 Task: Add an event with the title Marketing Campaign Strategy Meeting, date '2023/11/11', time 7:50 AM to 9:50 AMand add a description: As each participant delivers their presentation, fellow participants and a designated facilitator will provide constructive feedback, highlighting strengths and offering suggestions for improvement. The feedback will focus on areas such as clarity of message, organization of content, vocal delivery, non-verbal communication, and overall presentation effectiveness.Select event color  Tomato . Add location for the event as: Burj Al Arab Jumeirah, Dubai, United Arab Emirates, logged in from the account softage.3@softage.netand send the event invitation to softage.4@softage.net and softage.5@softage.net. Set a reminder for the event Weekly on Sunday
Action: Mouse moved to (86, 107)
Screenshot: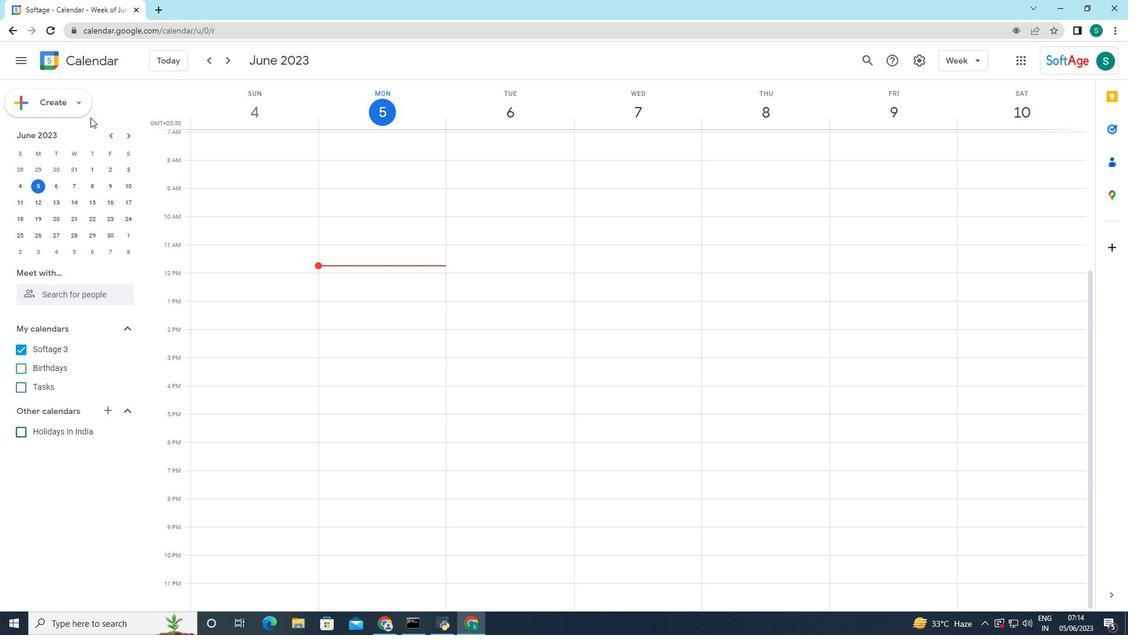 
Action: Mouse pressed left at (86, 107)
Screenshot: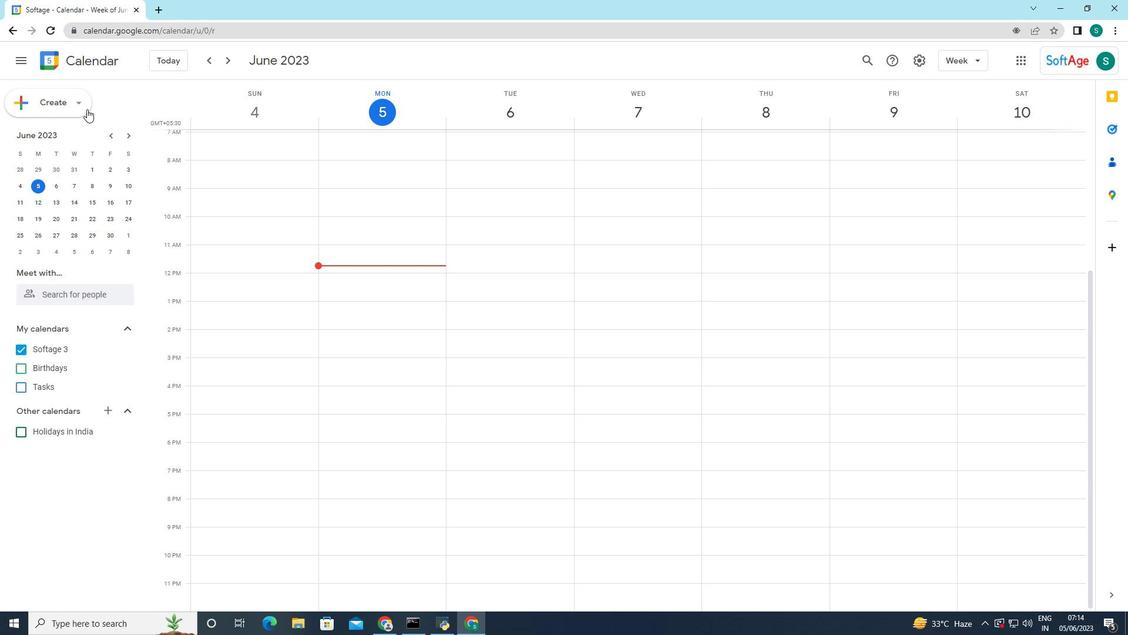 
Action: Mouse moved to (70, 137)
Screenshot: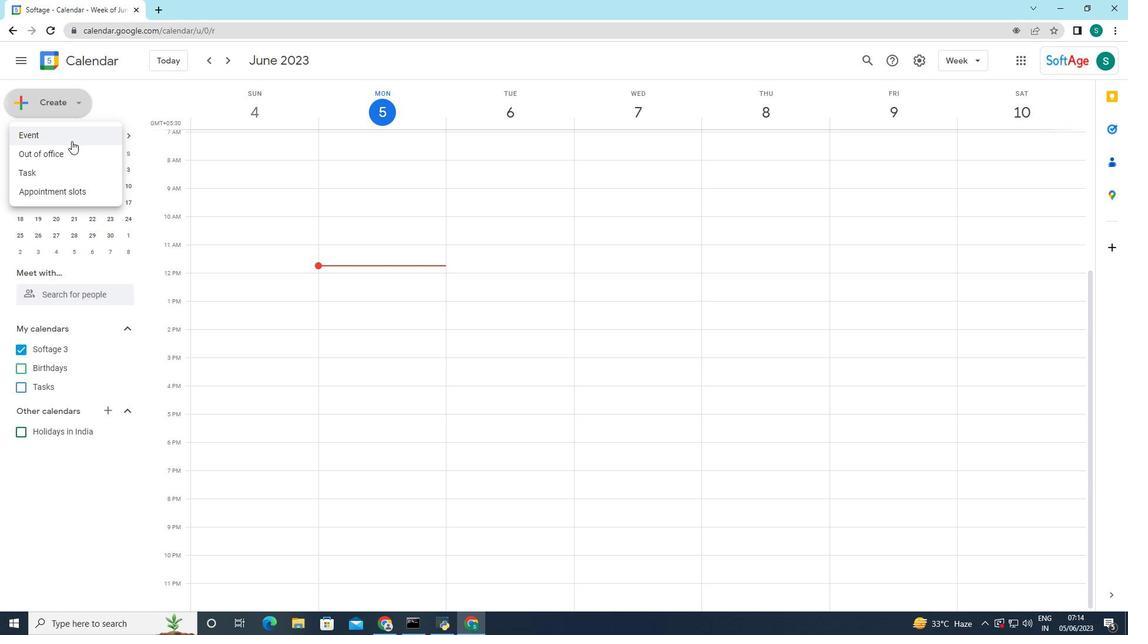 
Action: Mouse pressed left at (70, 137)
Screenshot: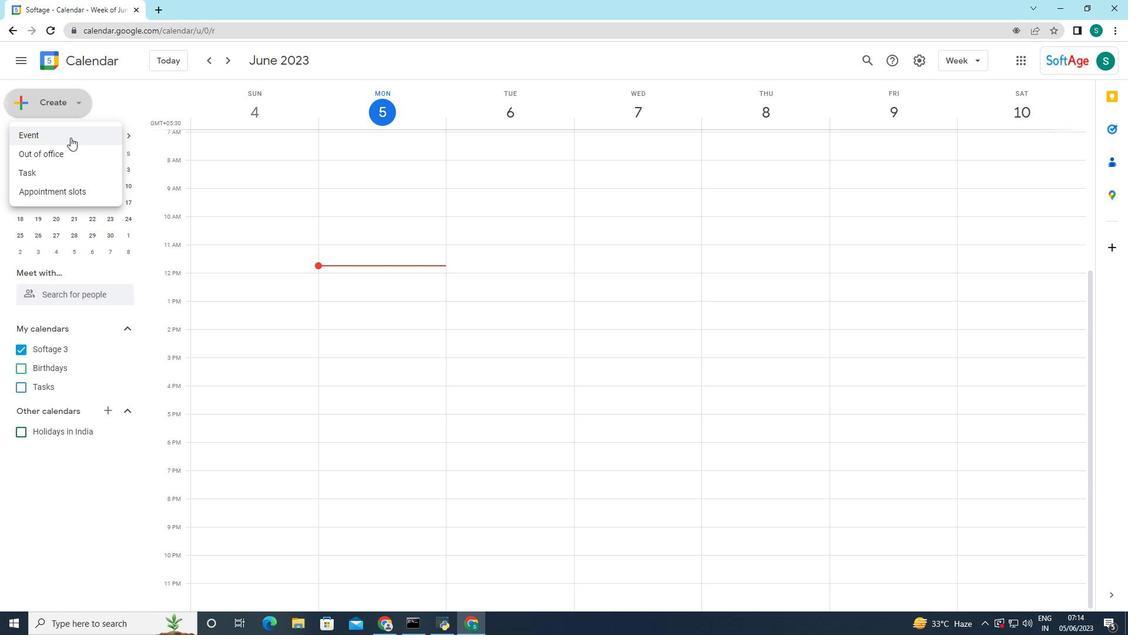 
Action: Mouse moved to (208, 467)
Screenshot: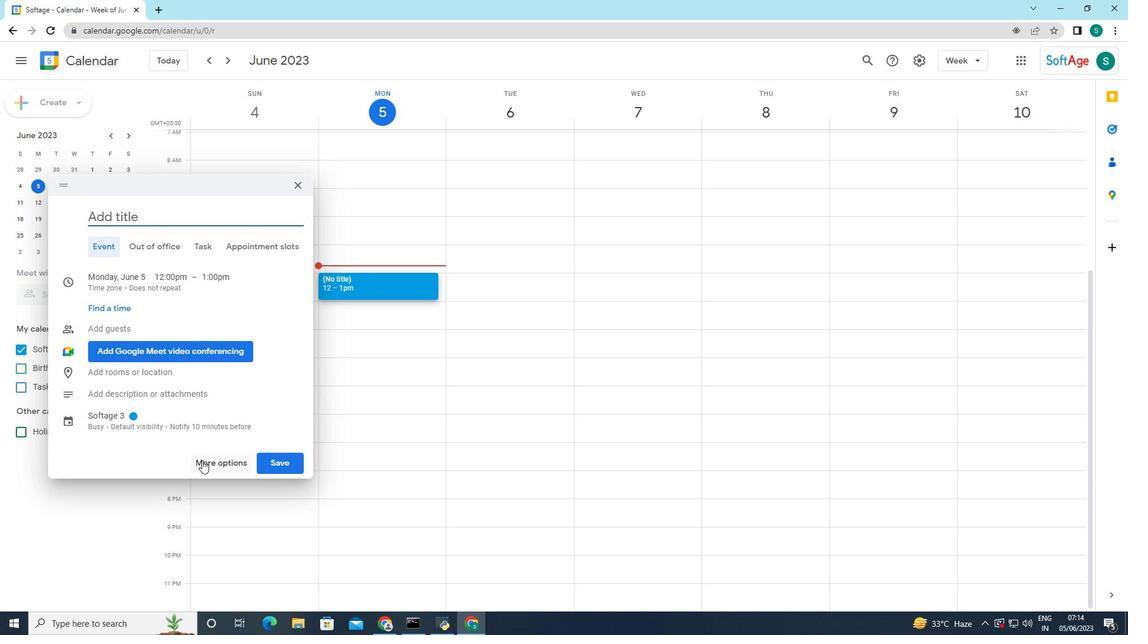 
Action: Mouse pressed left at (208, 467)
Screenshot: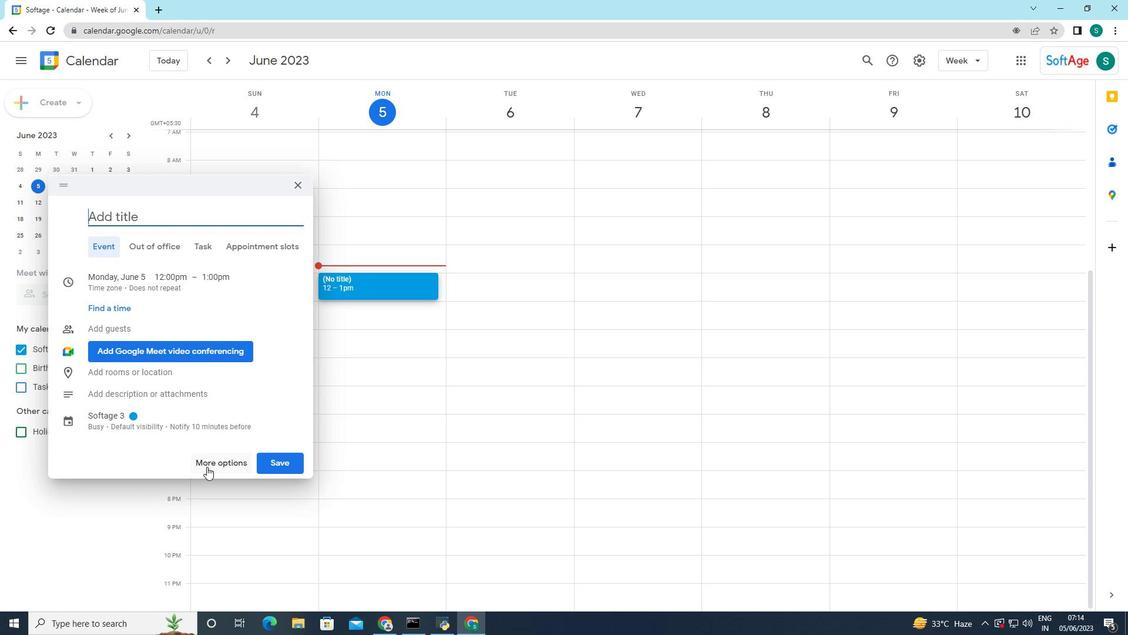 
Action: Mouse moved to (138, 64)
Screenshot: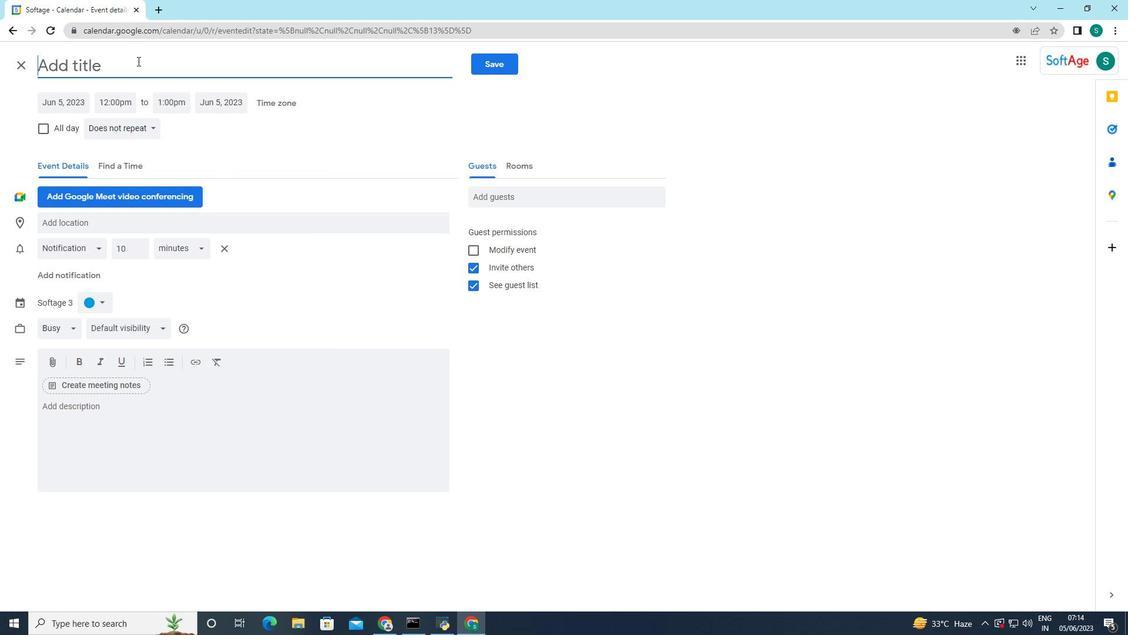 
Action: Mouse pressed left at (138, 64)
Screenshot: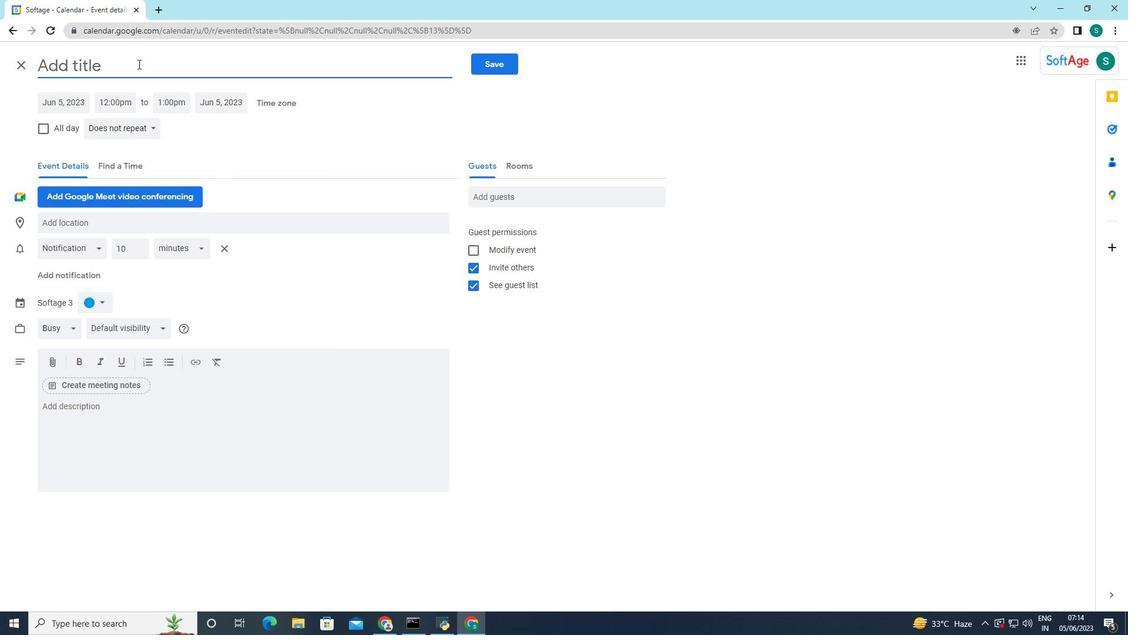 
Action: Key pressed <Key.caps_lock>M<Key.caps_lock><Key.backspace>m<Key.caps_lock>ARKETING<Key.space><Key.caps_lock>ca<Key.caps_lock><Key.backspace><Key.caps_lock>a<Key.backspace><Key.caps_lock>AMPAIGN<Key.space><Key.caps_lock>s<Key.caps_lock>T<Key.caps_lock>rate<Key.backspace><Key.backspace><Key.backspace><Key.backspace><Key.backspace><Key.caps_lock>TRATEGY<Key.space><Key.caps_lock>m<Key.caps_lock>EETING
Screenshot: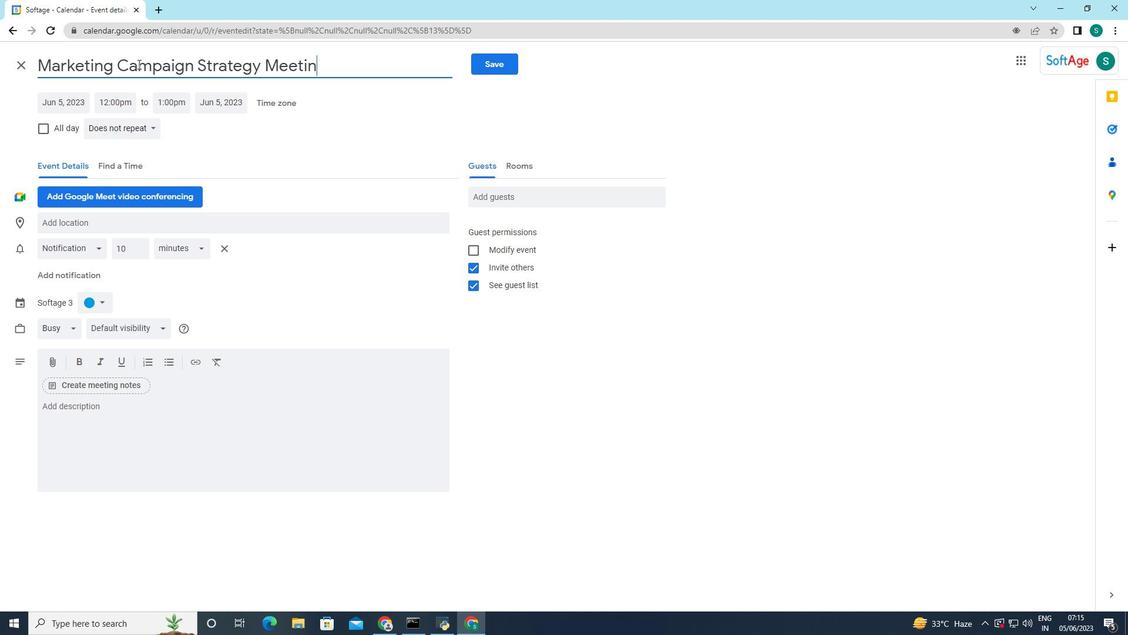 
Action: Mouse moved to (73, 104)
Screenshot: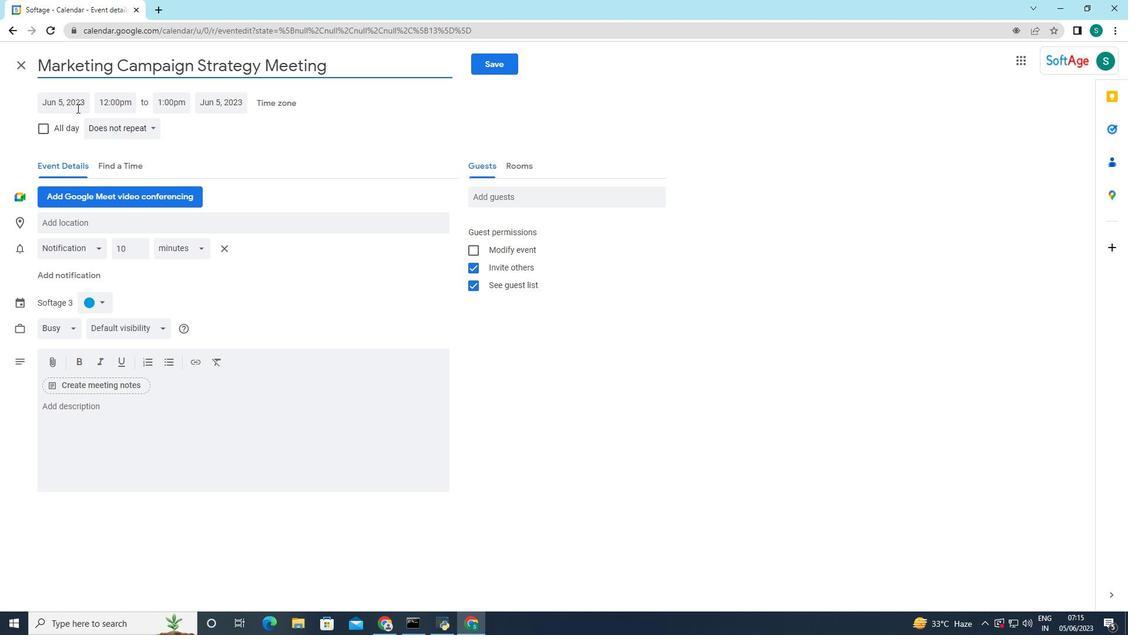 
Action: Mouse pressed left at (73, 104)
Screenshot: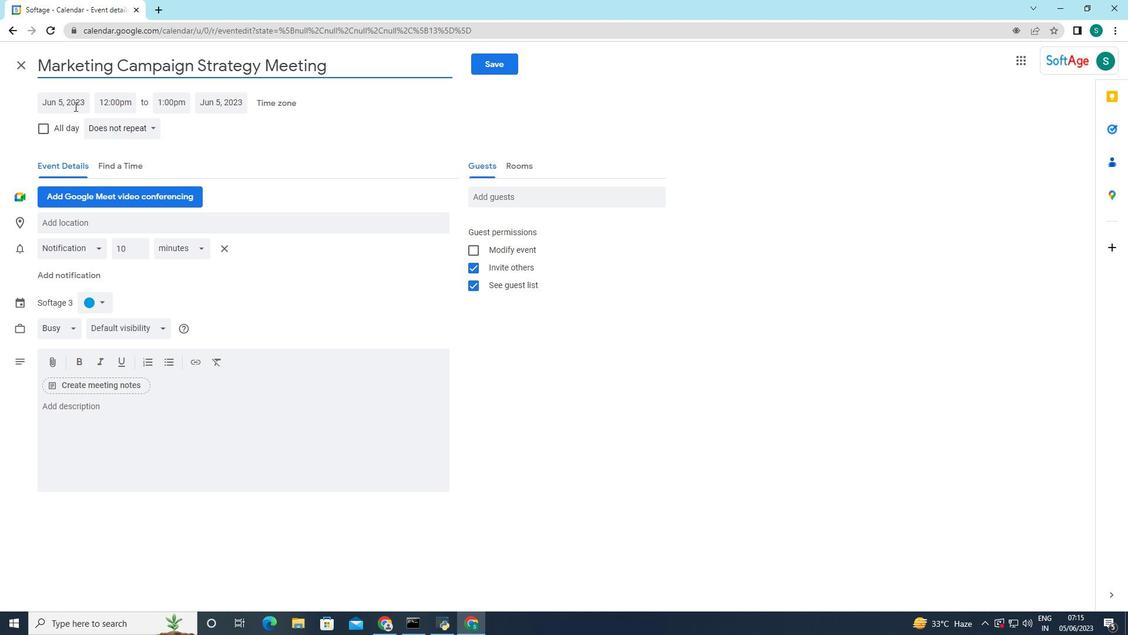 
Action: Mouse moved to (194, 129)
Screenshot: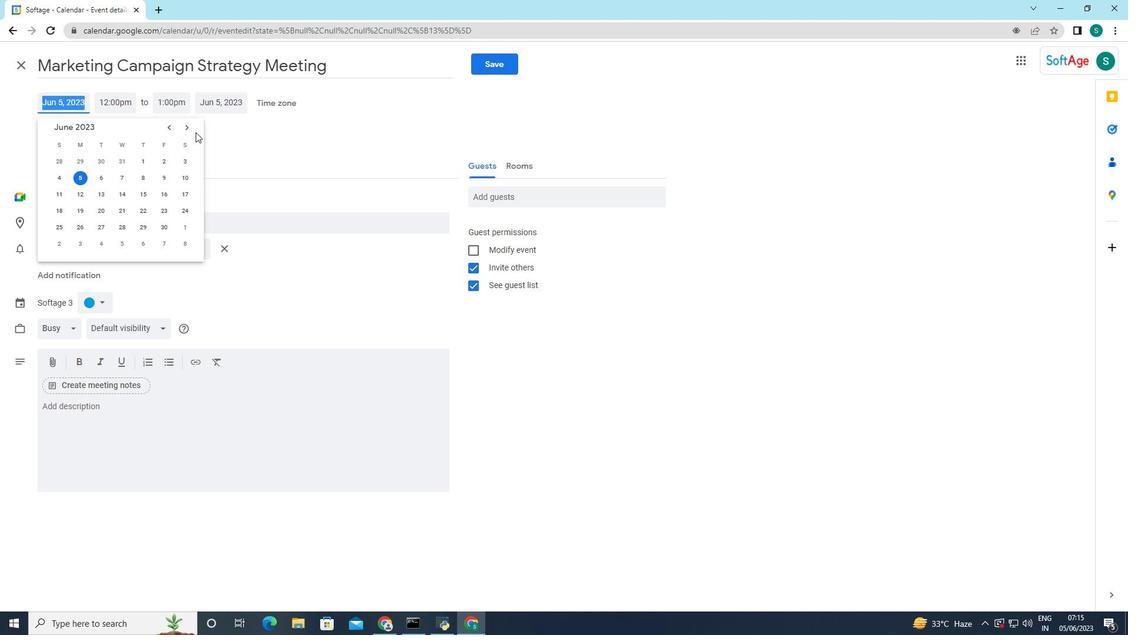 
Action: Mouse pressed left at (194, 129)
Screenshot: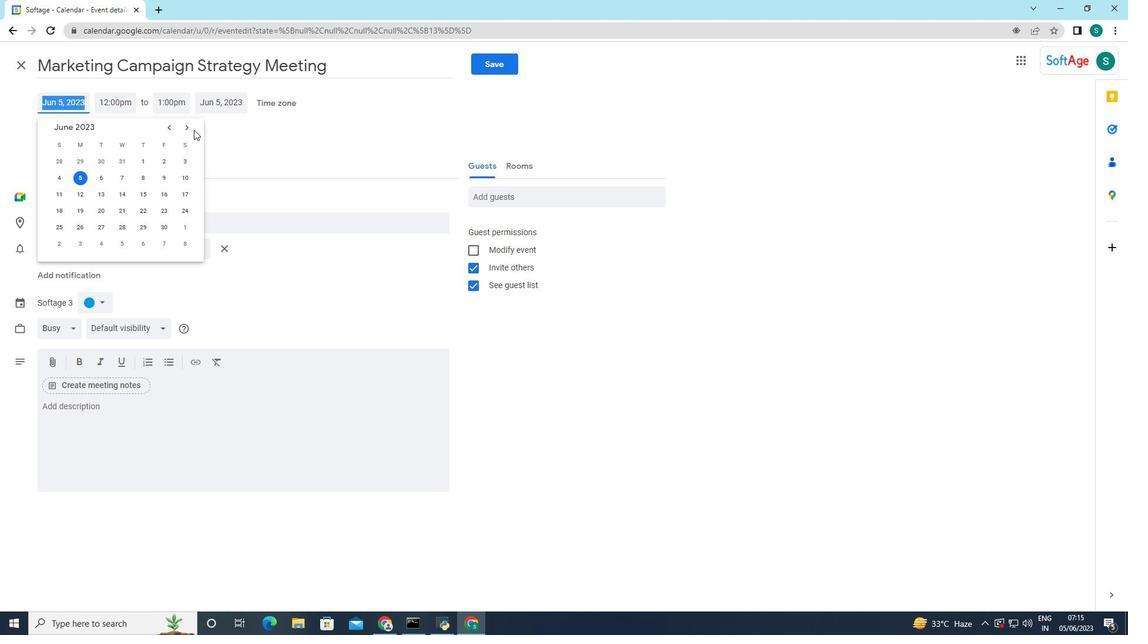 
Action: Mouse pressed left at (194, 129)
Screenshot: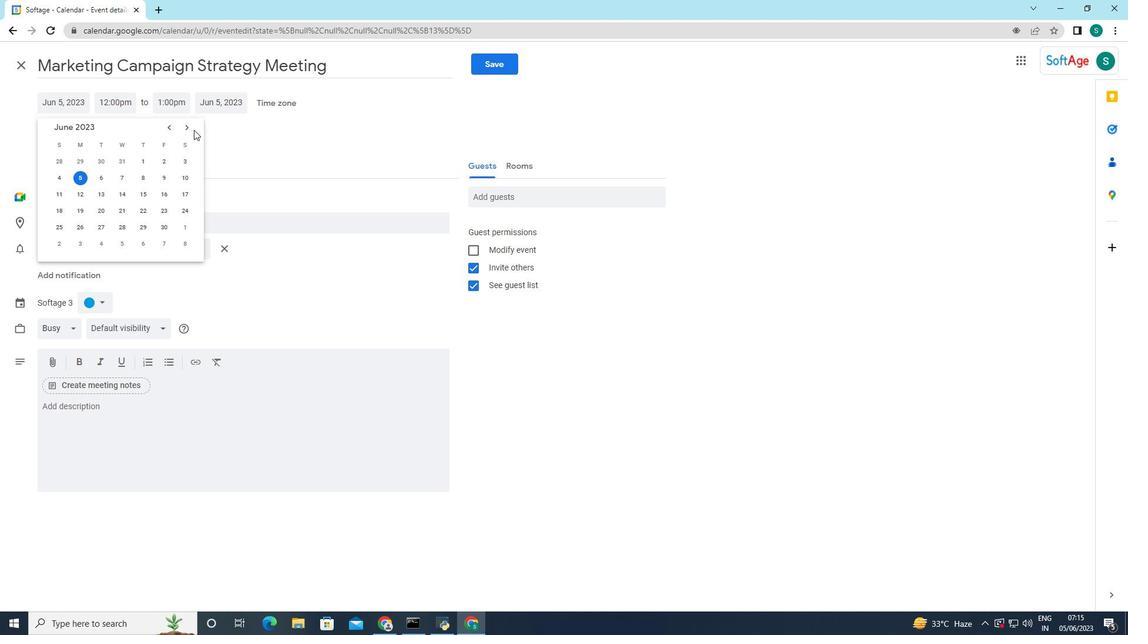 
Action: Mouse moved to (189, 127)
Screenshot: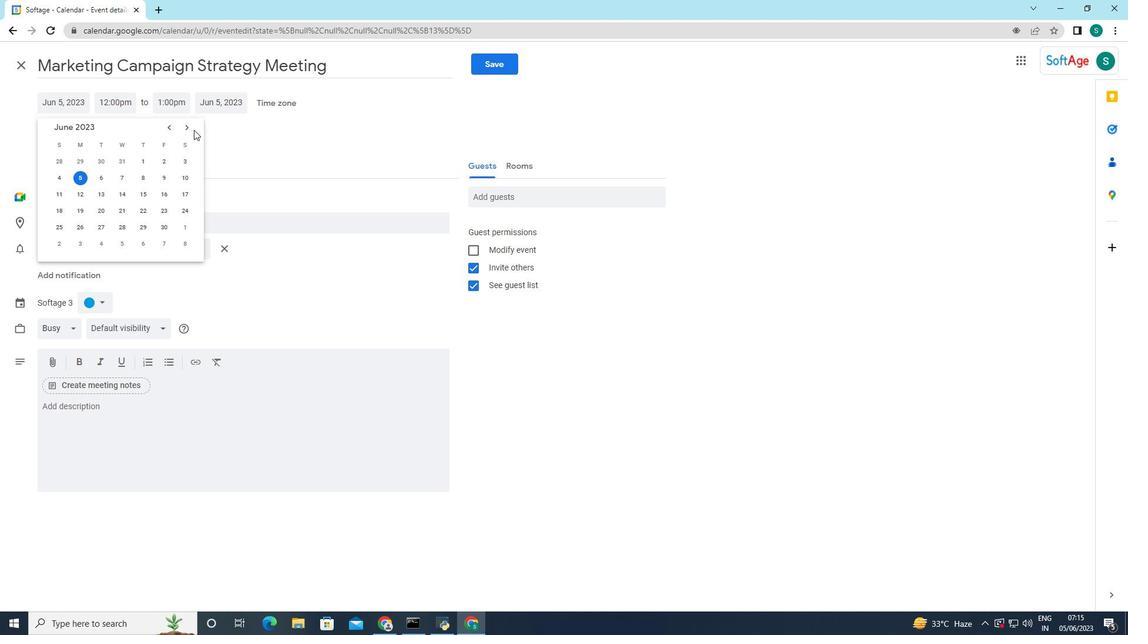 
Action: Mouse pressed left at (189, 127)
Screenshot: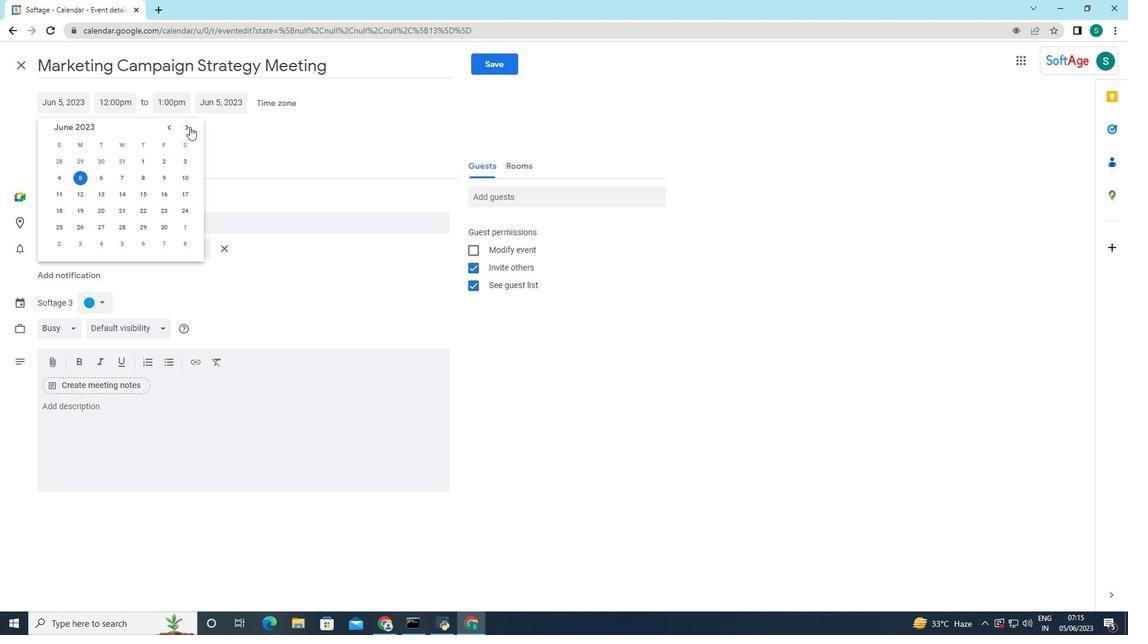 
Action: Mouse pressed left at (189, 127)
Screenshot: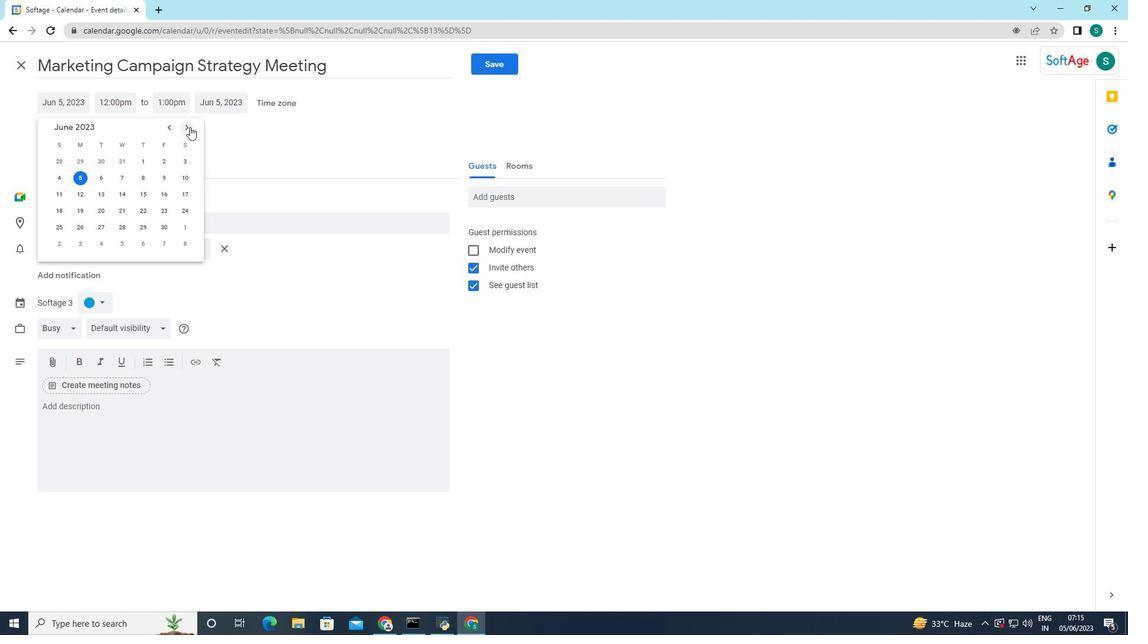 
Action: Mouse pressed left at (189, 127)
Screenshot: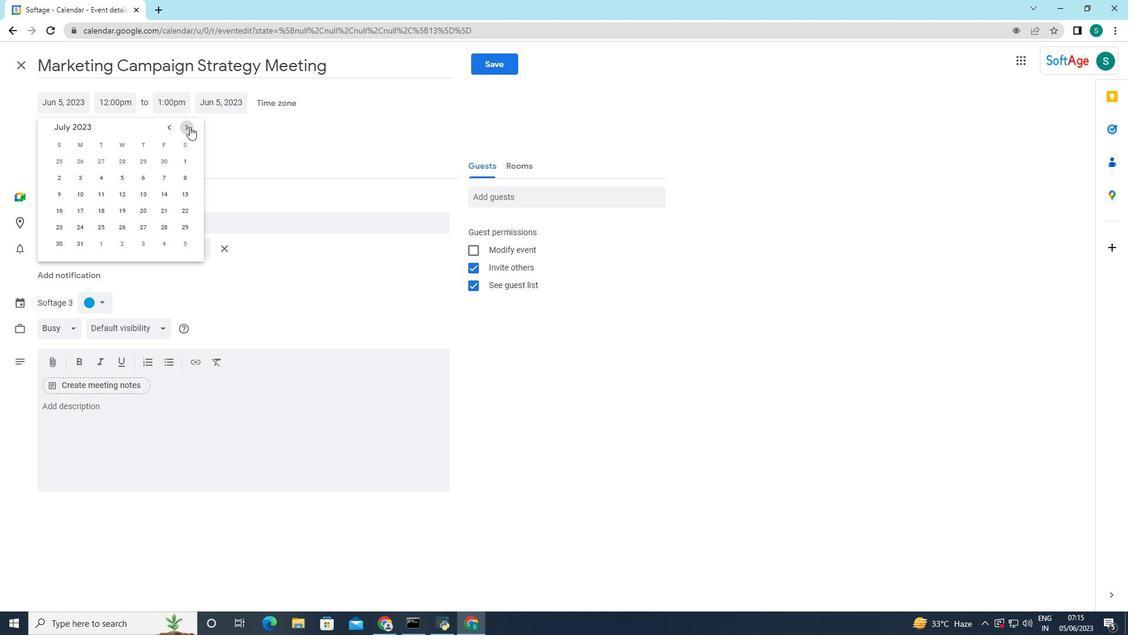 
Action: Mouse pressed left at (189, 127)
Screenshot: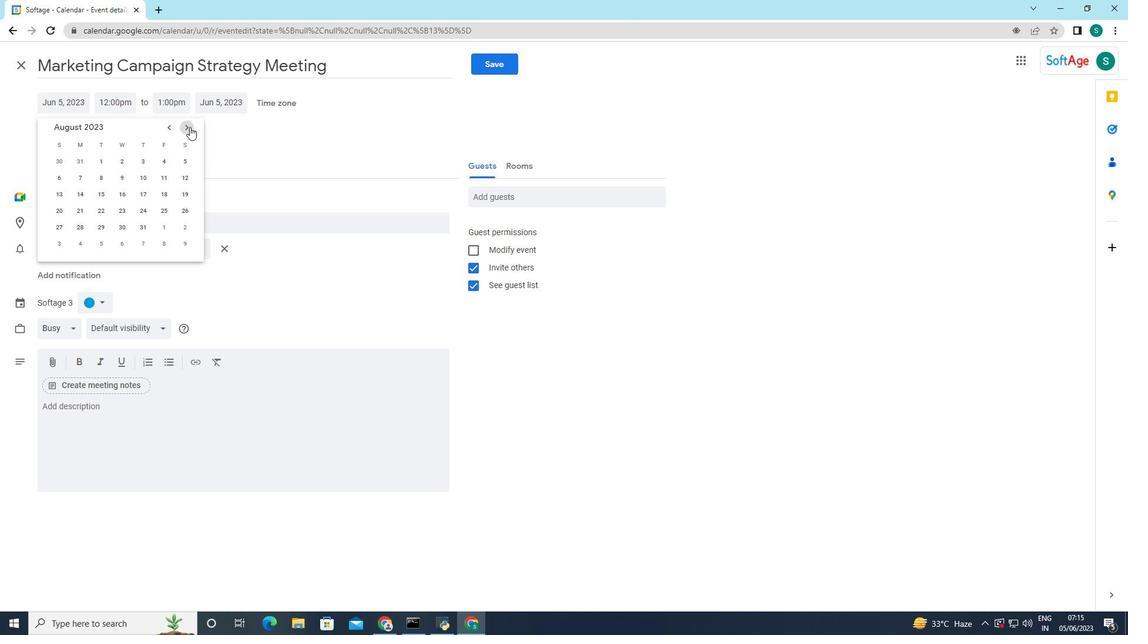 
Action: Mouse pressed left at (189, 127)
Screenshot: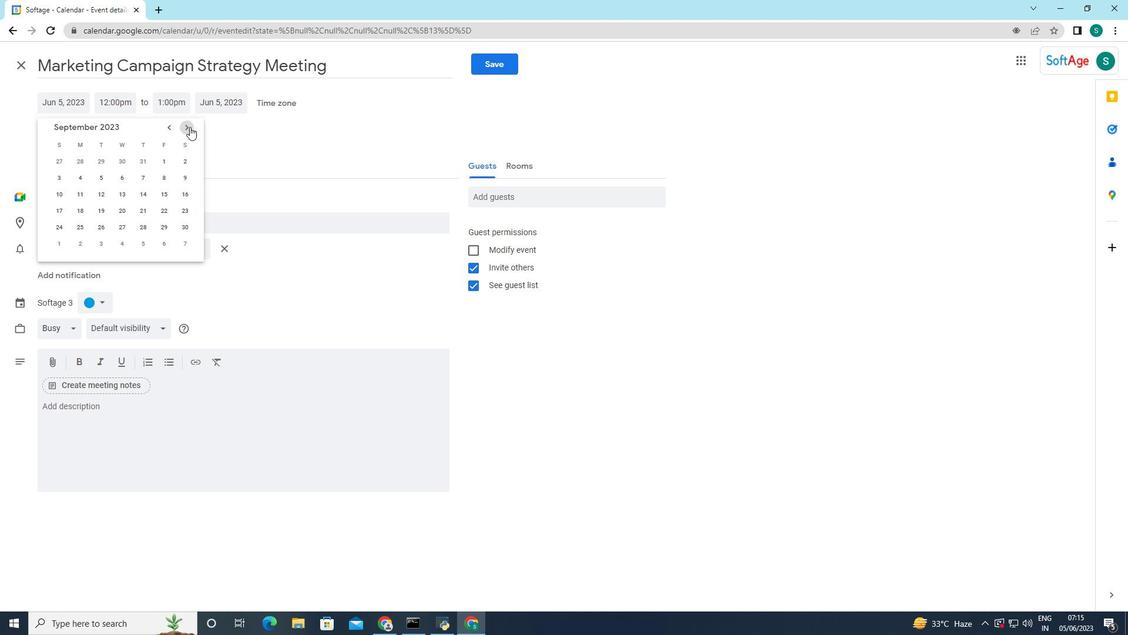 
Action: Mouse pressed left at (189, 127)
Screenshot: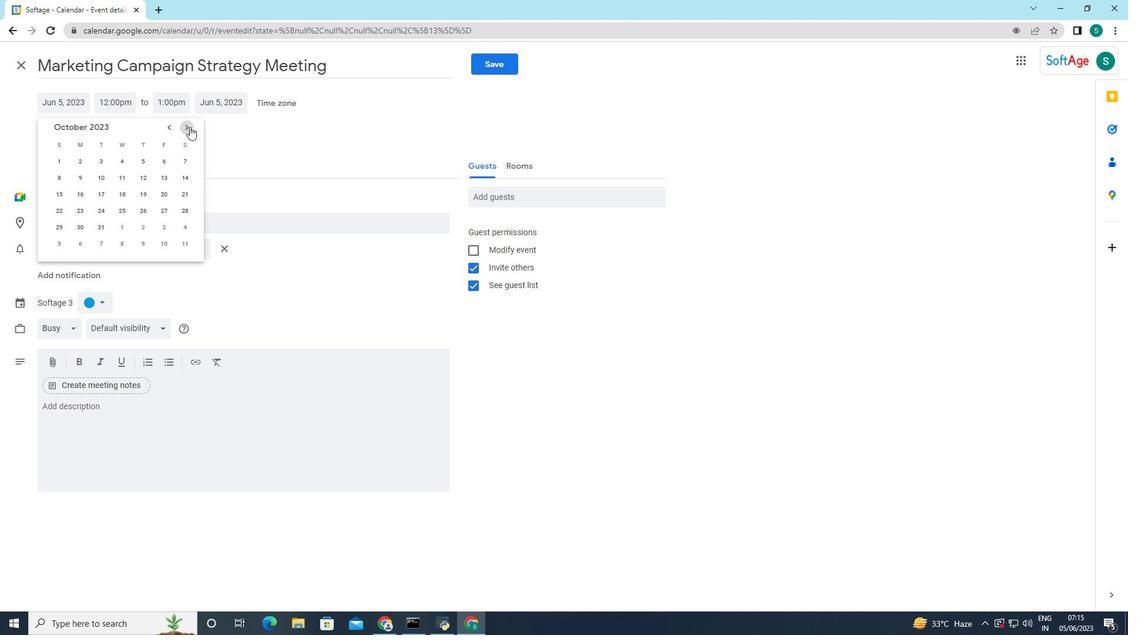 
Action: Mouse moved to (168, 124)
Screenshot: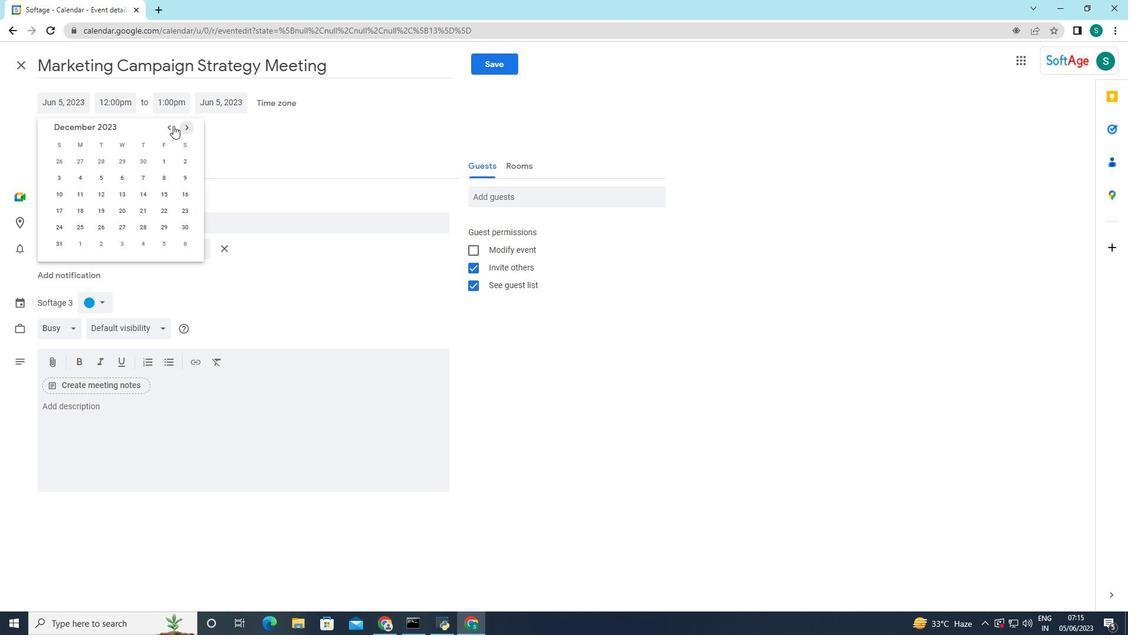 
Action: Mouse pressed left at (168, 124)
Screenshot: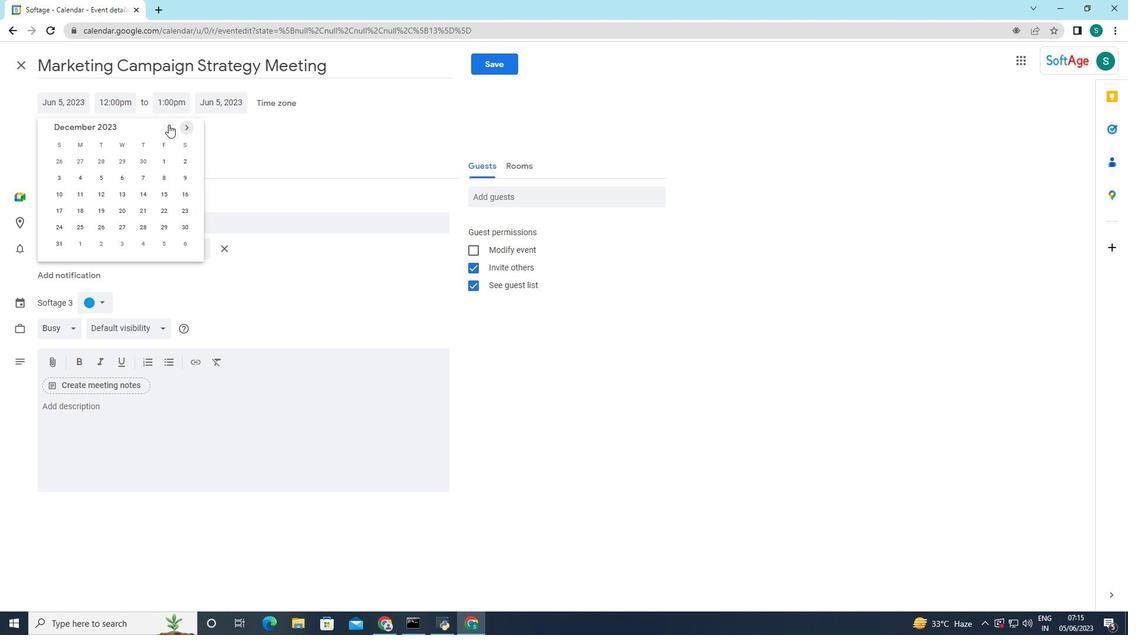 
Action: Mouse moved to (182, 178)
Screenshot: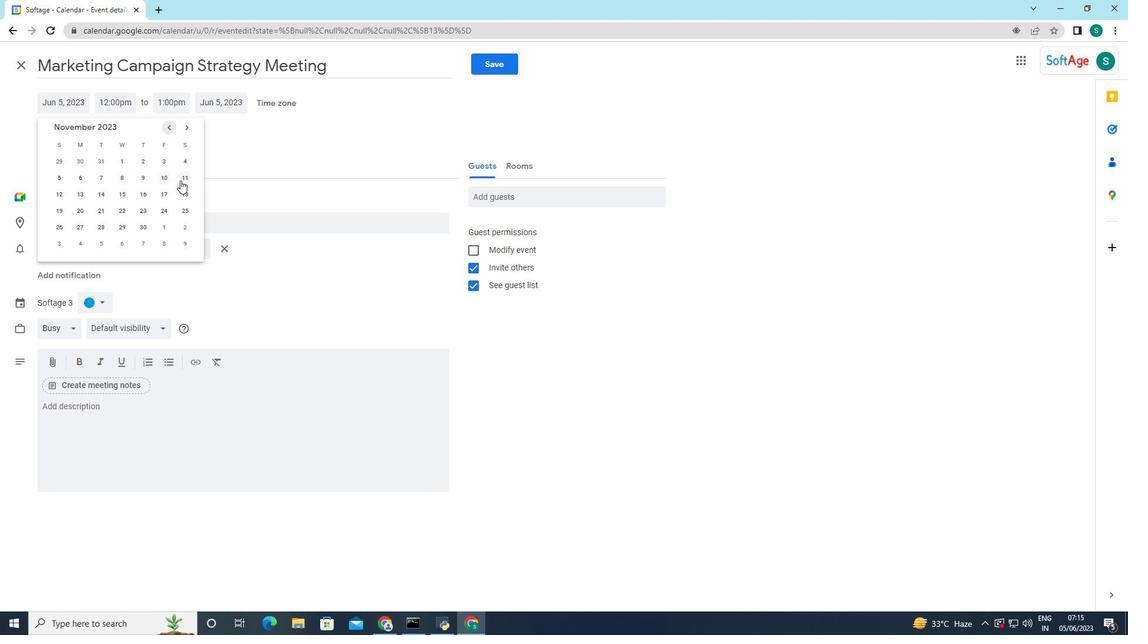 
Action: Mouse pressed left at (182, 178)
Screenshot: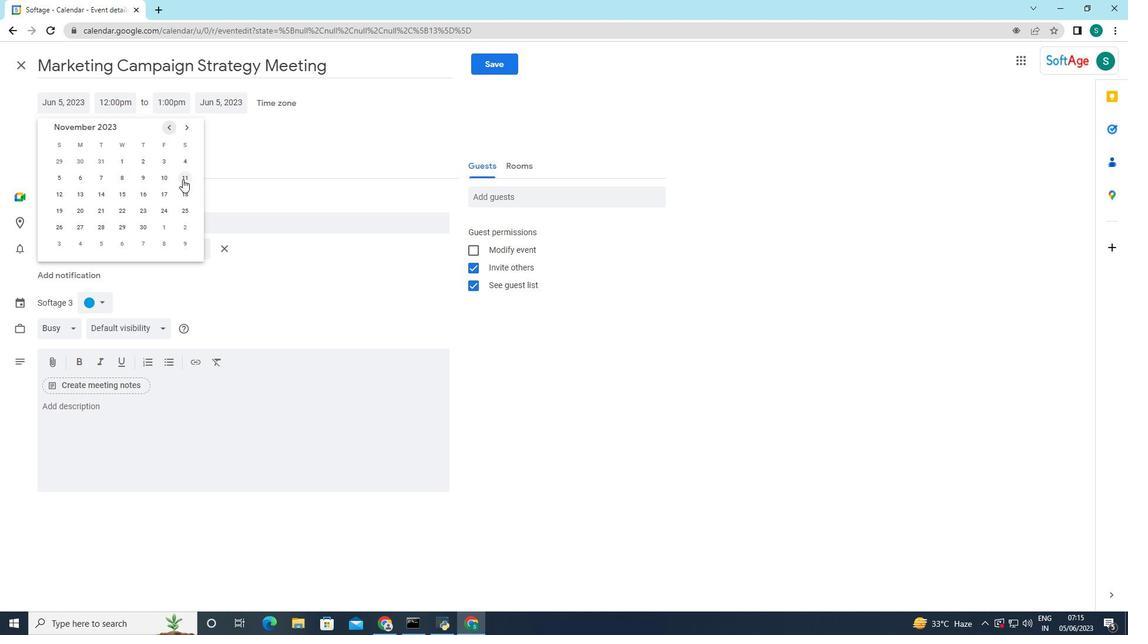 
Action: Mouse moved to (124, 98)
Screenshot: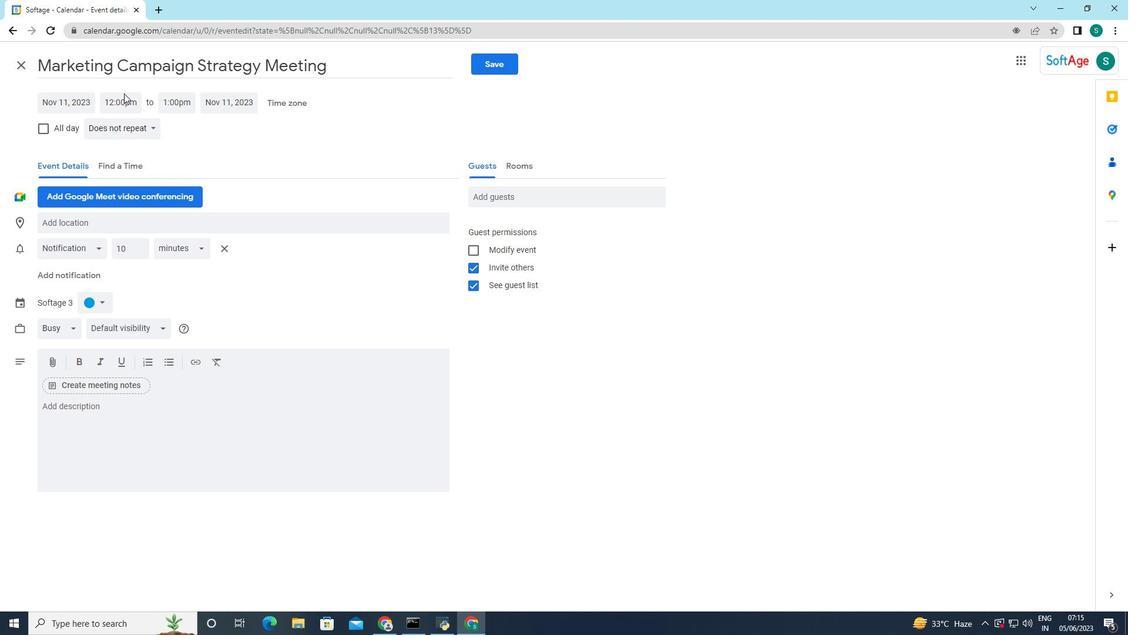 
Action: Mouse pressed left at (124, 98)
Screenshot: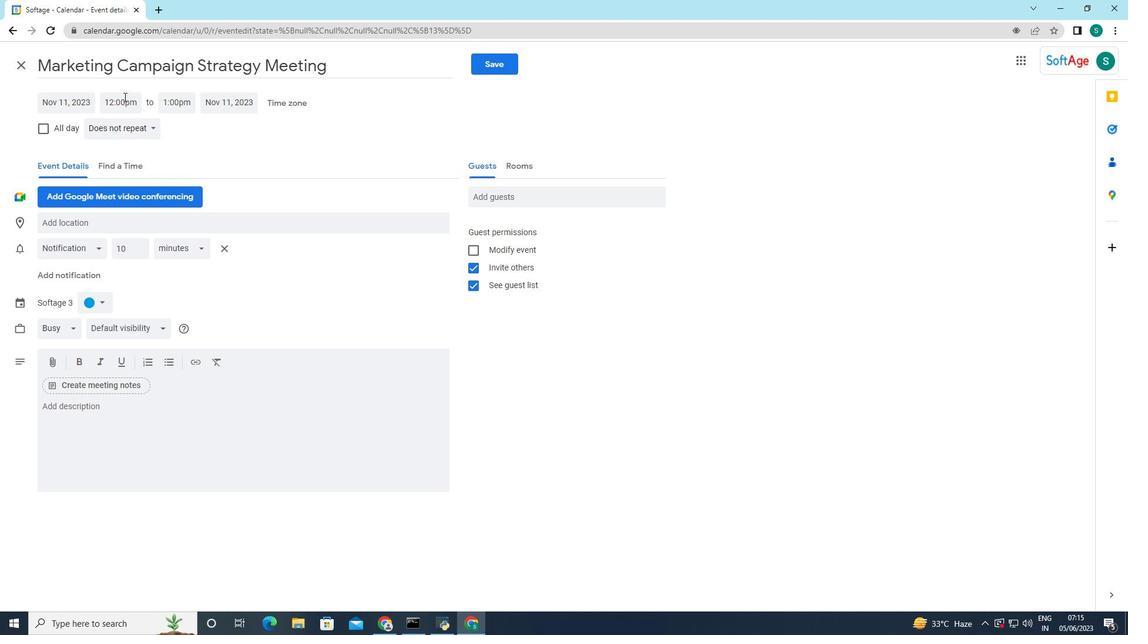 
Action: Mouse moved to (128, 174)
Screenshot: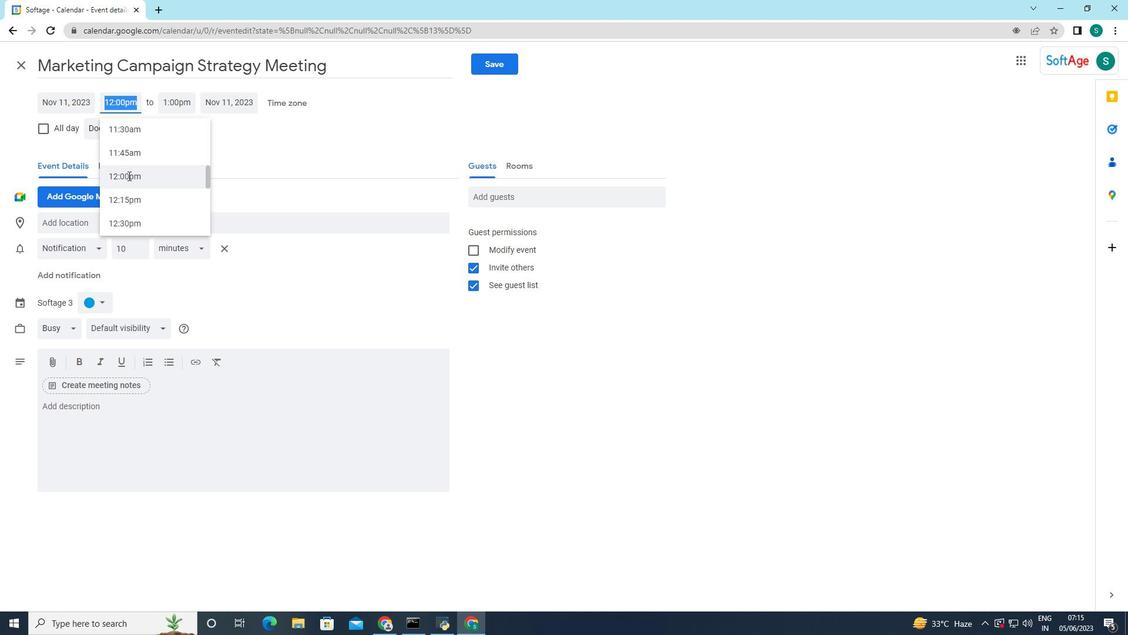 
Action: Mouse scrolled (128, 175) with delta (0, 0)
Screenshot: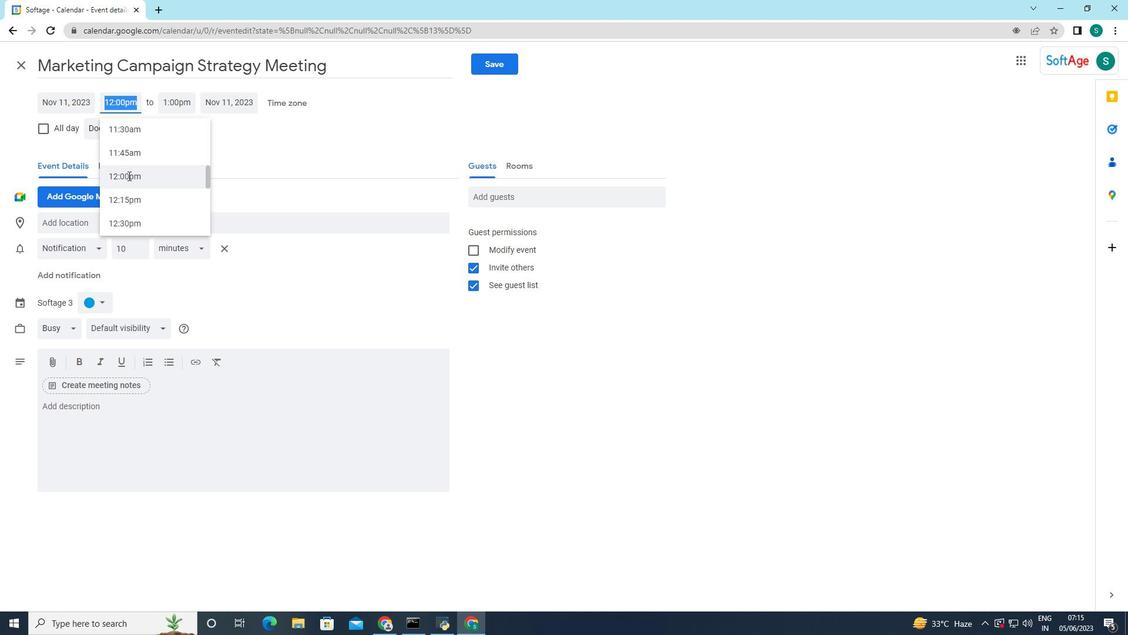 
Action: Mouse scrolled (128, 175) with delta (0, 0)
Screenshot: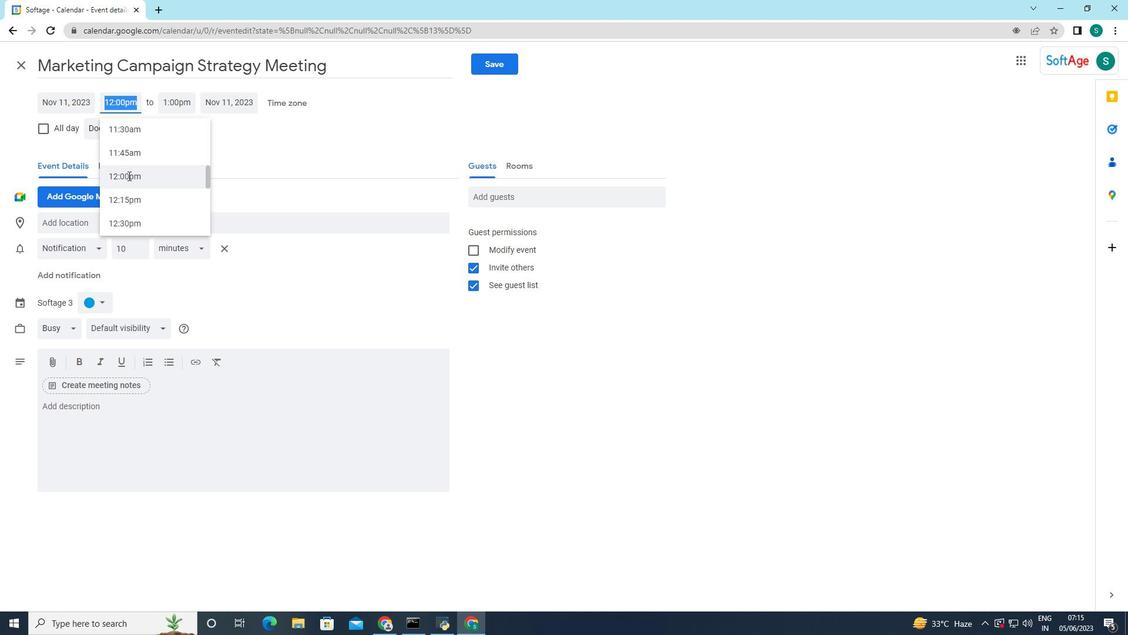 
Action: Mouse scrolled (128, 175) with delta (0, 0)
Screenshot: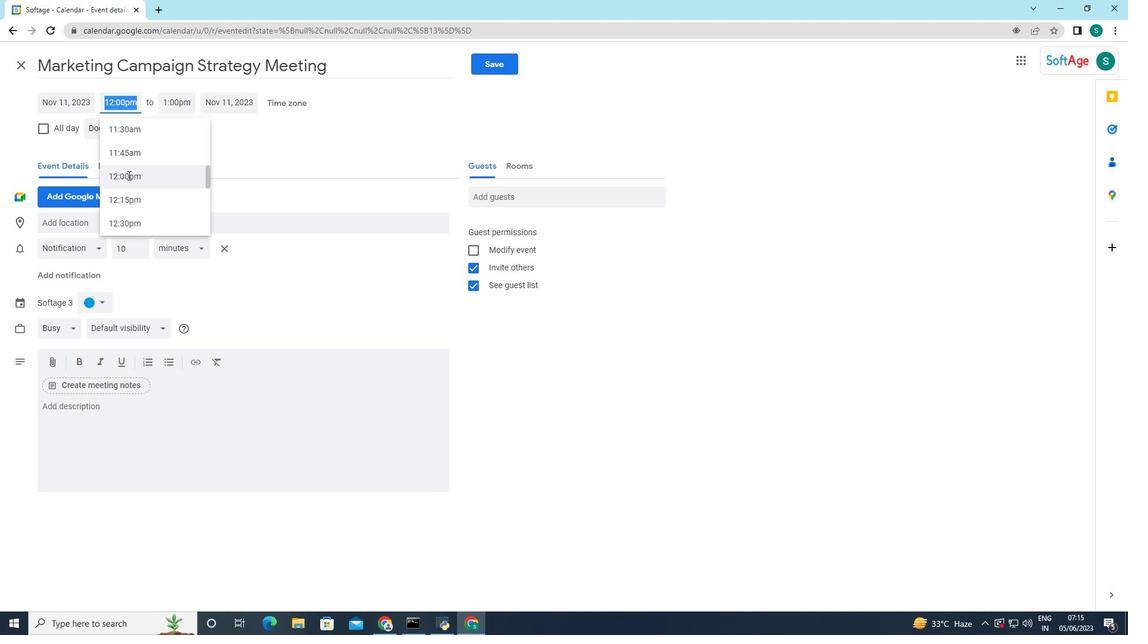 
Action: Mouse moved to (126, 168)
Screenshot: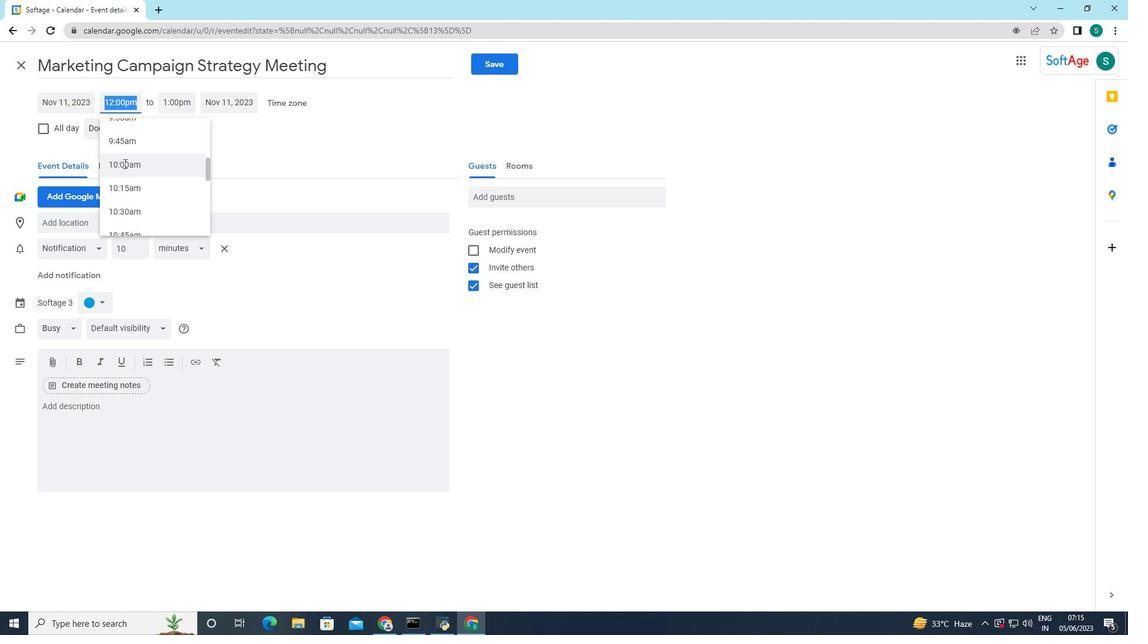 
Action: Mouse scrolled (126, 169) with delta (0, 0)
Screenshot: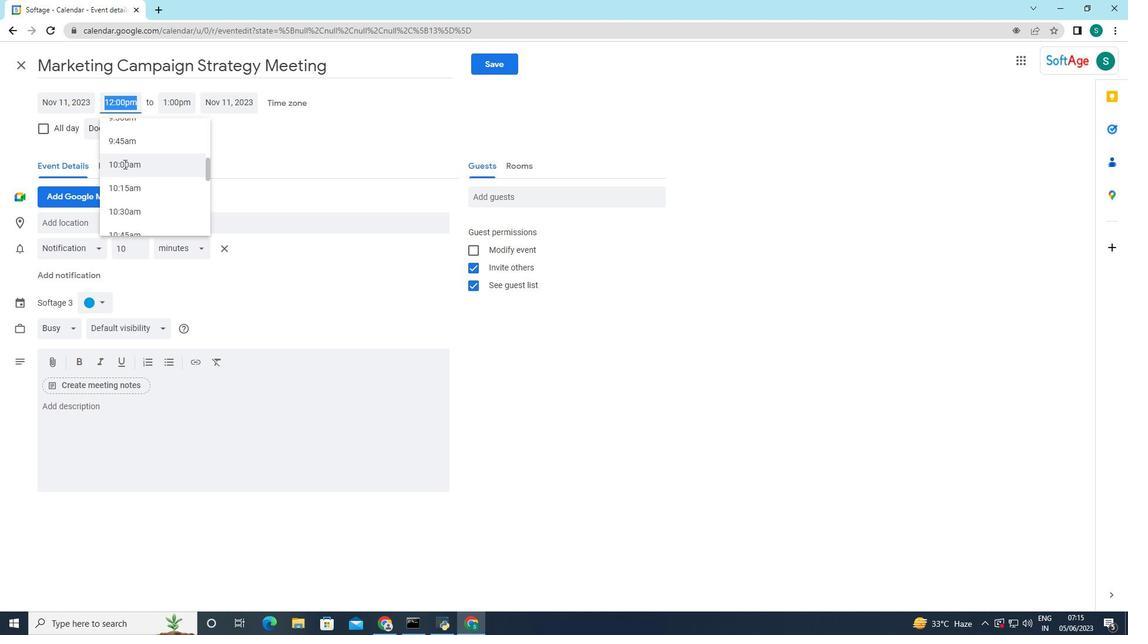 
Action: Mouse scrolled (126, 169) with delta (0, 0)
Screenshot: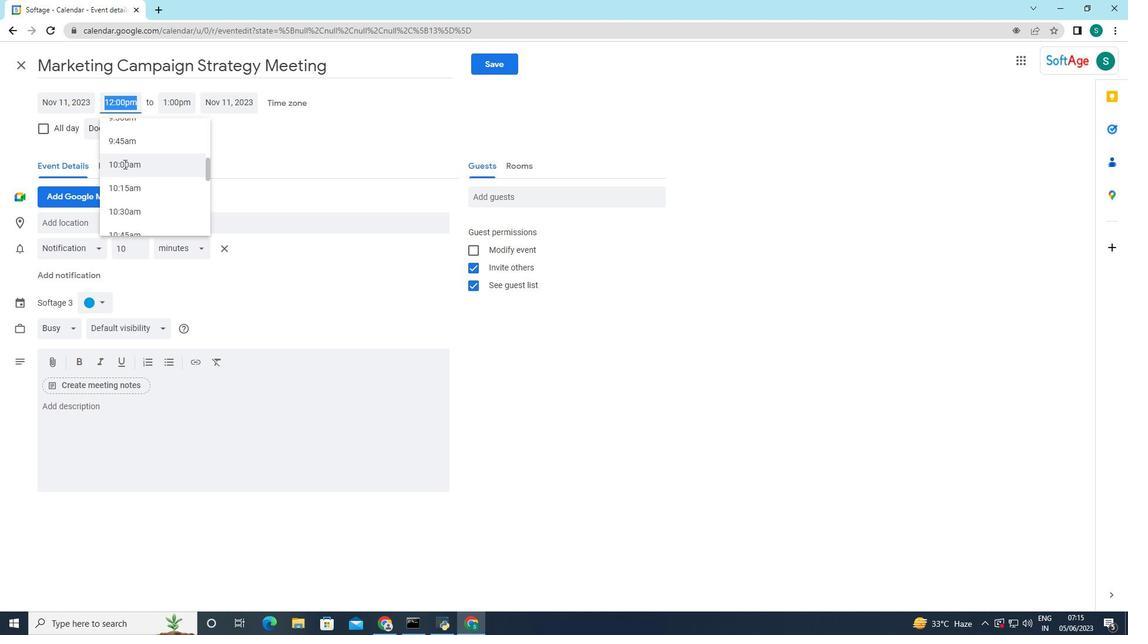 
Action: Mouse moved to (122, 177)
Screenshot: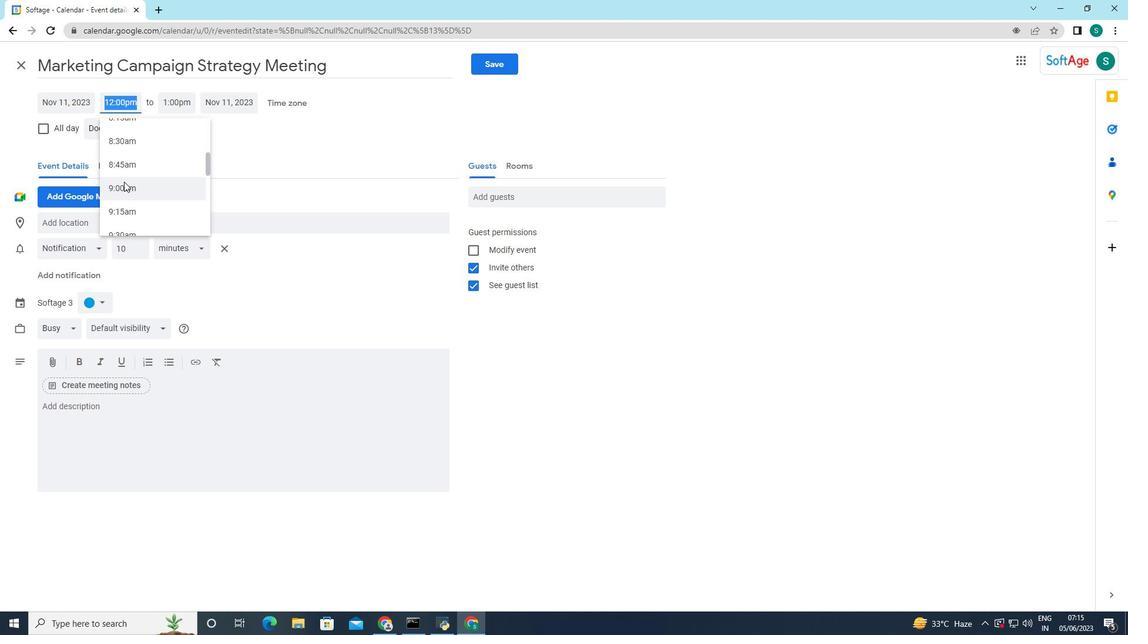 
Action: Mouse scrolled (122, 178) with delta (0, 0)
Screenshot: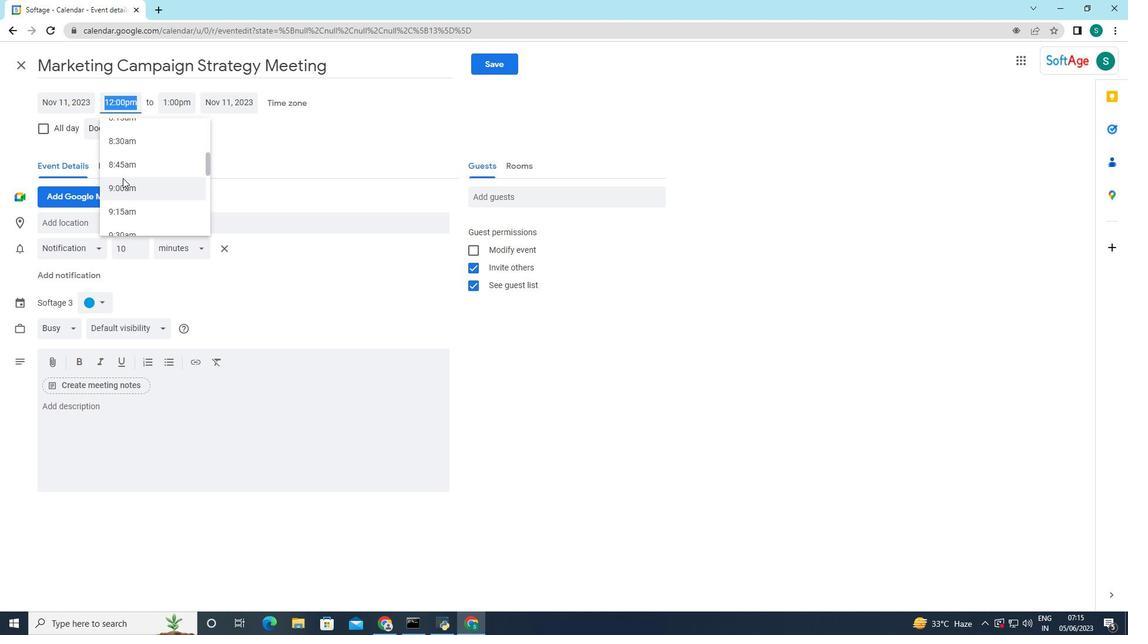 
Action: Mouse moved to (124, 138)
Screenshot: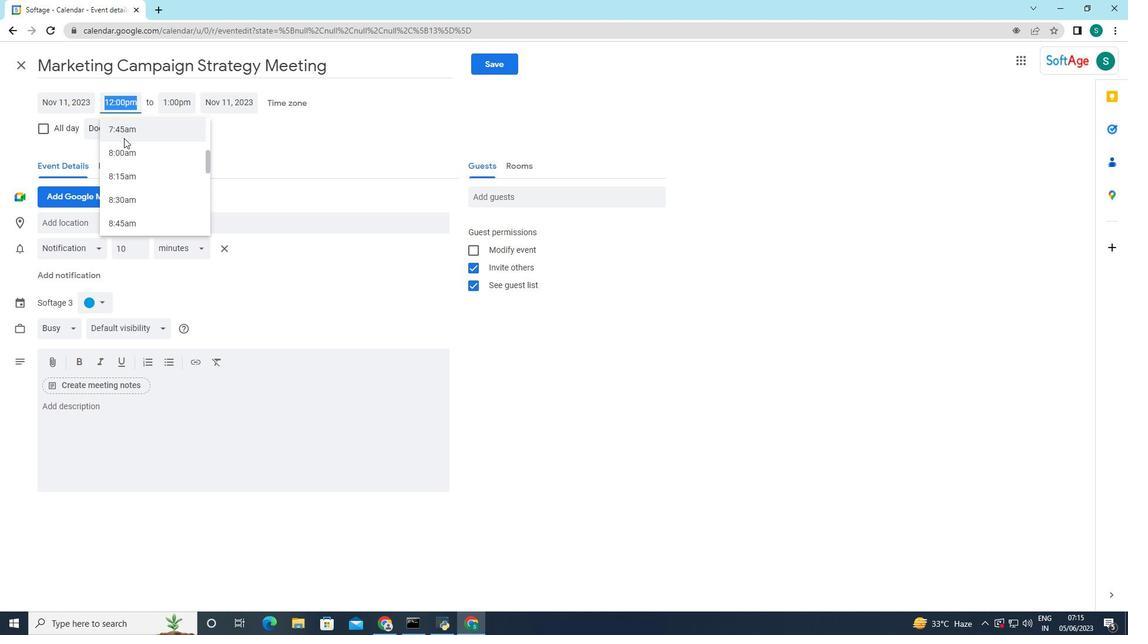 
Action: Mouse scrolled (124, 138) with delta (0, 0)
Screenshot: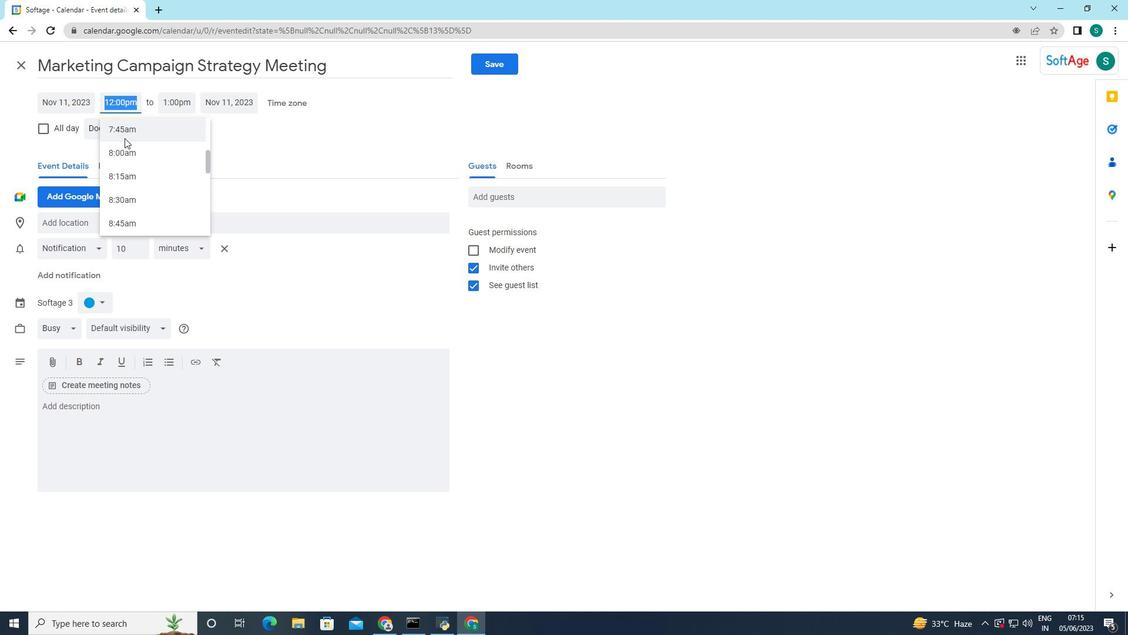 
Action: Mouse moved to (122, 166)
Screenshot: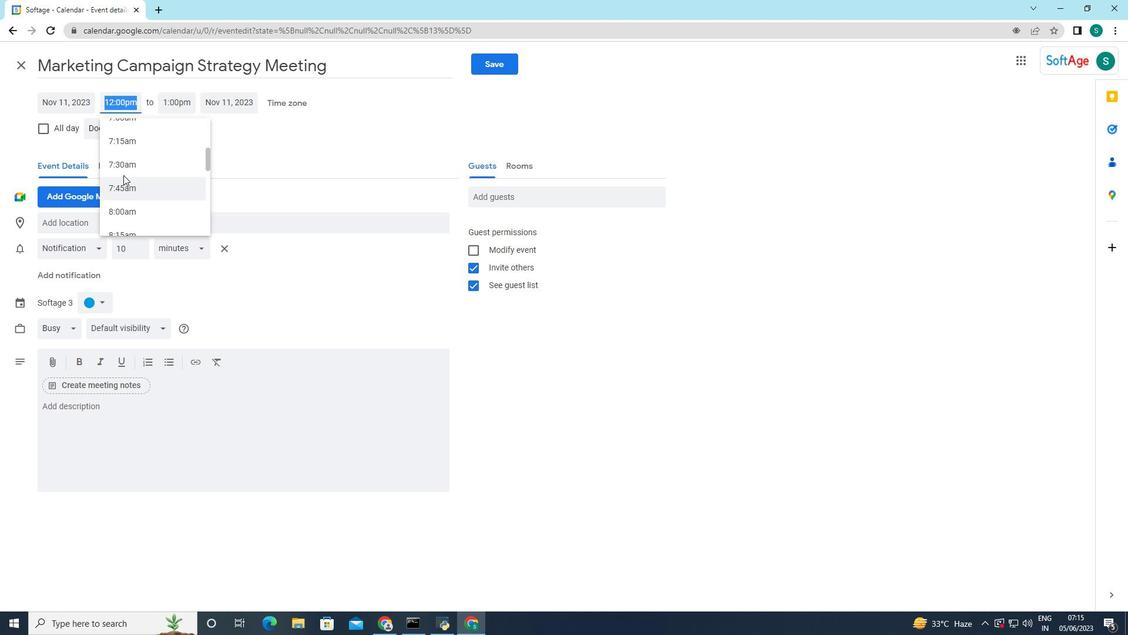 
Action: Mouse pressed left at (122, 166)
Screenshot: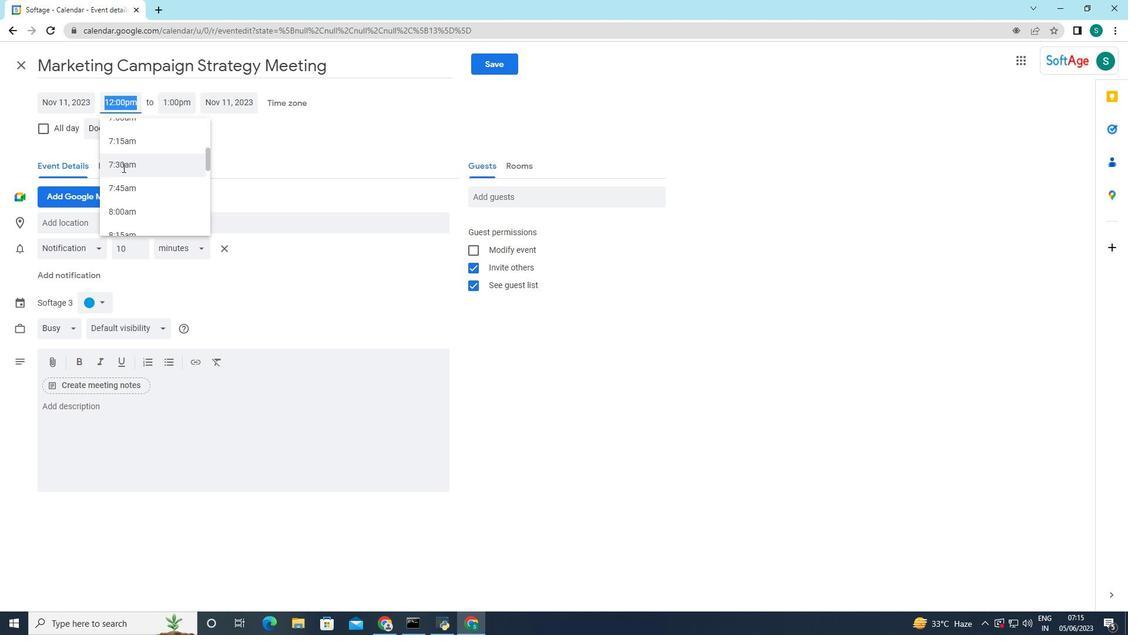 
Action: Mouse moved to (115, 96)
Screenshot: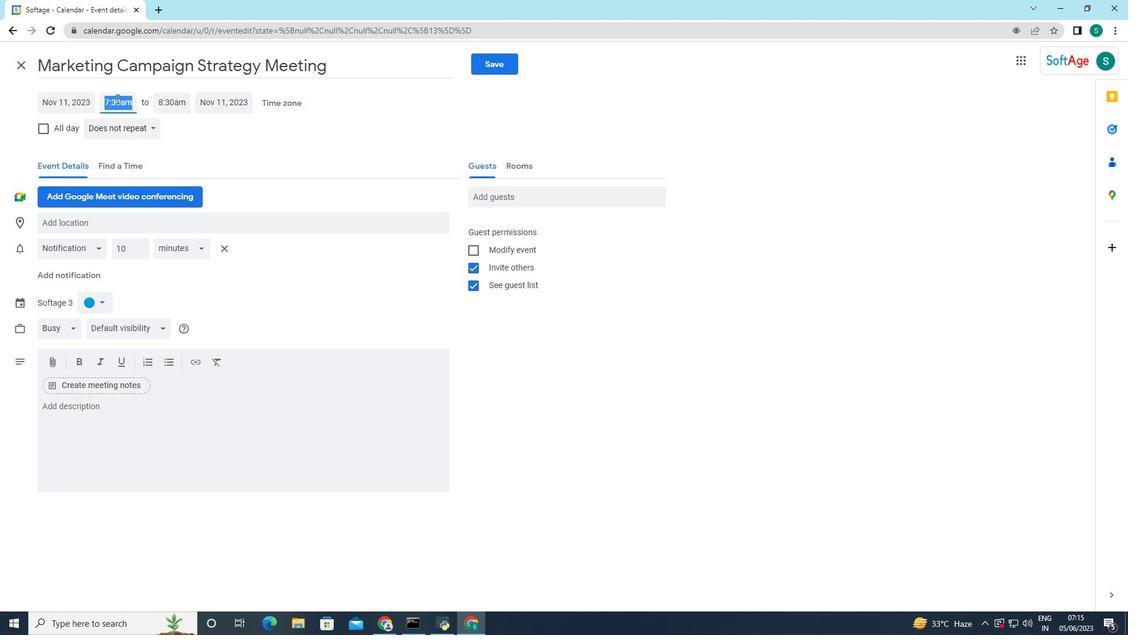 
Action: Mouse pressed left at (115, 96)
Screenshot: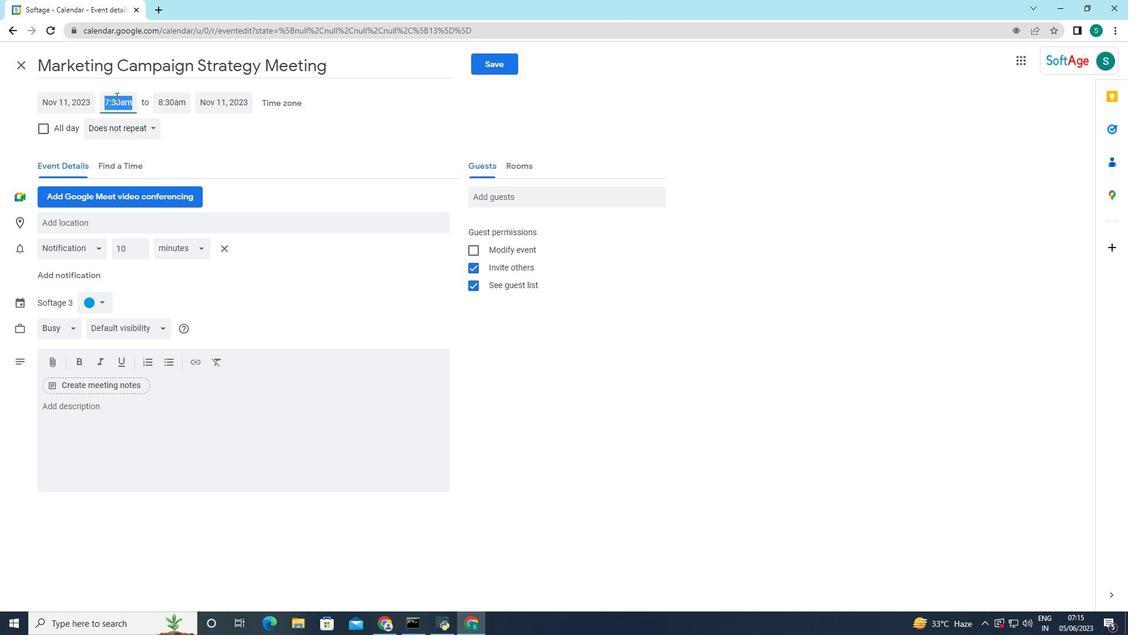 
Action: Mouse moved to (126, 134)
Screenshot: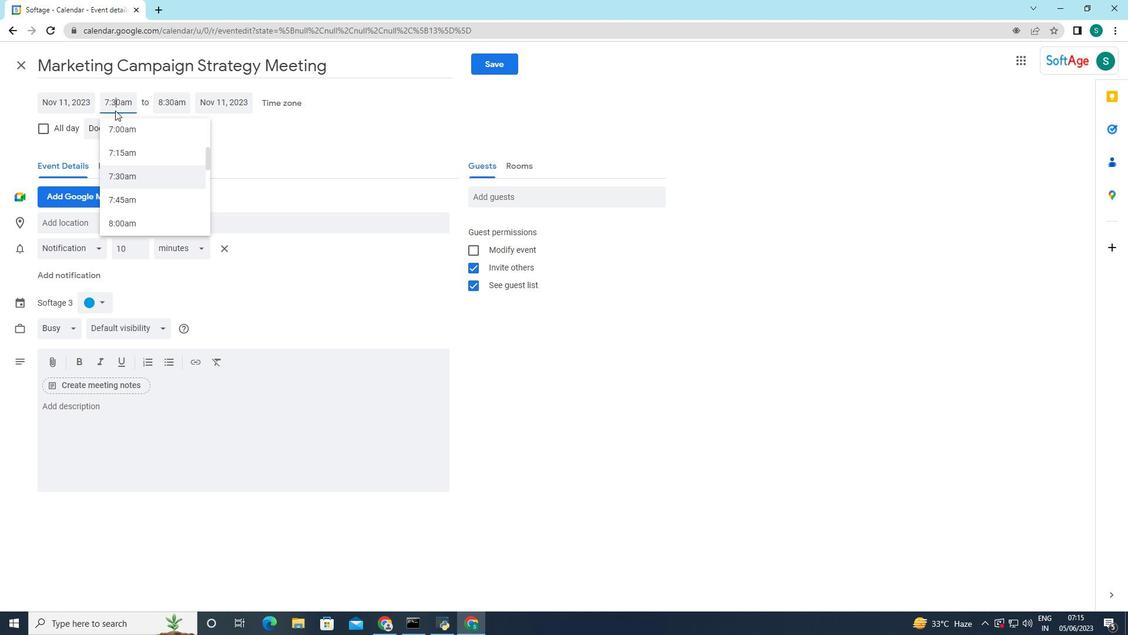 
Action: Key pressed <Key.backspace>5
Screenshot: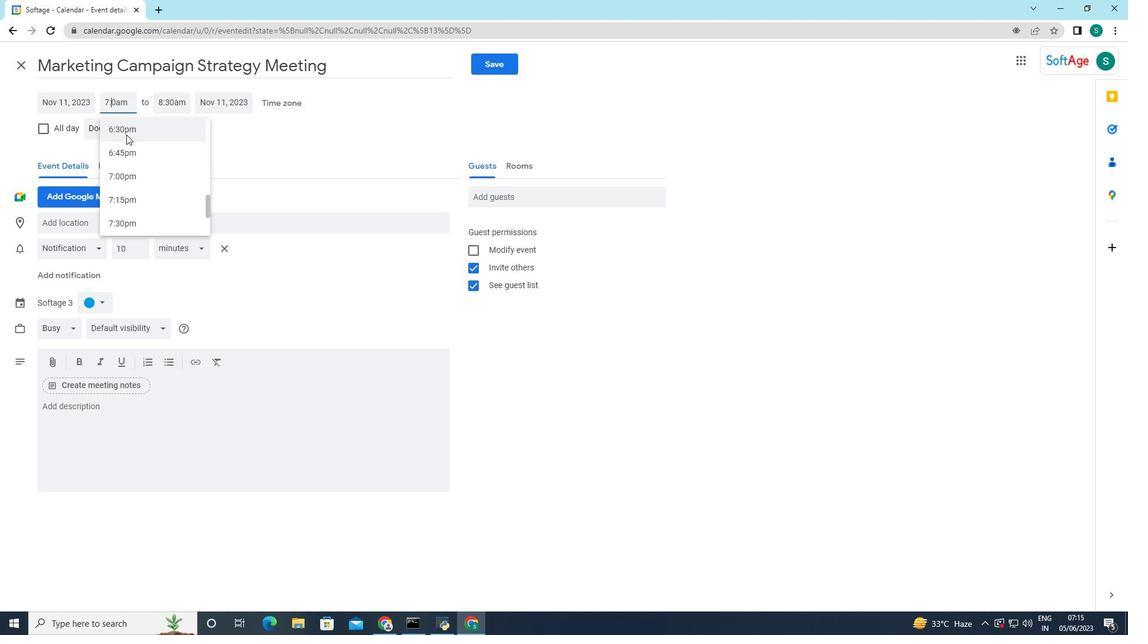 
Action: Mouse moved to (246, 135)
Screenshot: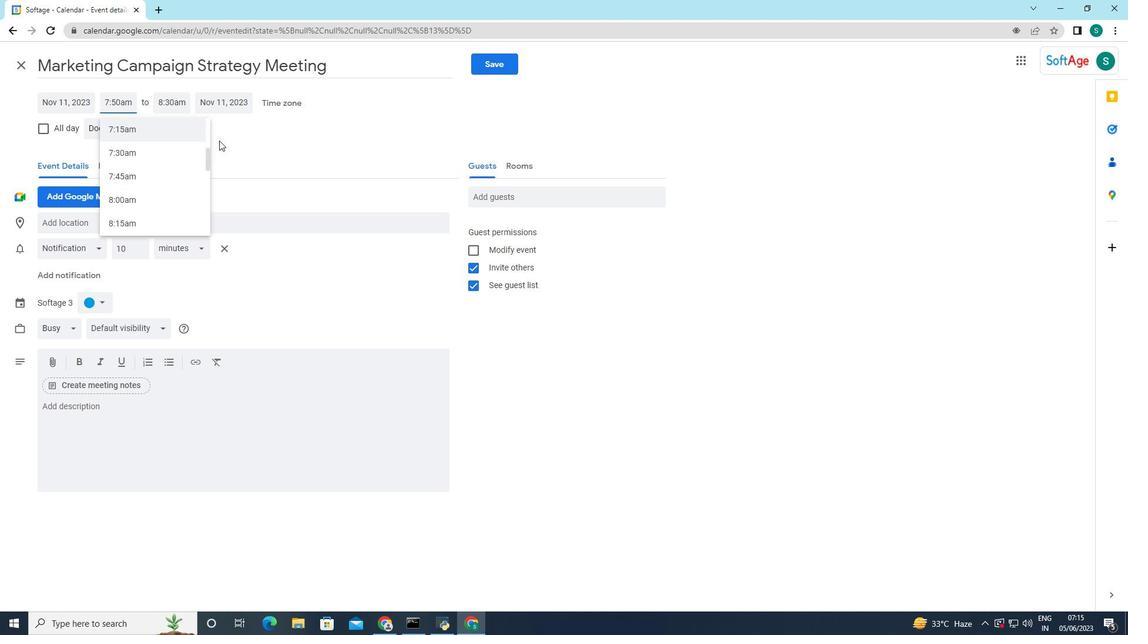 
Action: Mouse pressed left at (246, 135)
Screenshot: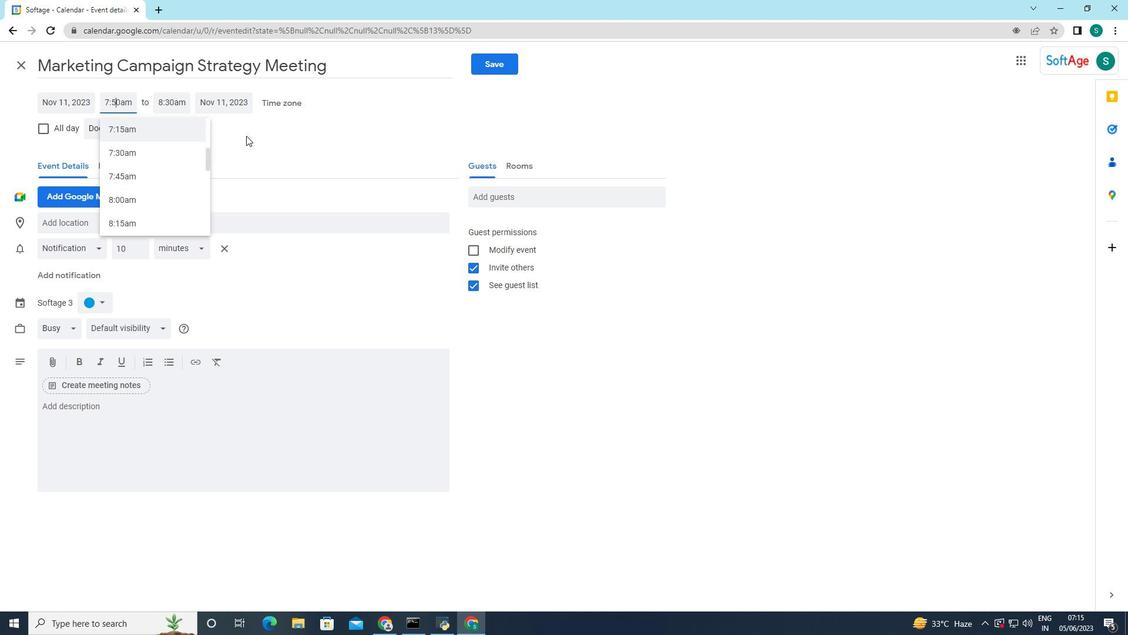 
Action: Mouse moved to (175, 96)
Screenshot: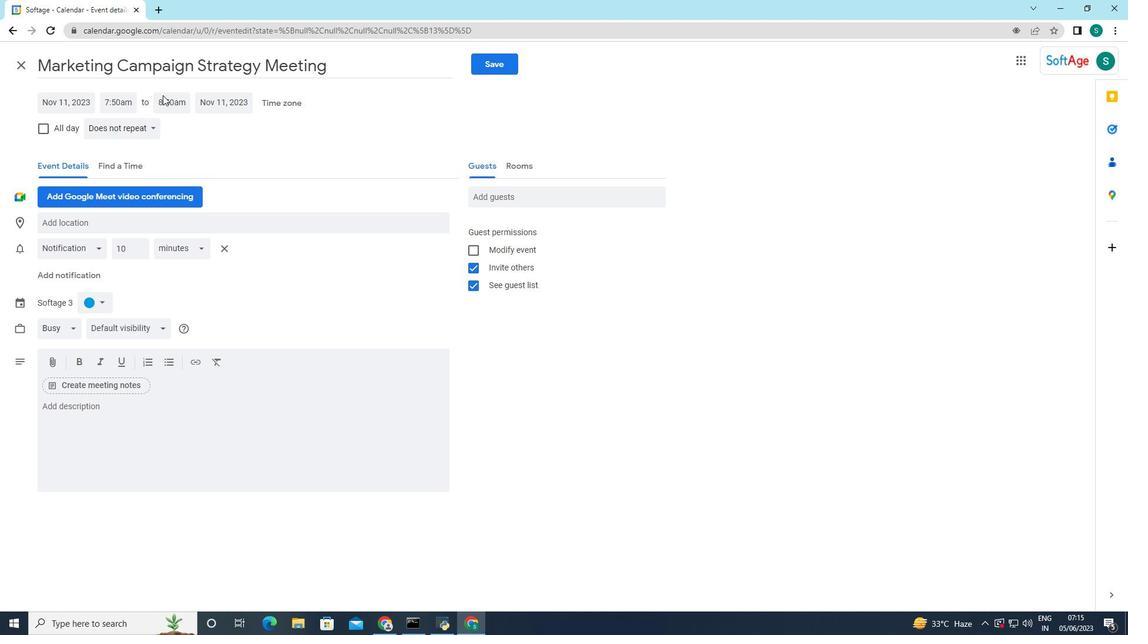 
Action: Mouse pressed left at (175, 96)
Screenshot: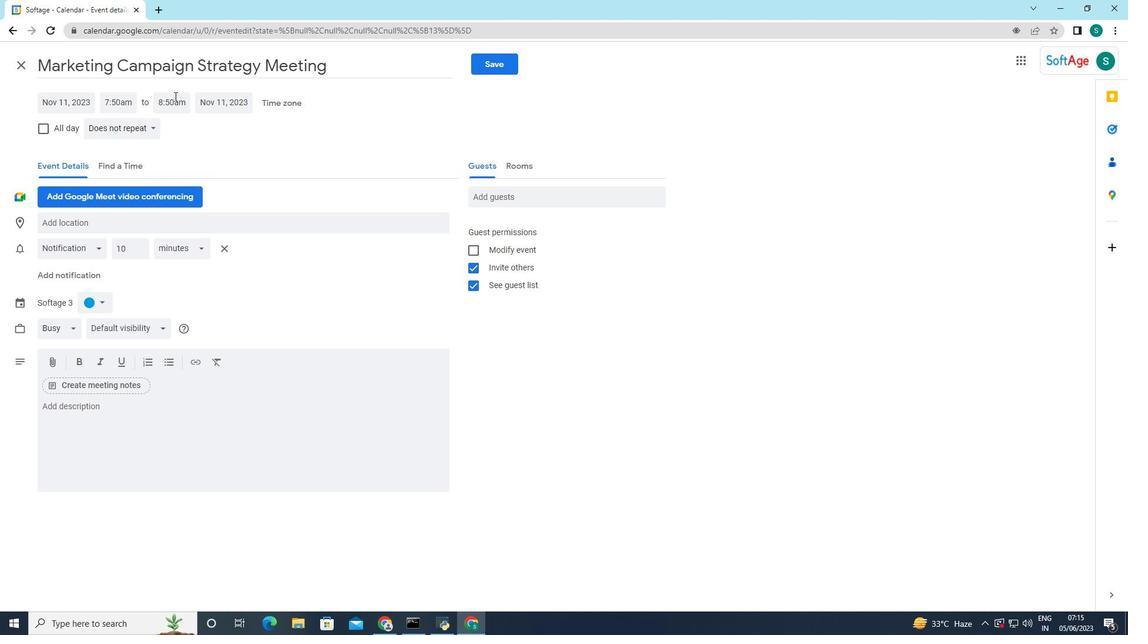 
Action: Mouse moved to (207, 219)
Screenshot: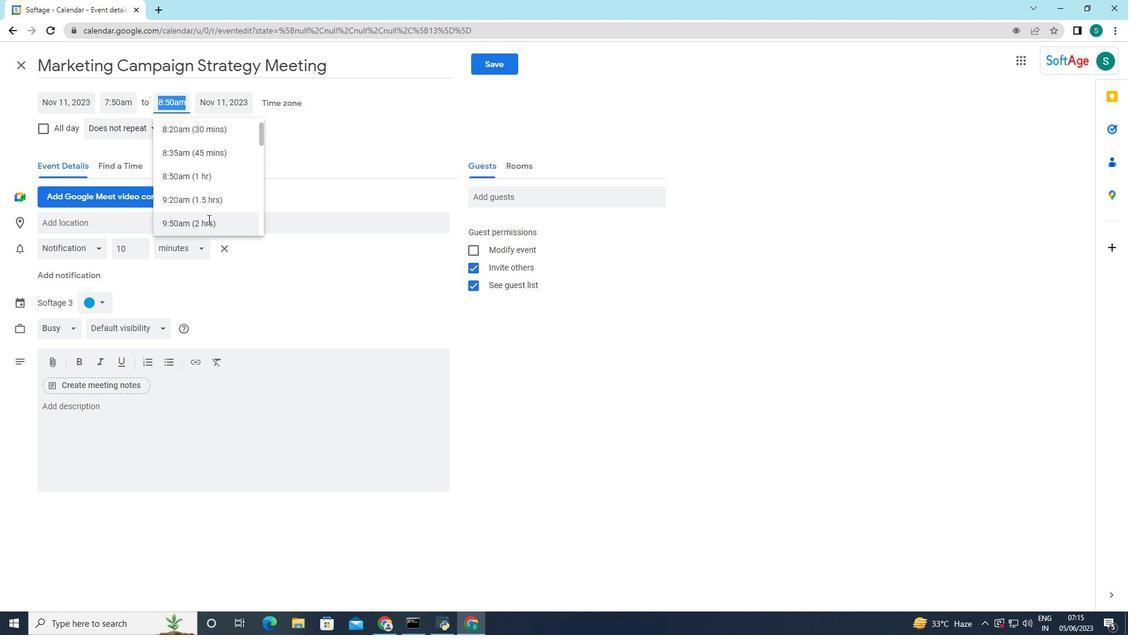 
Action: Mouse pressed left at (207, 219)
Screenshot: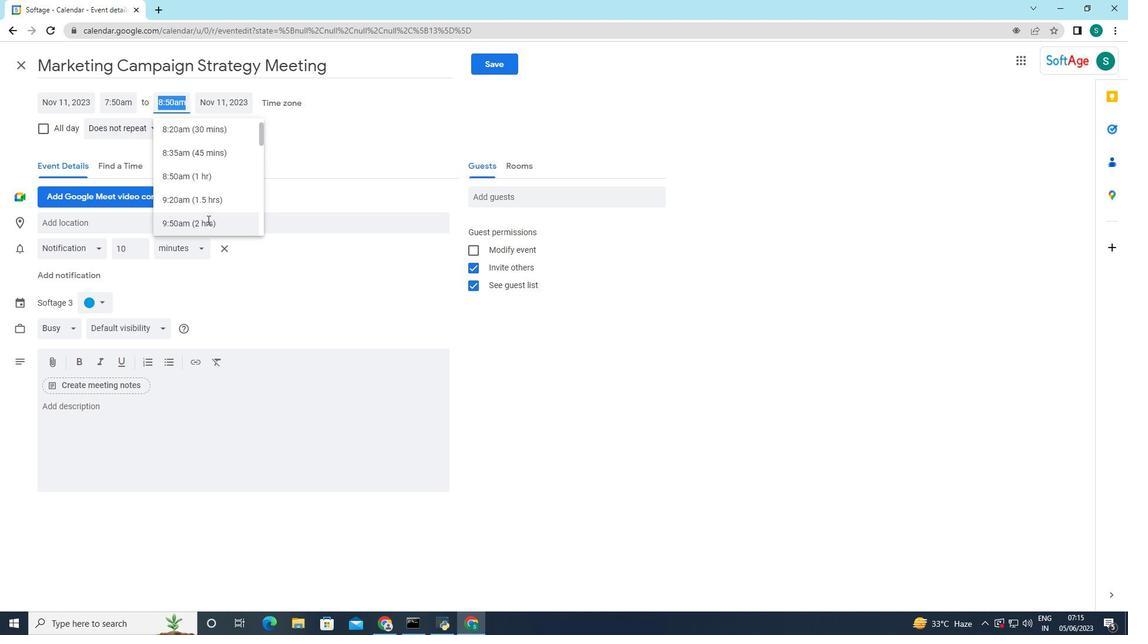 
Action: Mouse moved to (263, 149)
Screenshot: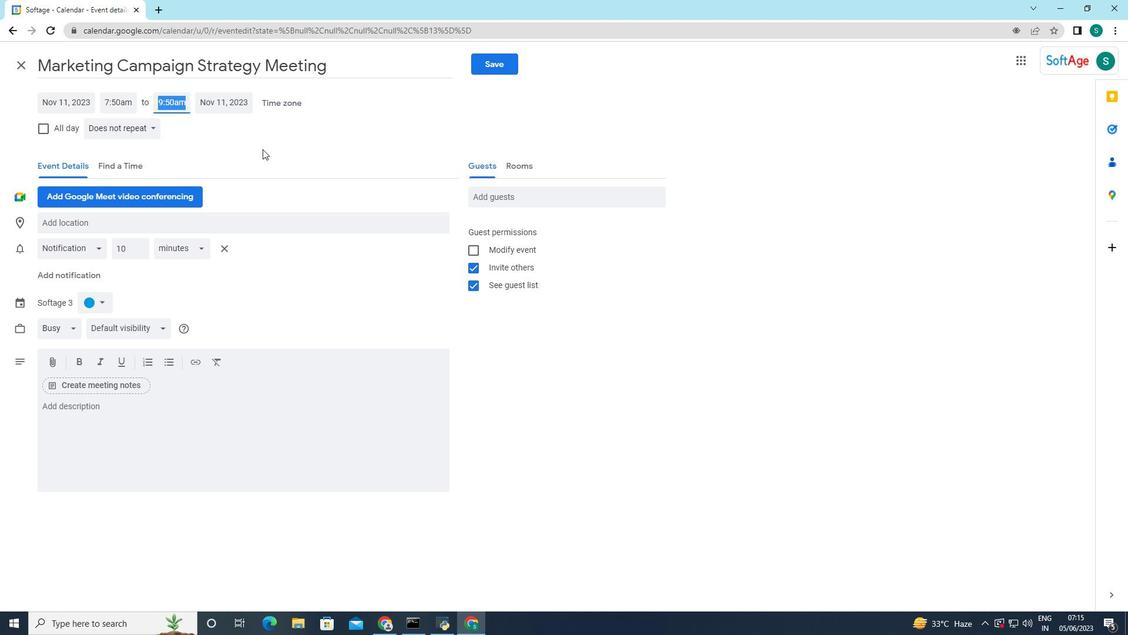 
Action: Mouse pressed left at (263, 149)
Screenshot: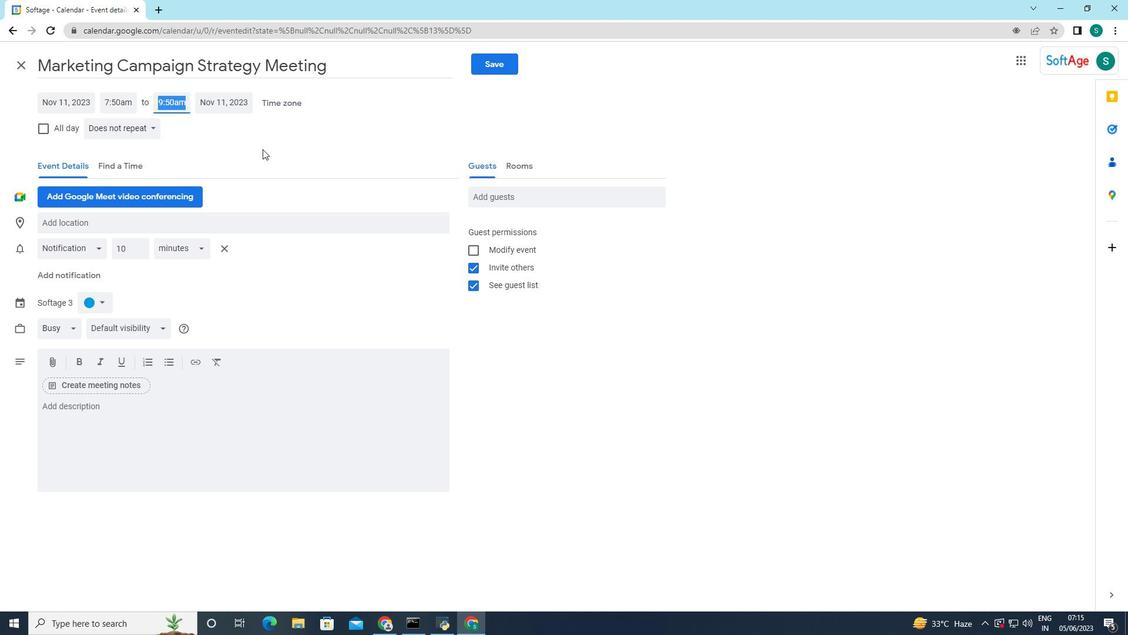 
Action: Mouse moved to (111, 415)
Screenshot: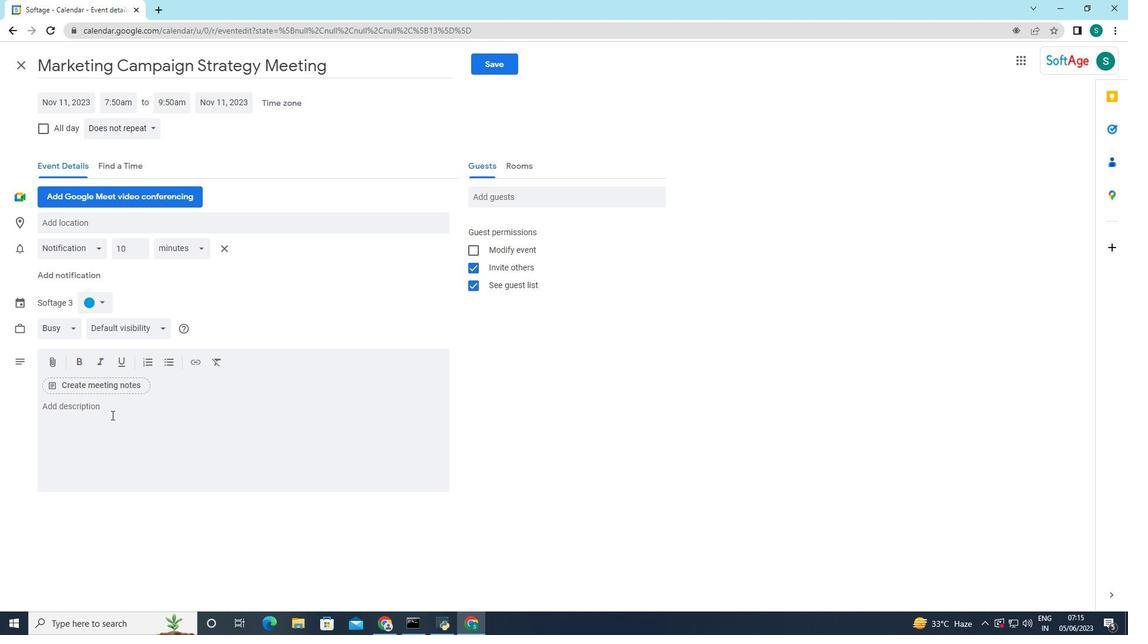 
Action: Mouse pressed left at (111, 415)
Screenshot: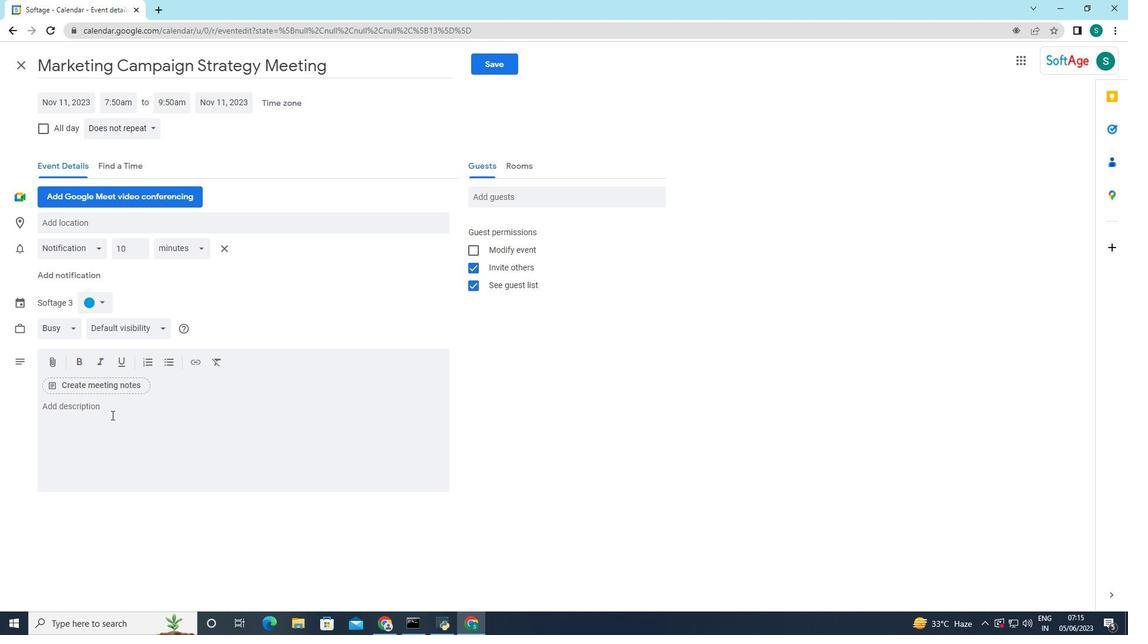 
Action: Mouse moved to (111, 409)
Screenshot: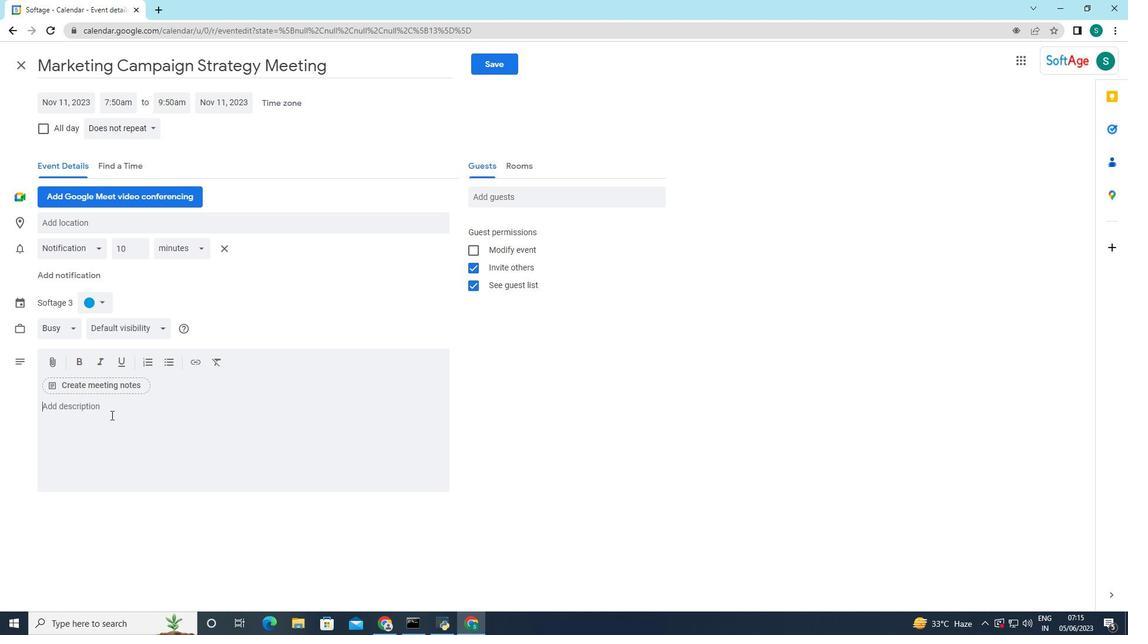 
Action: Key pressed <Key.caps_lock>a<Key.caps_lock>A<Key.backspace>S<Key.space>EACH<Key.space>PARTICIPANT<Key.space>DELIVERS<Key.space>THEIR<Key.space>PRESI<Key.backspace>ENTATION,<Key.space>FELLOW<Key.space>PARTICIPANTS<Key.space>AND<Key.space>A<Key.space>DESIGNATED<Key.space>FACILITATOR<Key.space>WILL<Key.space>PROVIDE<Key.space>CONSTRUCTIVE<Key.space>FEDD<Key.backspace><Key.backspace>EDBACK<Key.space><Key.backspace>,<Key.space>HIGHLIGHTING<Key.space>STRENGHTS<Key.space>AN<Key.backspace><Key.backspace><Key.backspace><Key.backspace>T<Key.backspace>HS<Key.space>AND<Key.backspace><Key.backspace><Key.backspace>
Screenshot: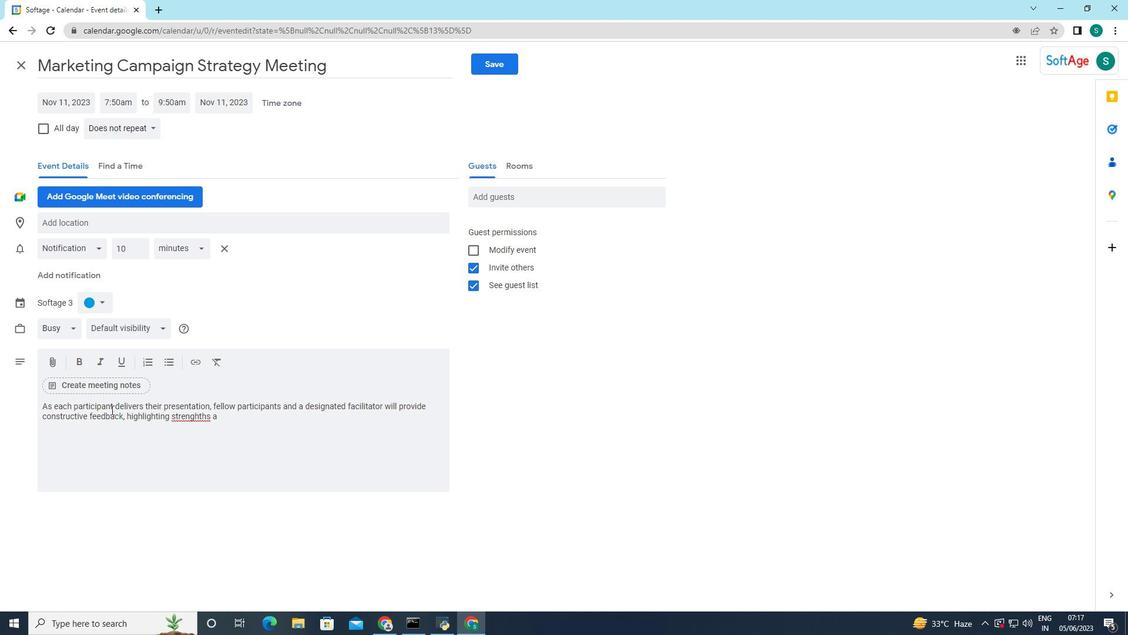 
Action: Mouse moved to (188, 418)
Screenshot: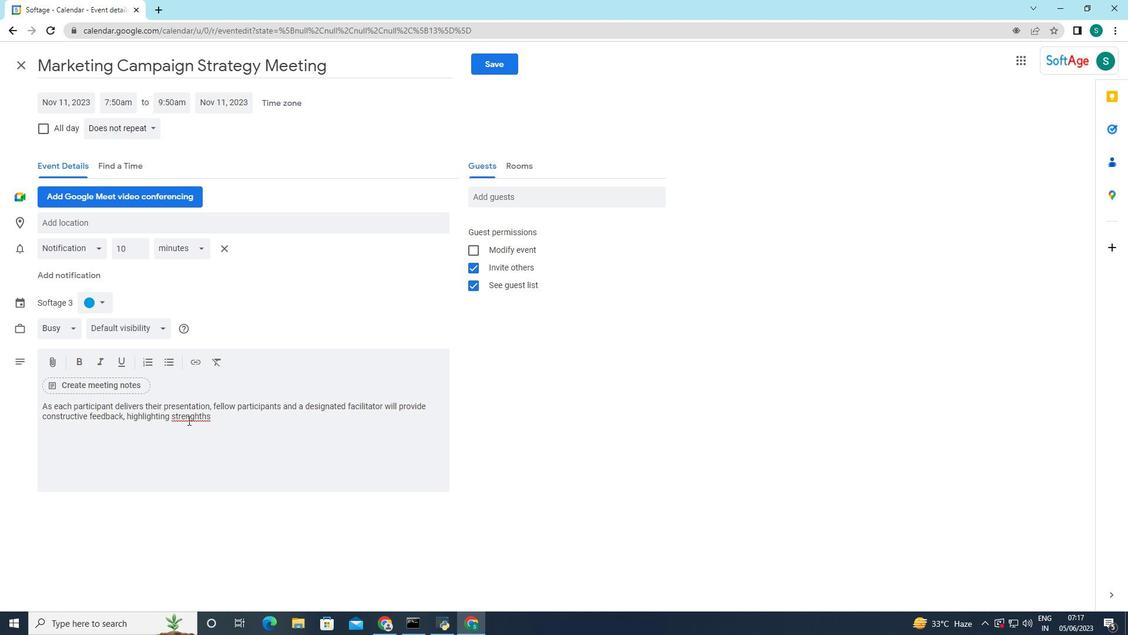 
Action: Mouse pressed right at (188, 418)
Screenshot: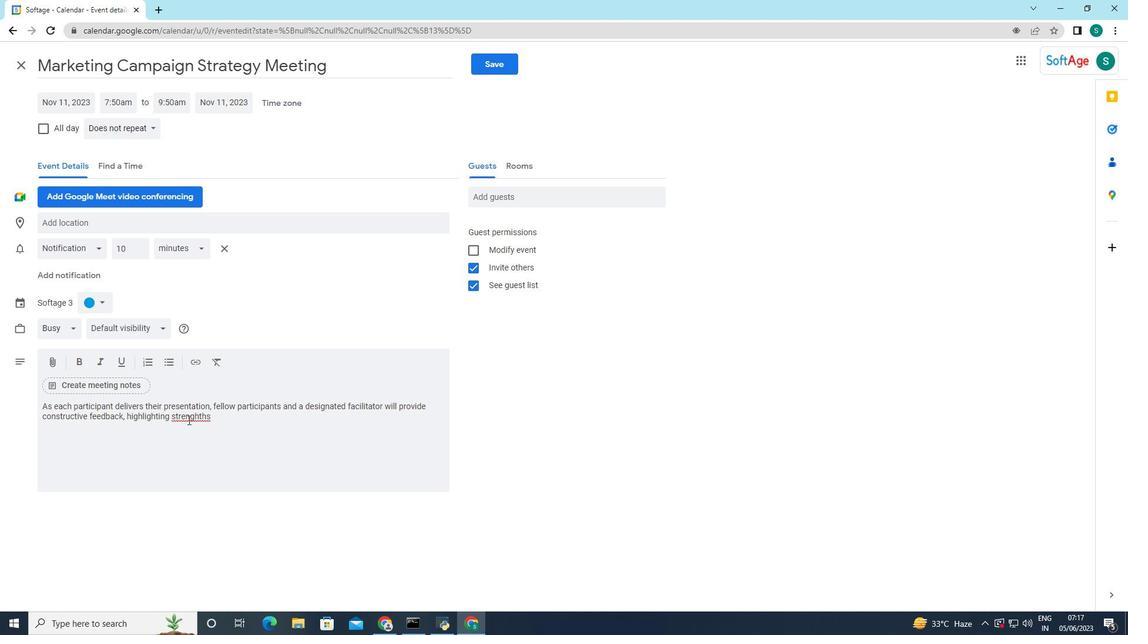 
Action: Mouse moved to (215, 424)
Screenshot: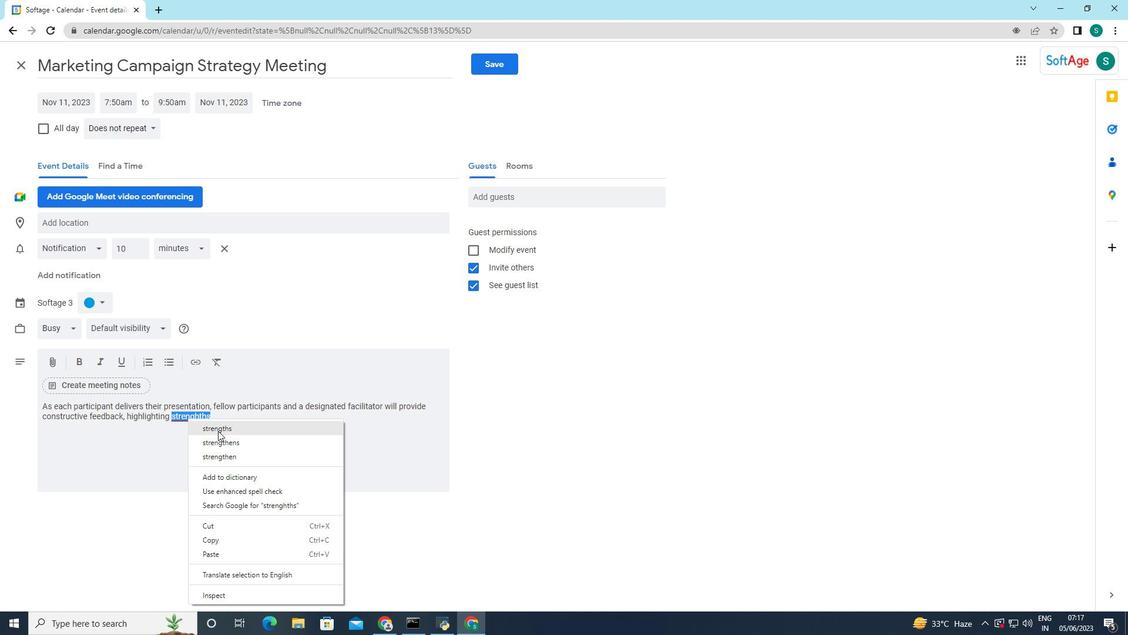 
Action: Mouse pressed left at (215, 424)
Screenshot: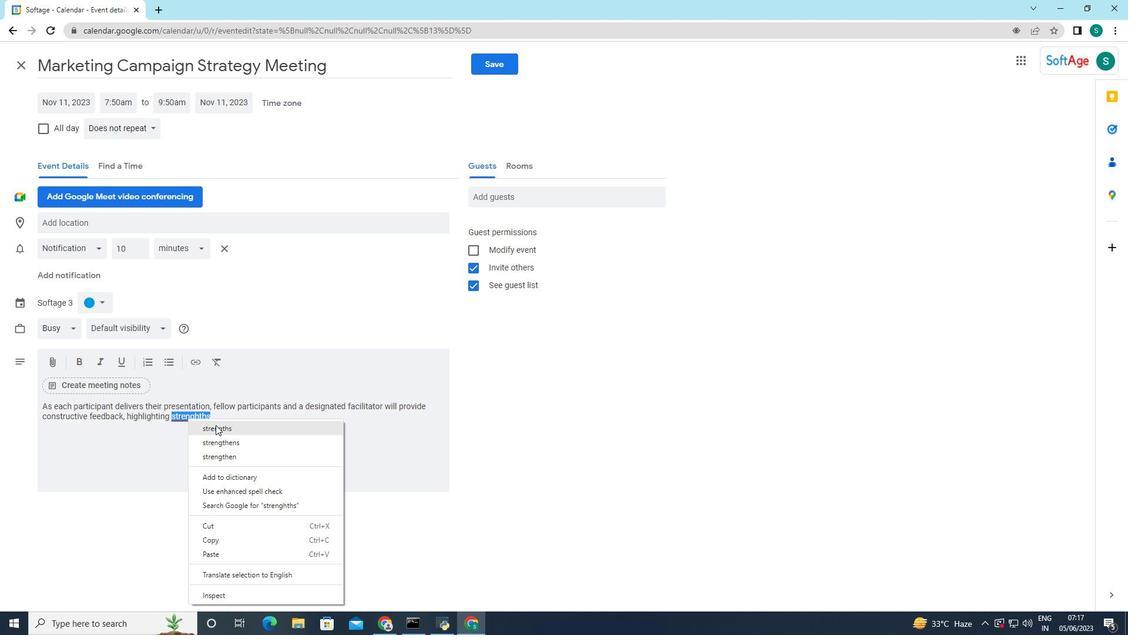 
Action: Mouse moved to (226, 418)
Screenshot: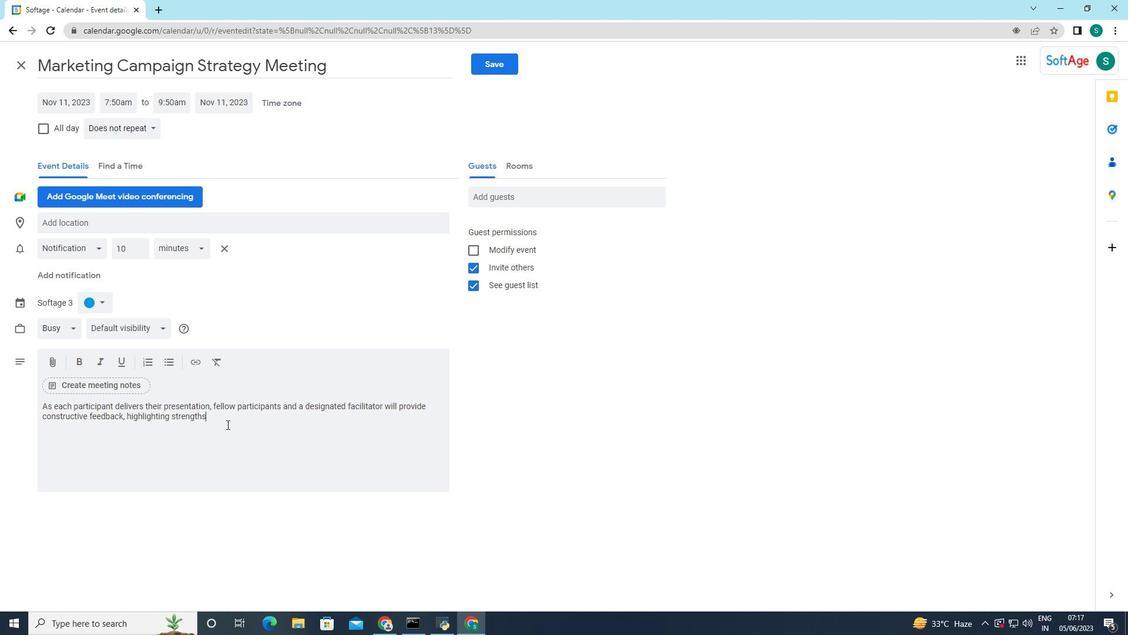 
Action: Mouse pressed left at (226, 418)
Screenshot: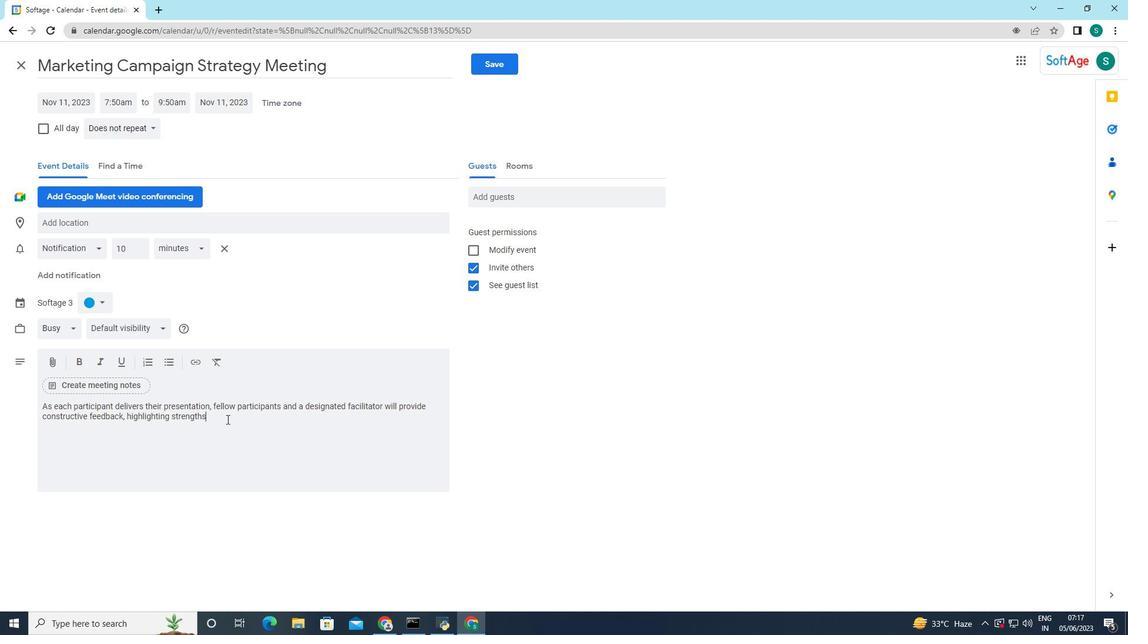 
Action: Mouse moved to (226, 418)
Screenshot: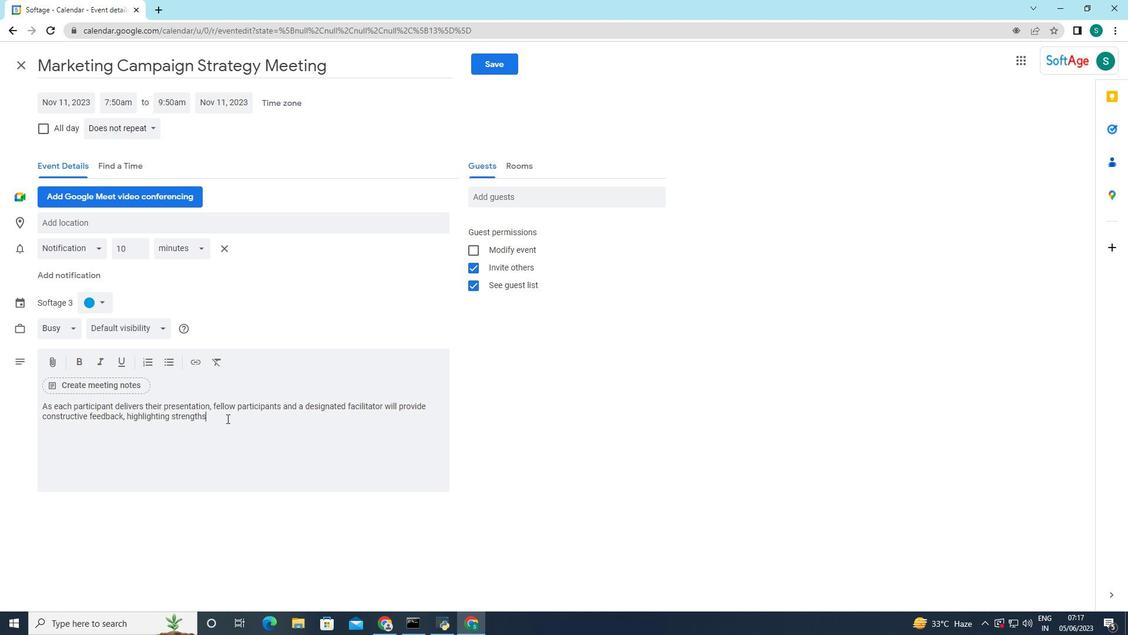 
Action: Key pressed AND<Key.space>OFFERING<Key.space>SUGGESTIONS<Key.space>FOR<Key.space>IMPROVEMENT.<Key.space><Key.caps_lock>t<Key.caps_lock>HEF<Key.backspace><Key.space>FEEDBAX<Key.backspace>CK<Key.space>WILL<Key.space>FOCUS<Key.space>ON<Key.space>AREAS<Key.space>SUCH<Key.space>AS<Key.space>CLARITY<Key.space>OF<Key.space>MESSAGE<Key.space><Key.backspace>,<Key.space>ORGANIZATION<Key.space>OF<Key.space>CONTENT,<Key.space>A<Key.backspace>VOCAL<Key.space>DELIVERY,<Key.space>NON<Key.space><Key.backspace>-VERBAL<Key.space>COMMUNICATION,<Key.space>AND<Key.space>OVERALL<Key.space>PRESENTATION<Key.space>EFFECTIVENSS<Key.backspace><Key.backspace>ESS.
Screenshot: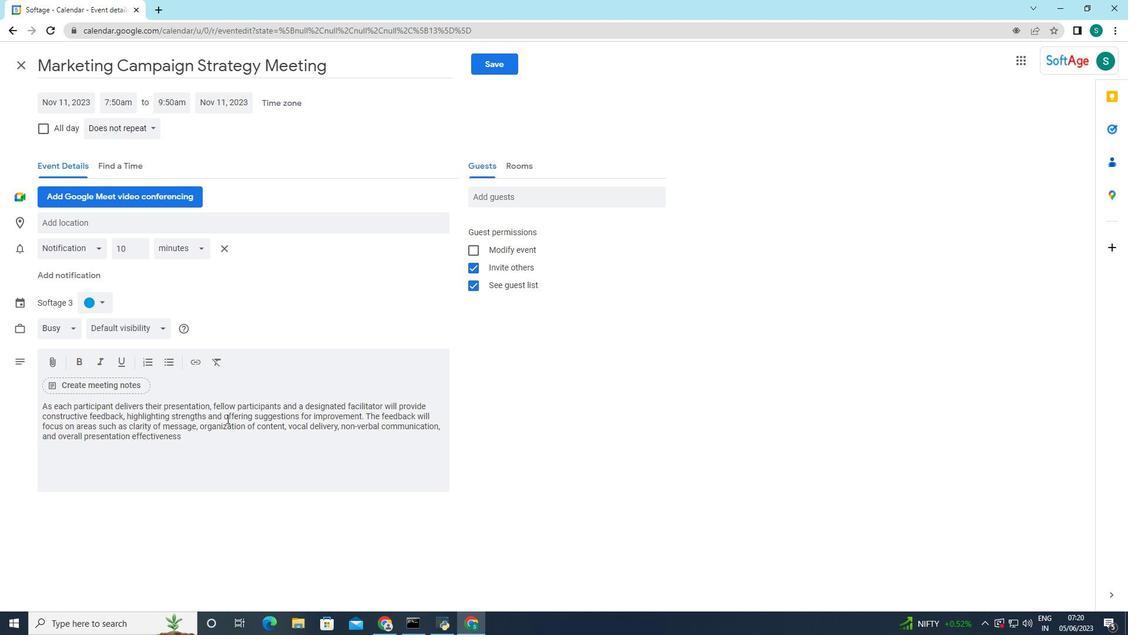 
Action: Mouse moved to (95, 301)
Screenshot: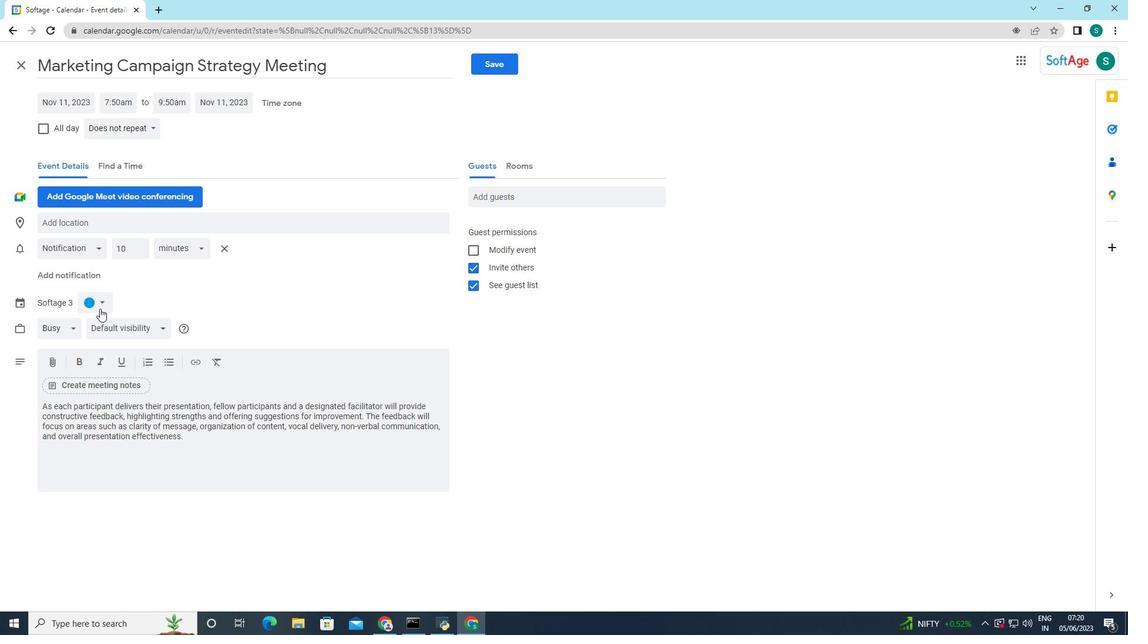 
Action: Mouse pressed left at (95, 301)
Screenshot: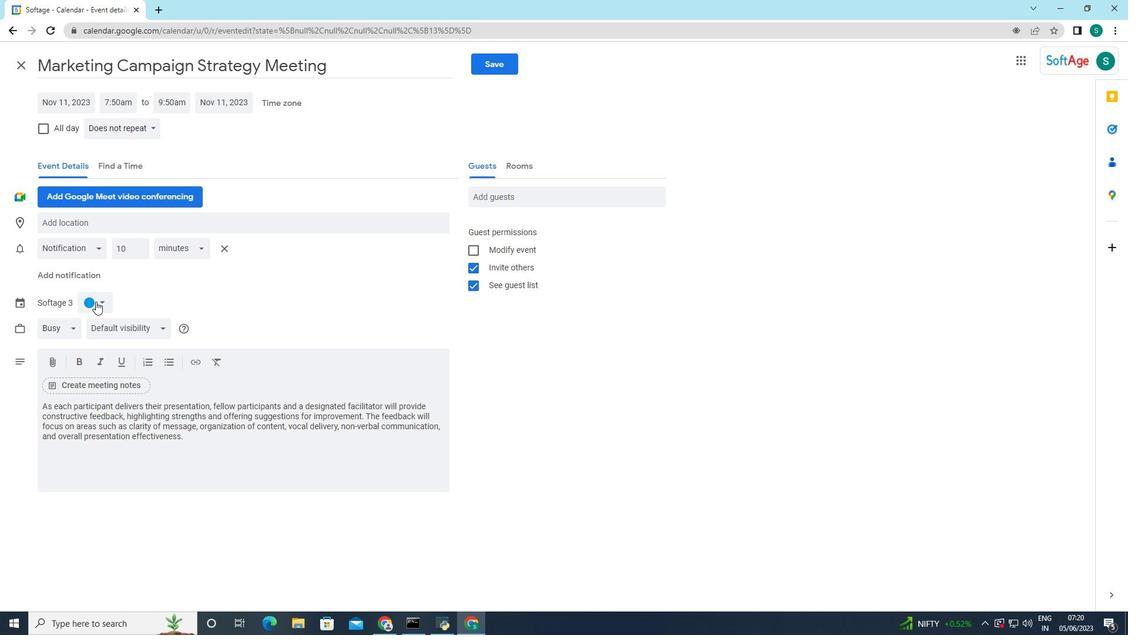 
Action: Mouse moved to (90, 299)
Screenshot: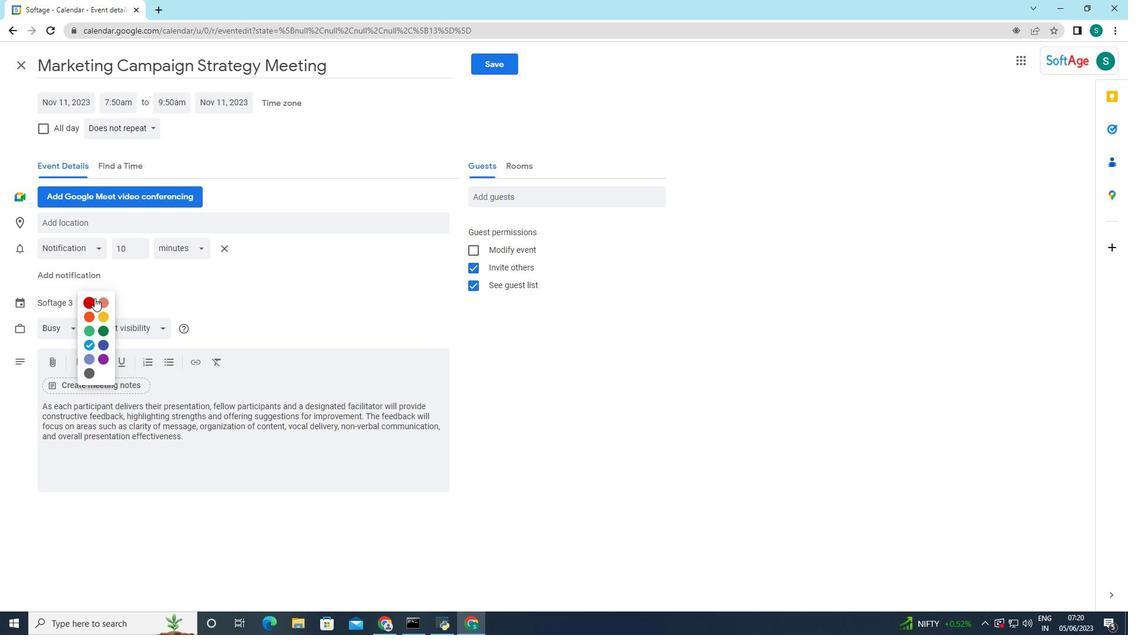 
Action: Mouse pressed left at (90, 299)
Screenshot: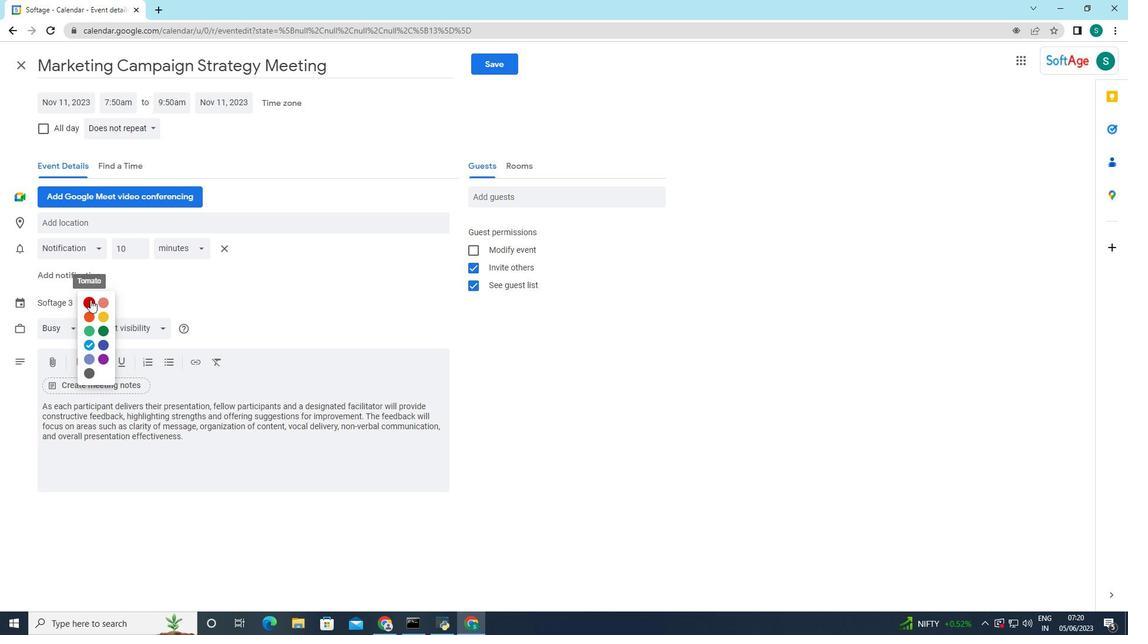 
Action: Mouse moved to (99, 221)
Screenshot: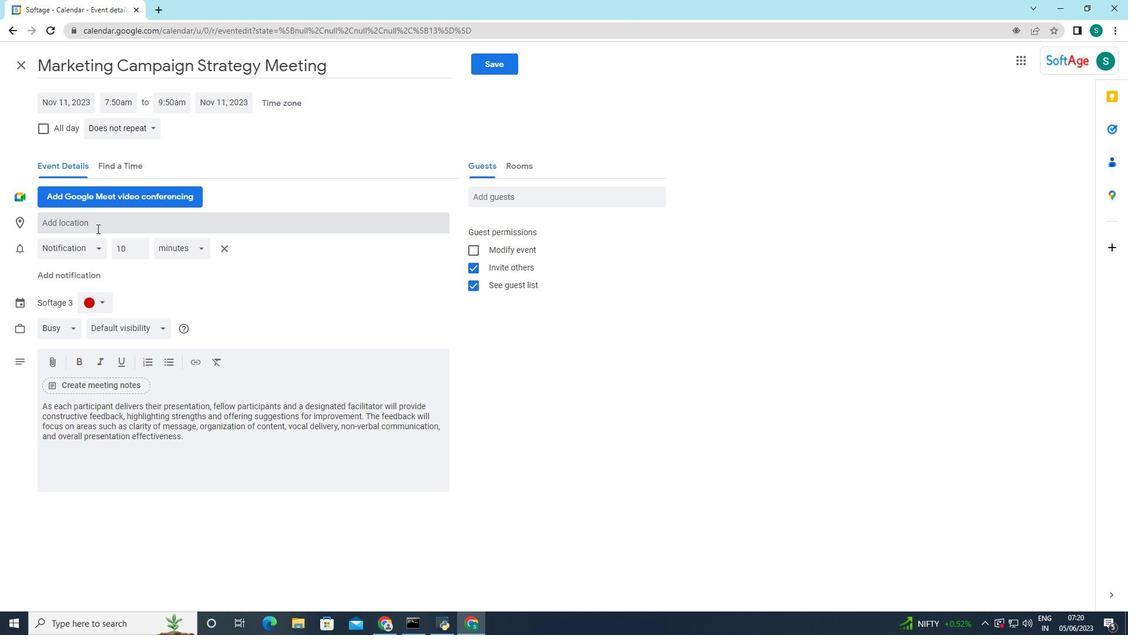 
Action: Mouse pressed left at (99, 221)
Screenshot: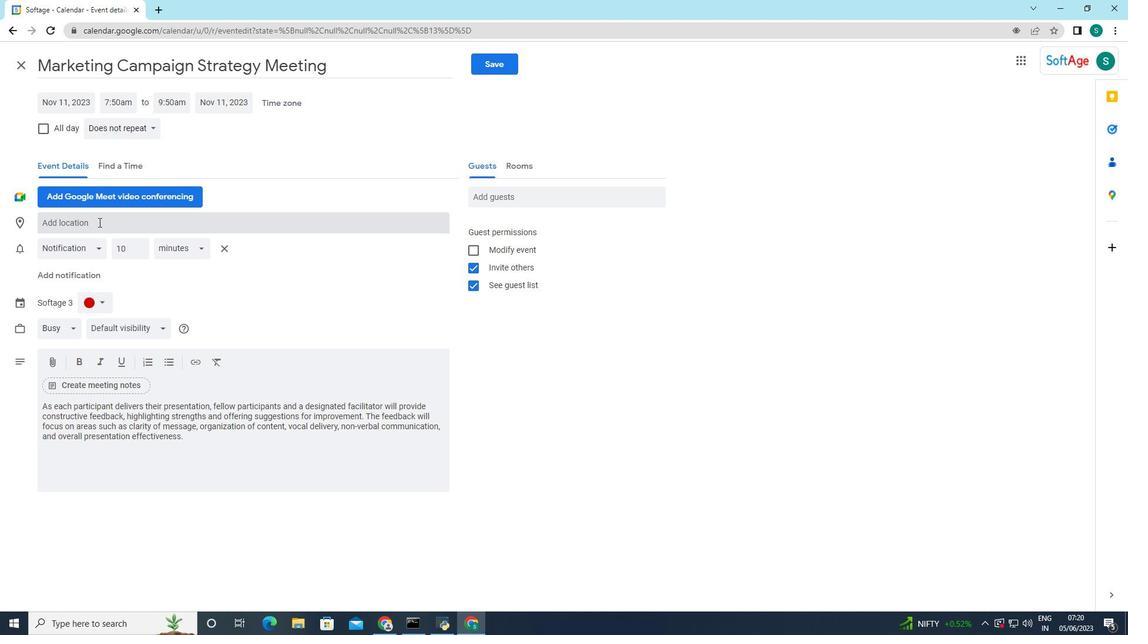 
Action: Key pressed <Key.caps_lock>b<Key.caps_lock>URJ<Key.space><Key.caps_lock>ai<Key.space><Key.caps_lock><Key.caps_lock>a<Key.caps_lock>RAB<Key.space><Key.caps_lock>j<Key.caps_lock>UMEIRAH,<Key.space><Key.caps_lock>d<Key.caps_lock>UBAI,<Key.space><Key.caps_lock>u<Key.caps_lock>NITED<Key.space><Key.caps_lock>ar<Key.backspace><Key.caps_lock>RAB<Key.space><Key.caps_lock>emirates
Screenshot: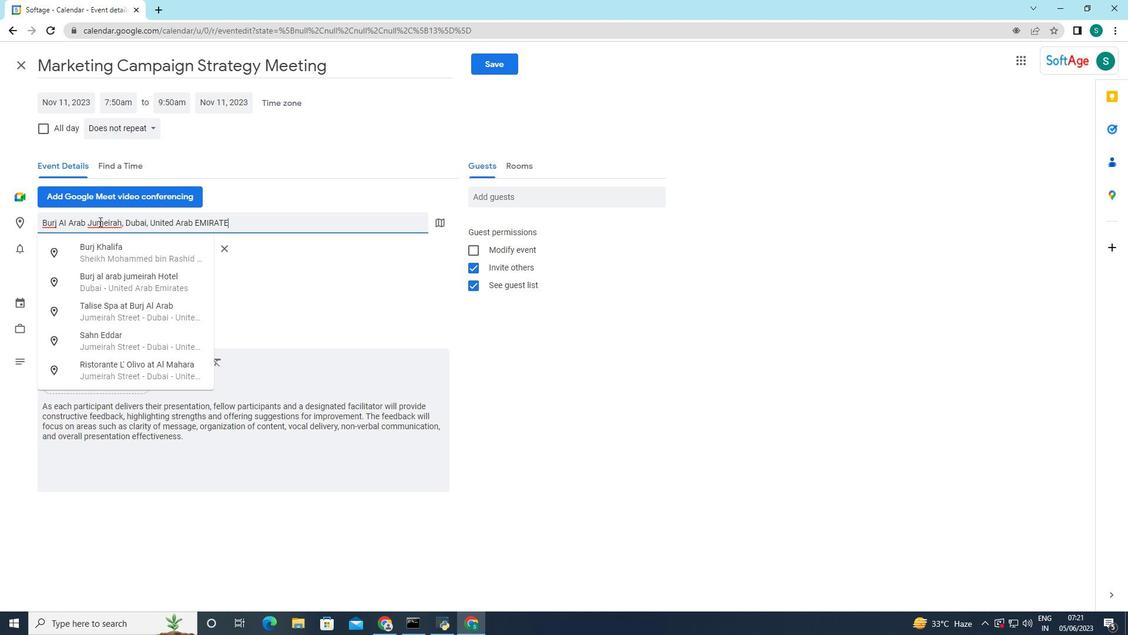 
Action: Mouse moved to (149, 270)
Screenshot: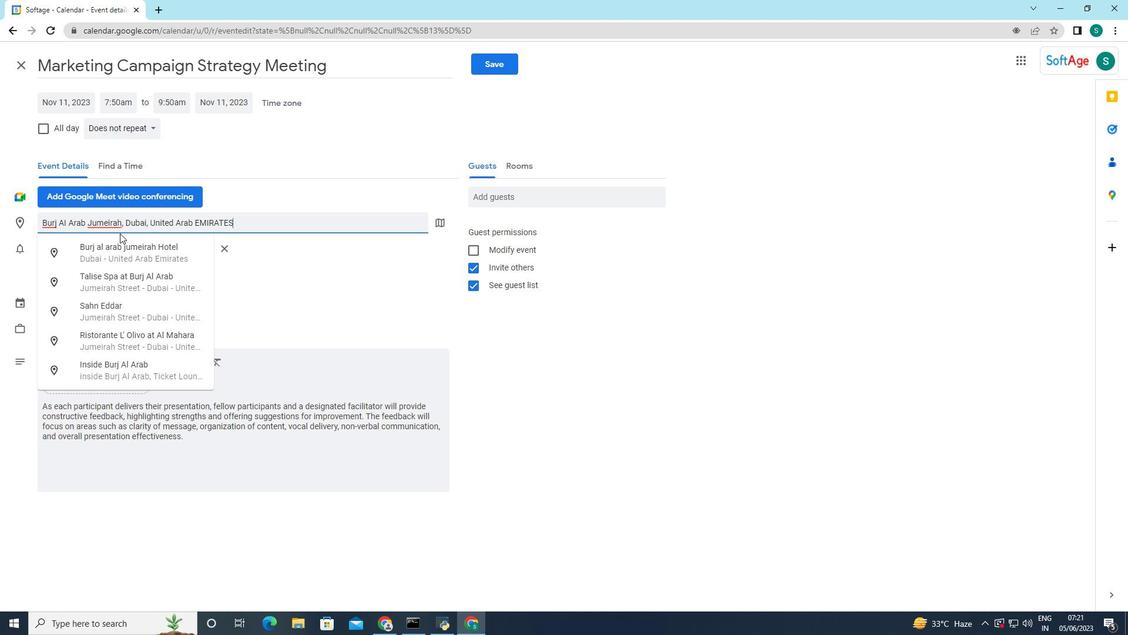 
Action: Key pressed <Key.backspace>
Screenshot: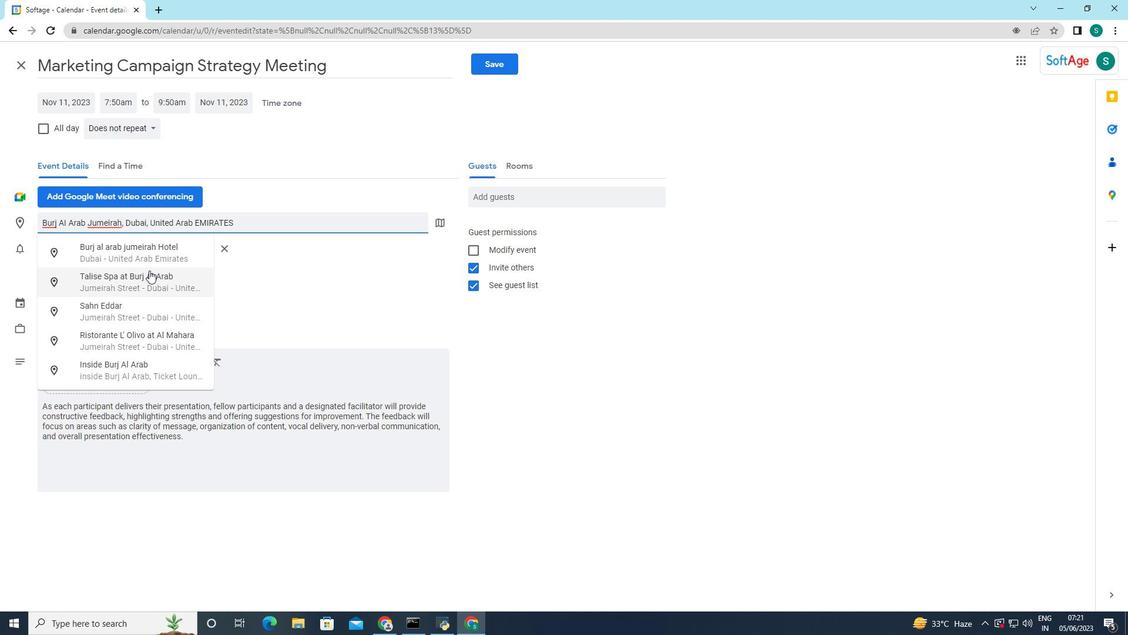 
Action: Mouse moved to (164, 256)
Screenshot: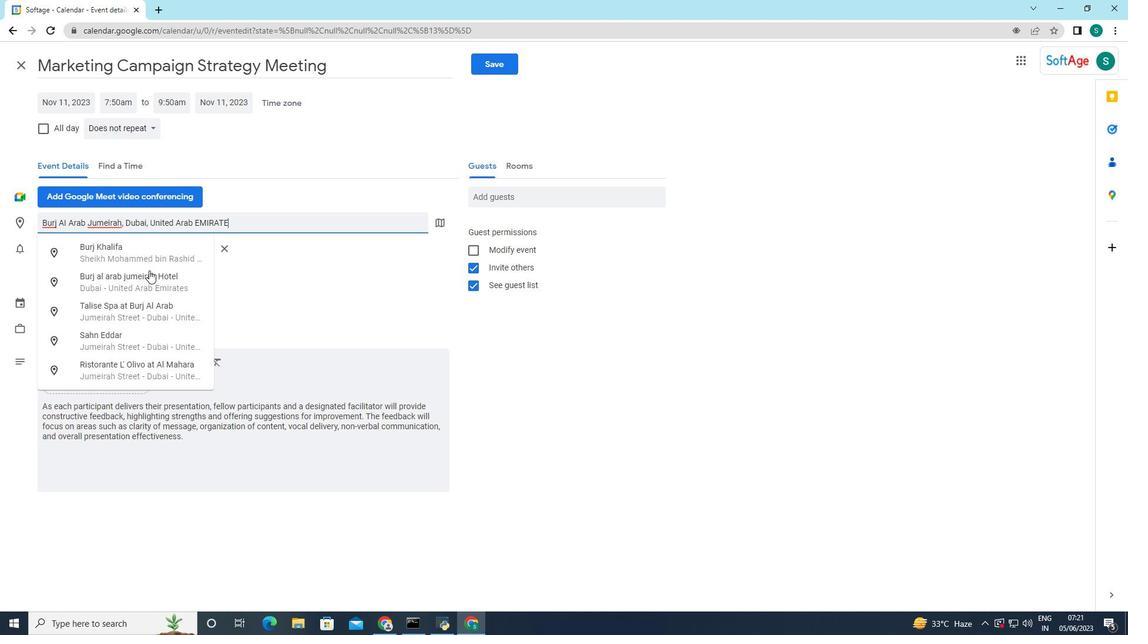 
Action: Key pressed <Key.backspace>
Screenshot: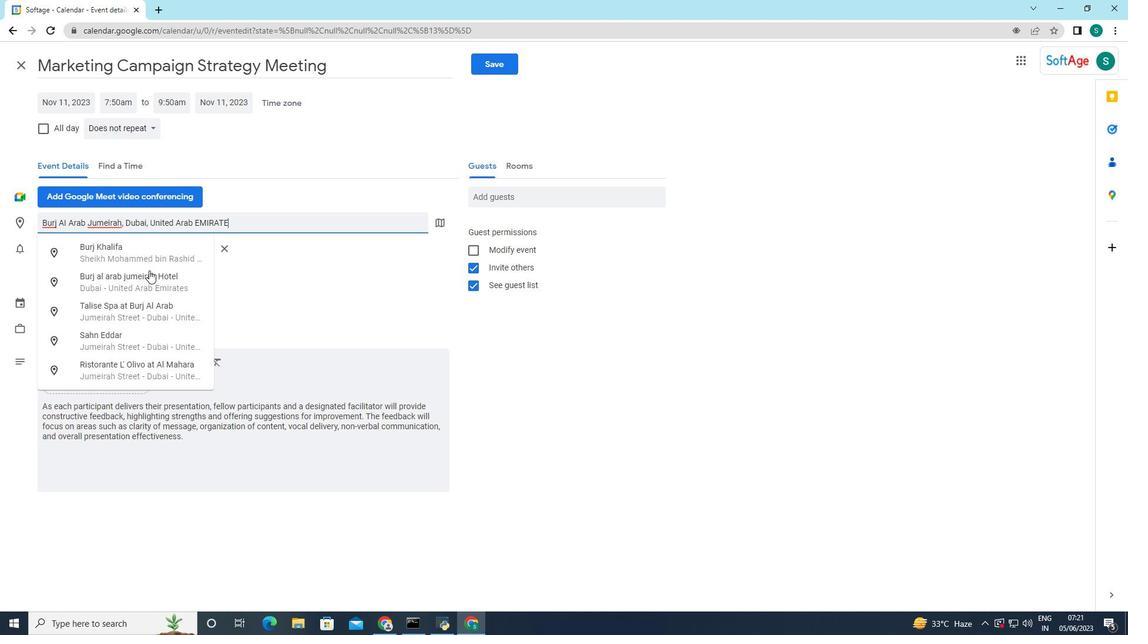 
Action: Mouse moved to (201, 250)
Screenshot: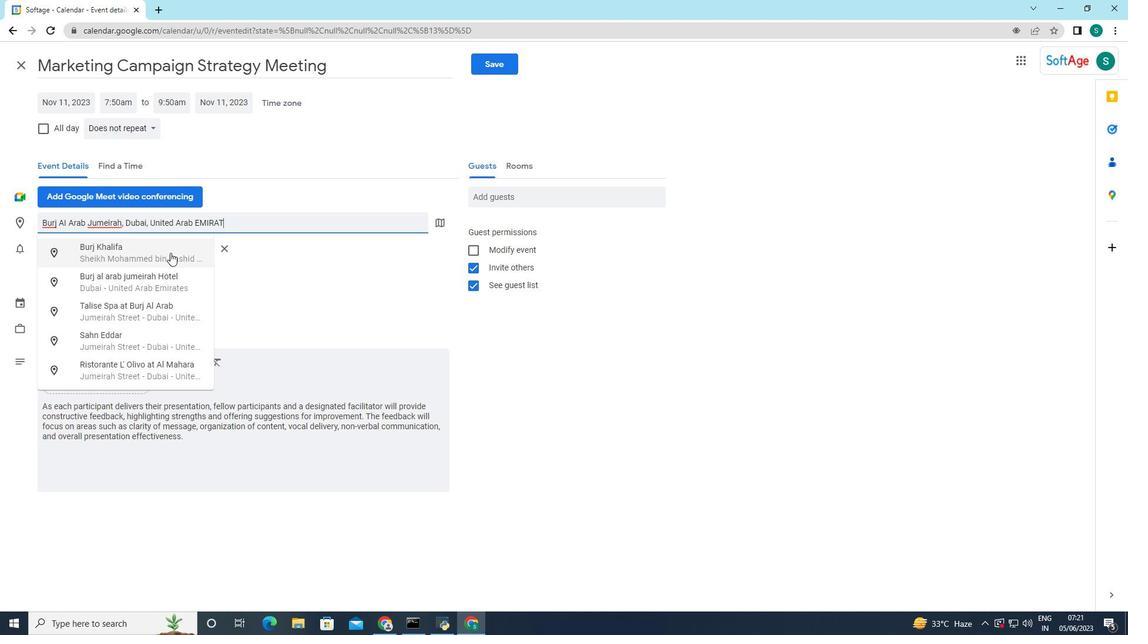 
Action: Key pressed <Key.backspace>
Screenshot: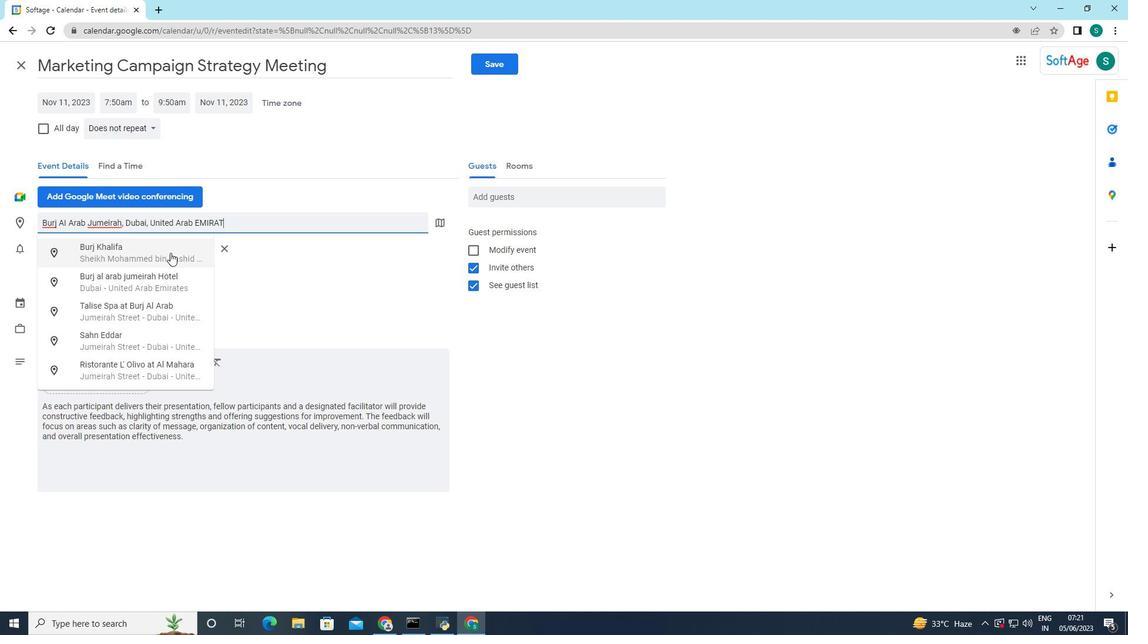 
Action: Mouse moved to (231, 244)
Screenshot: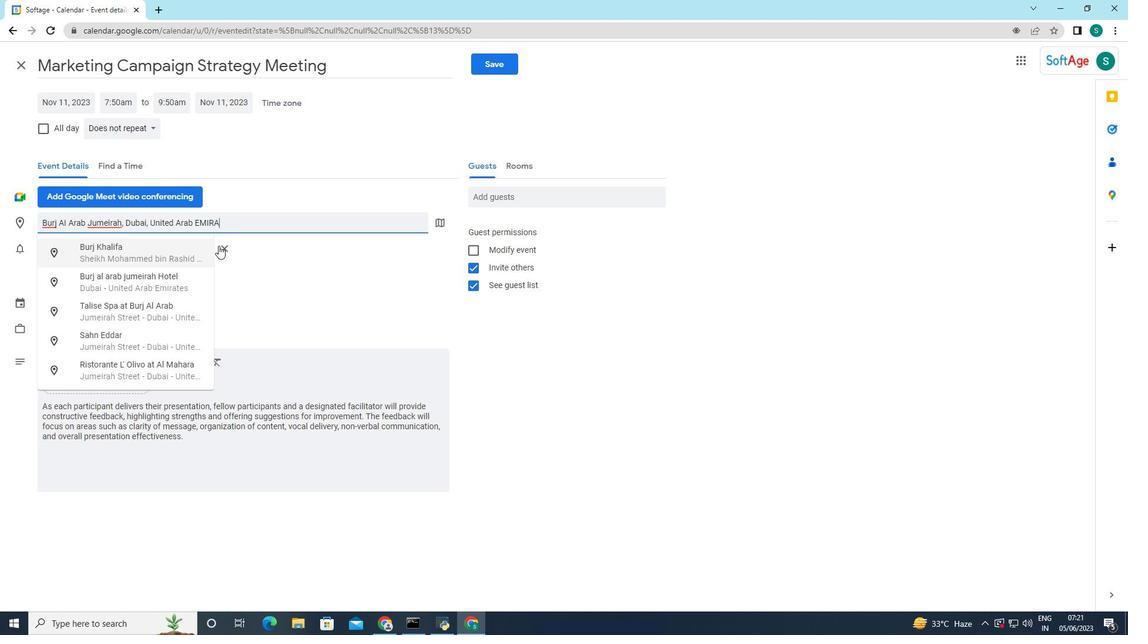 
Action: Key pressed <Key.backspace>
Screenshot: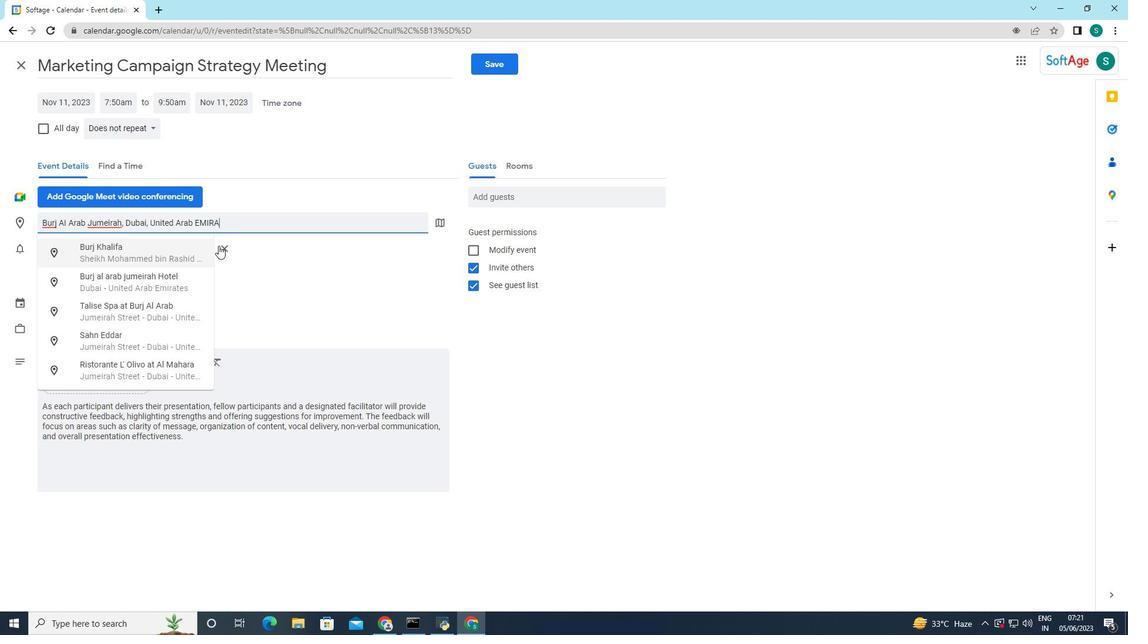 
Action: Mouse moved to (245, 241)
Screenshot: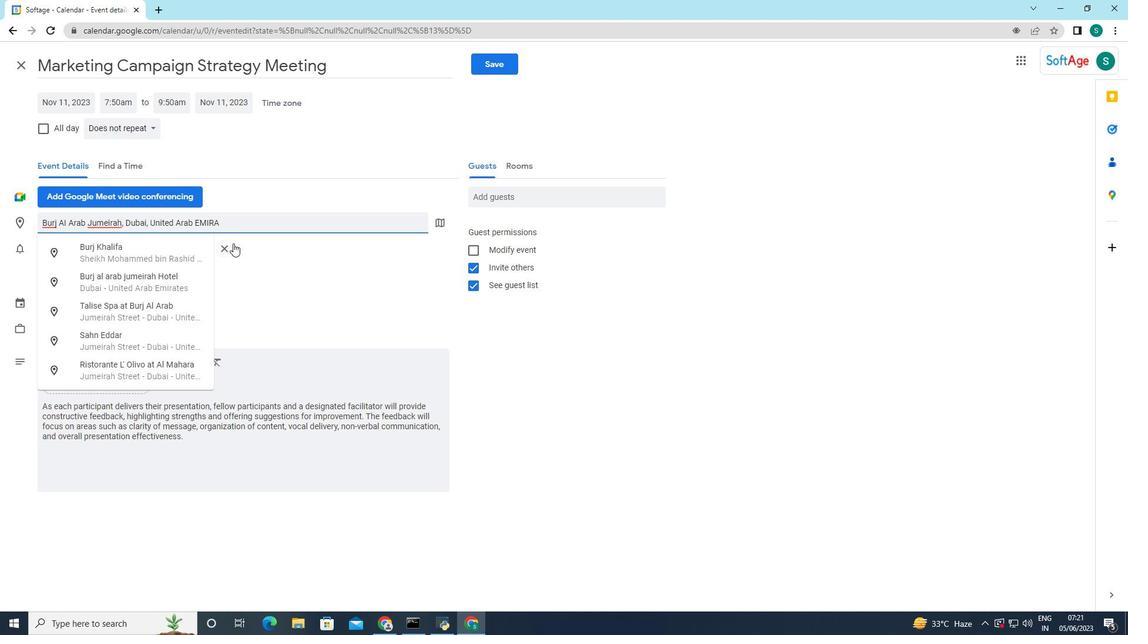 
Action: Key pressed <Key.backspace>
Screenshot: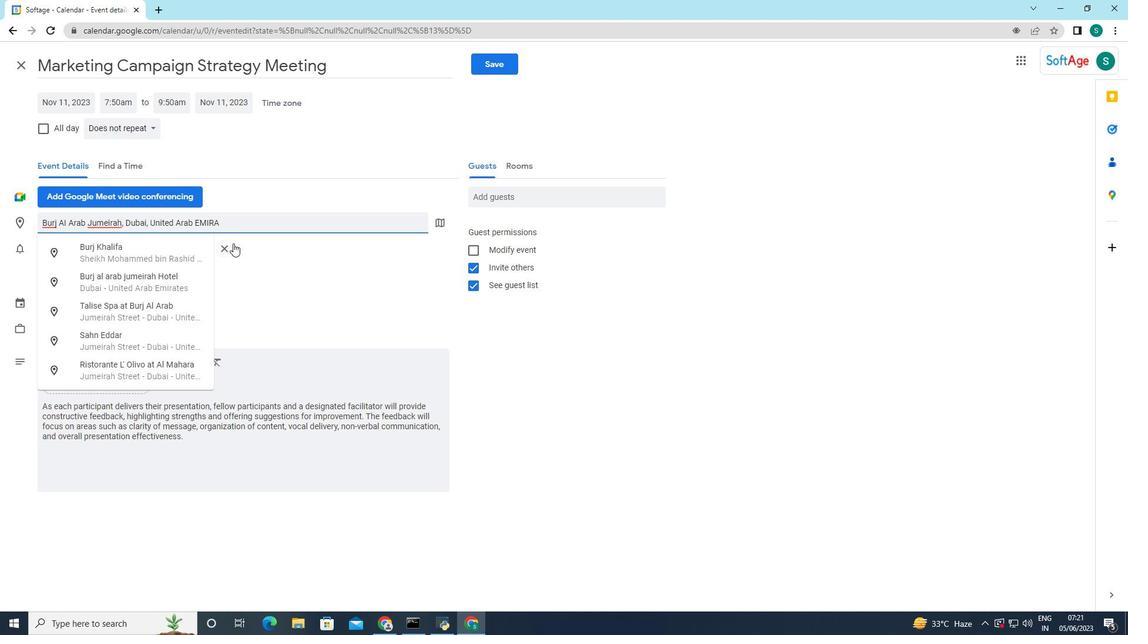 
Action: Mouse moved to (246, 241)
Screenshot: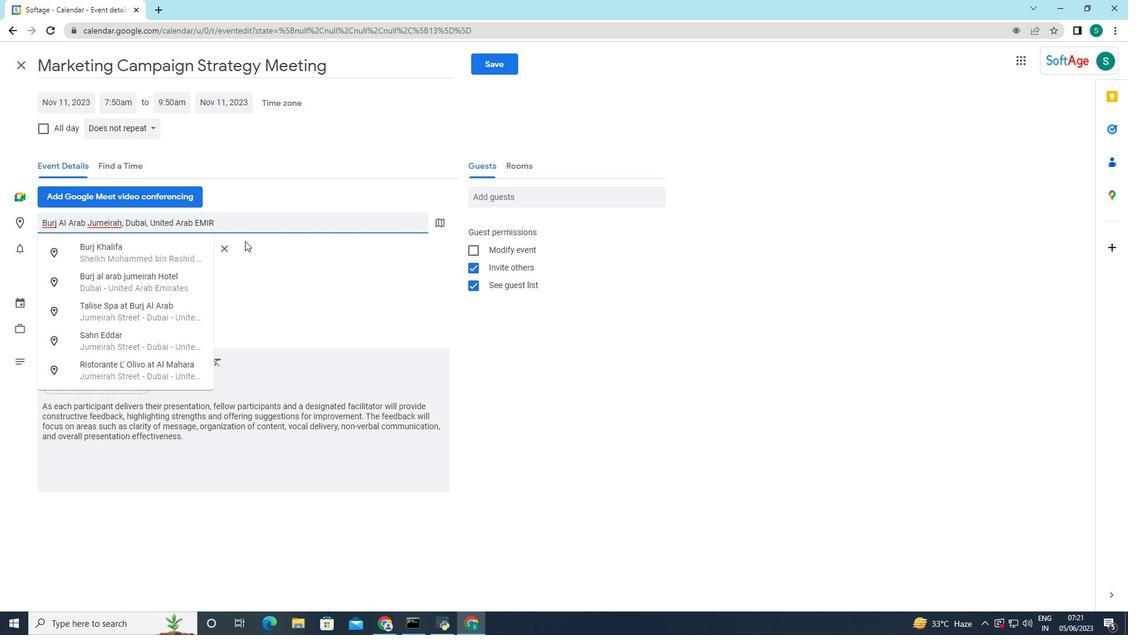 
Action: Key pressed <Key.backspace>
Screenshot: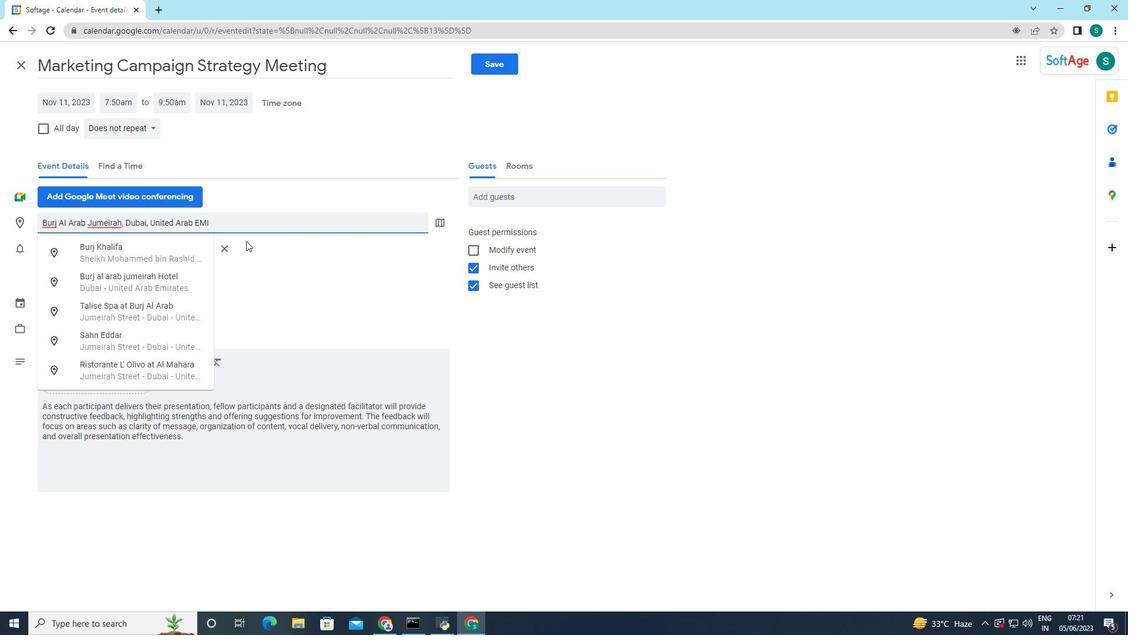 
Action: Mouse moved to (246, 241)
Screenshot: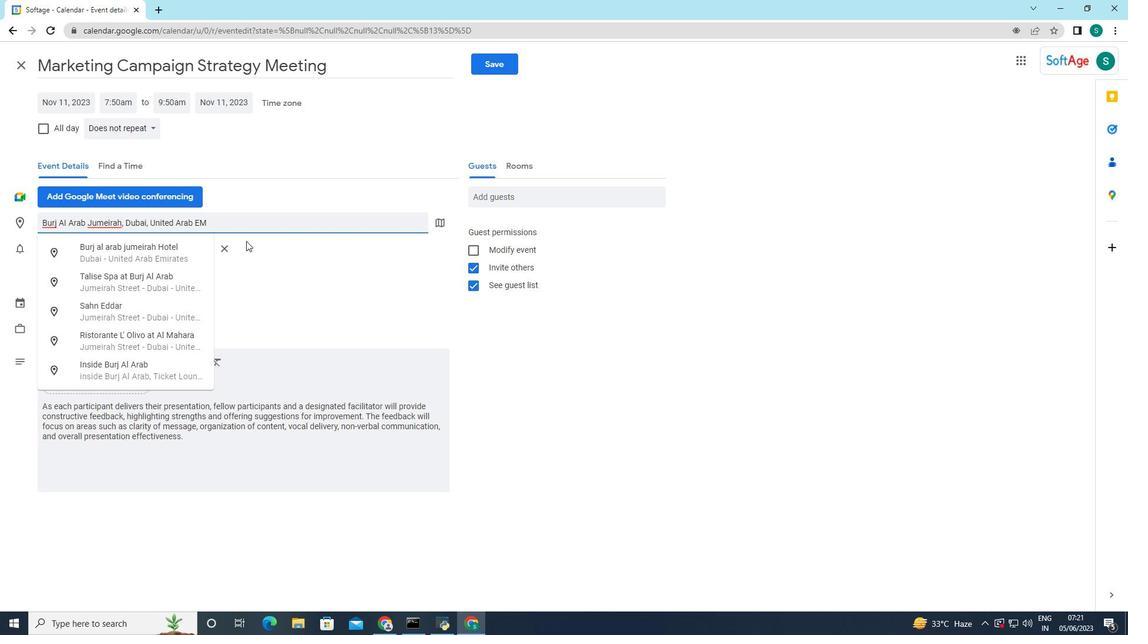 
Action: Key pressed <Key.backspace>
Screenshot: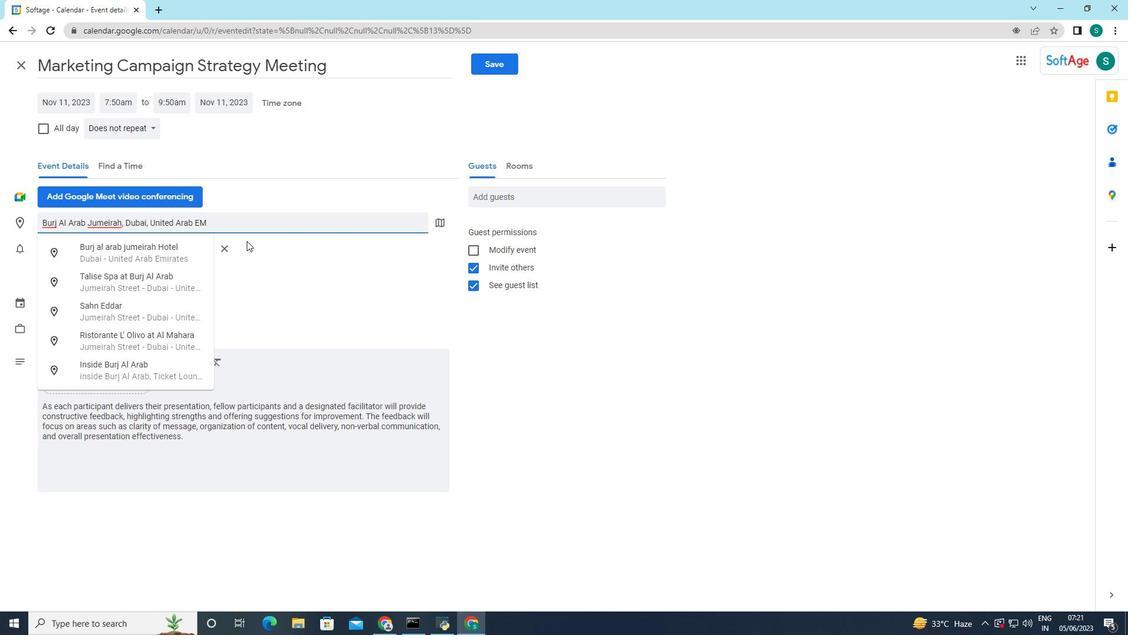 
Action: Mouse moved to (248, 241)
Screenshot: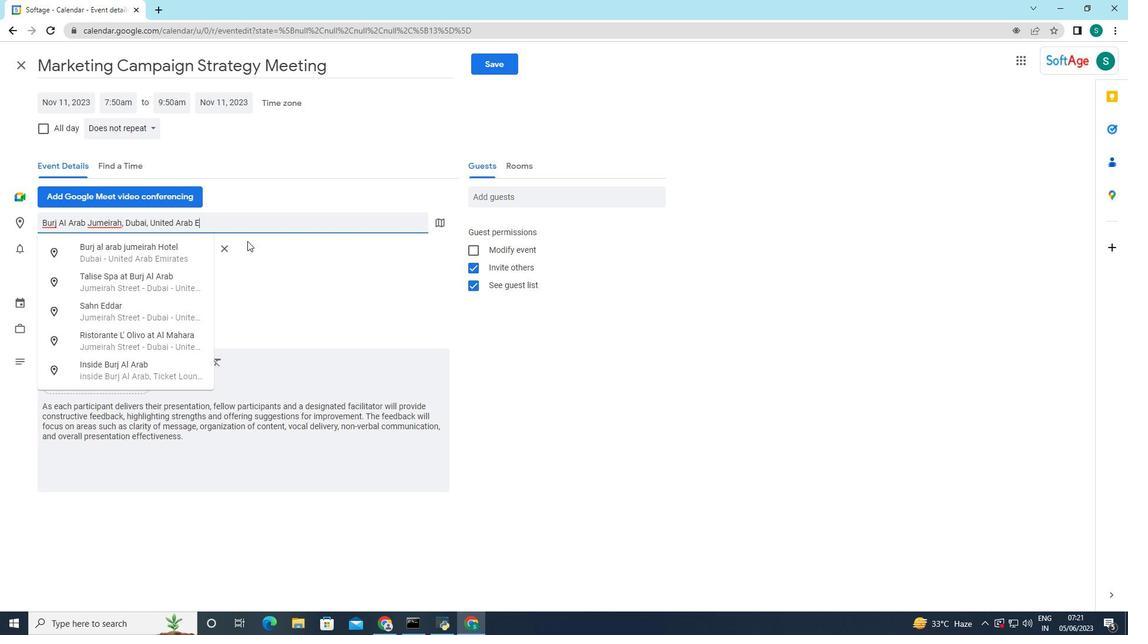 
Action: Key pressed <Key.backspace>
Screenshot: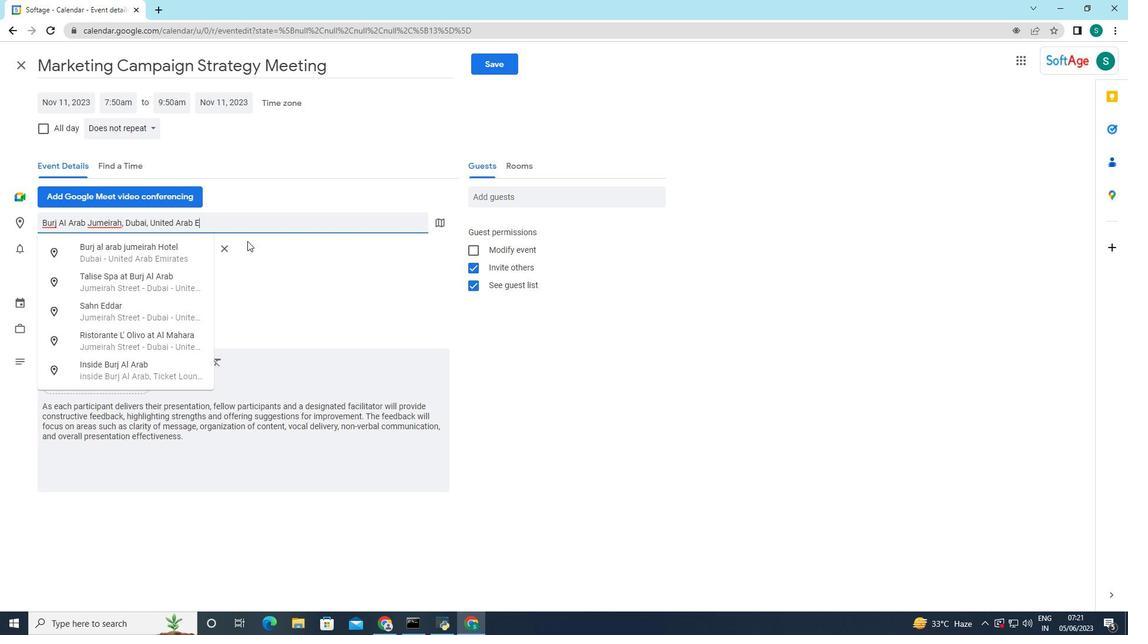 
Action: Mouse moved to (248, 241)
Screenshot: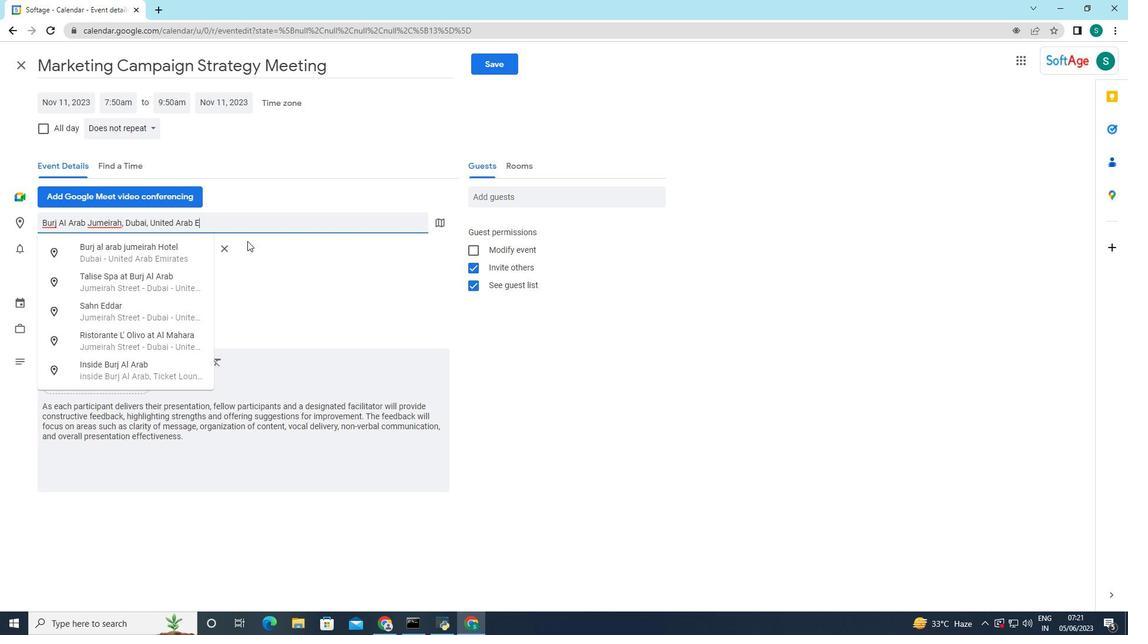 
Action: Key pressed <Key.caps_lock><Key.caps_lock>e<Key.caps_lock>MIRATES
Screenshot: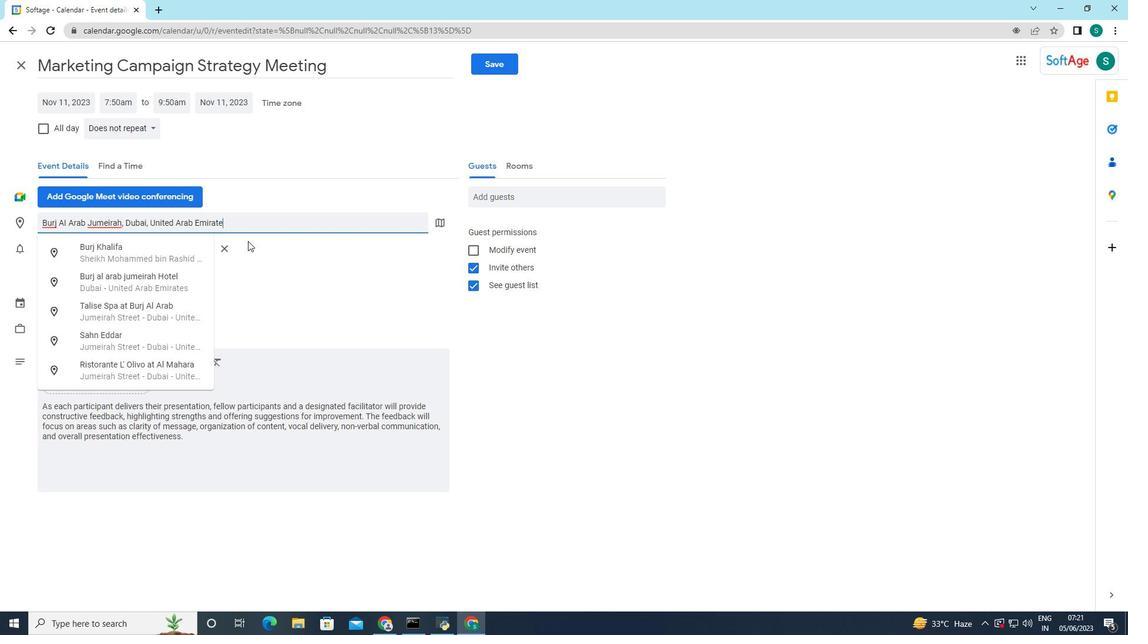 
Action: Mouse moved to (321, 258)
Screenshot: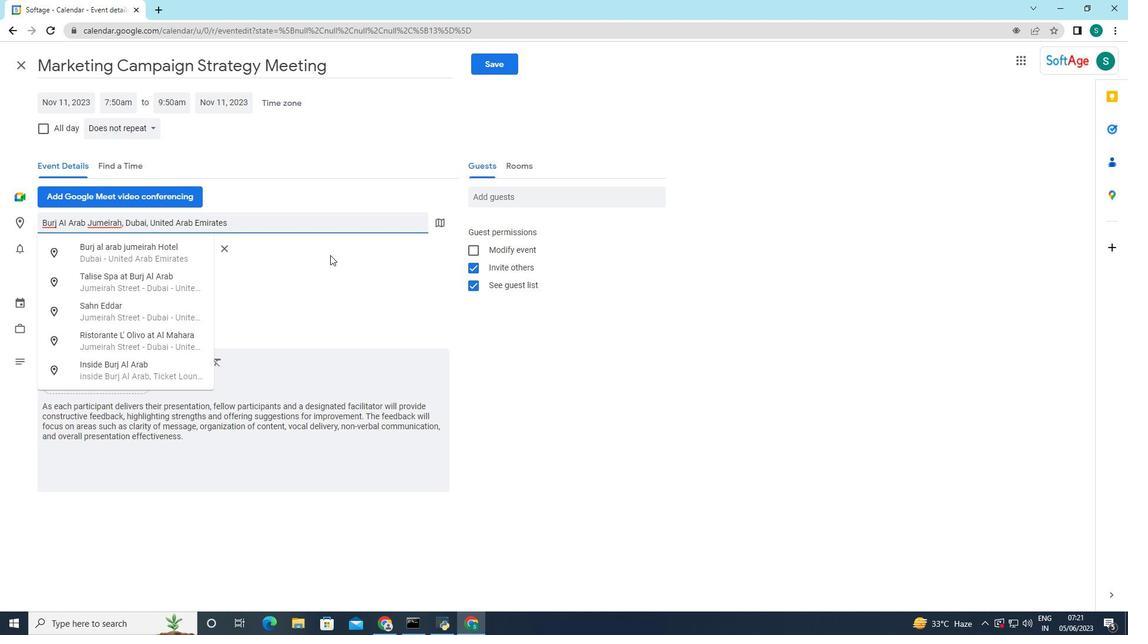 
Action: Mouse pressed left at (321, 258)
Screenshot: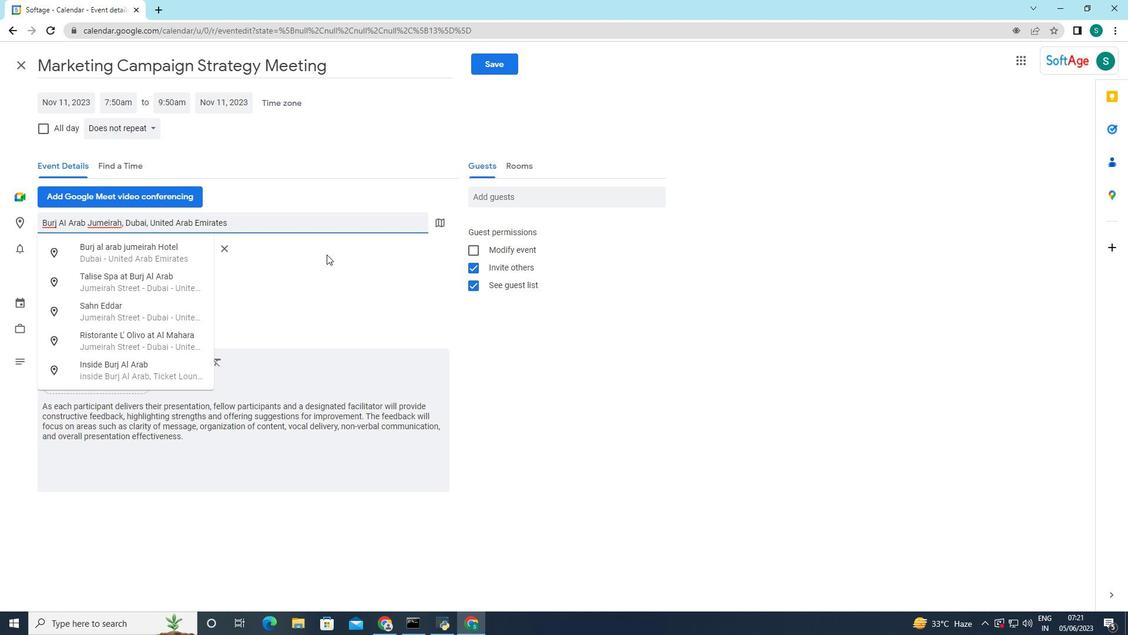 
Action: Mouse moved to (529, 195)
Screenshot: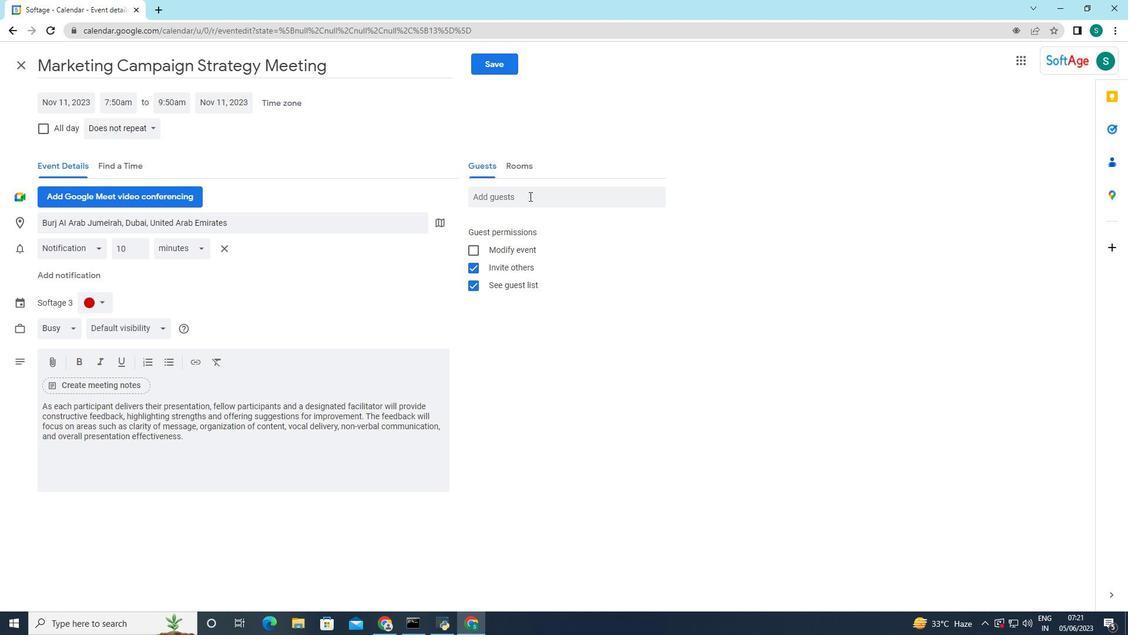 
Action: Mouse pressed left at (529, 195)
Screenshot: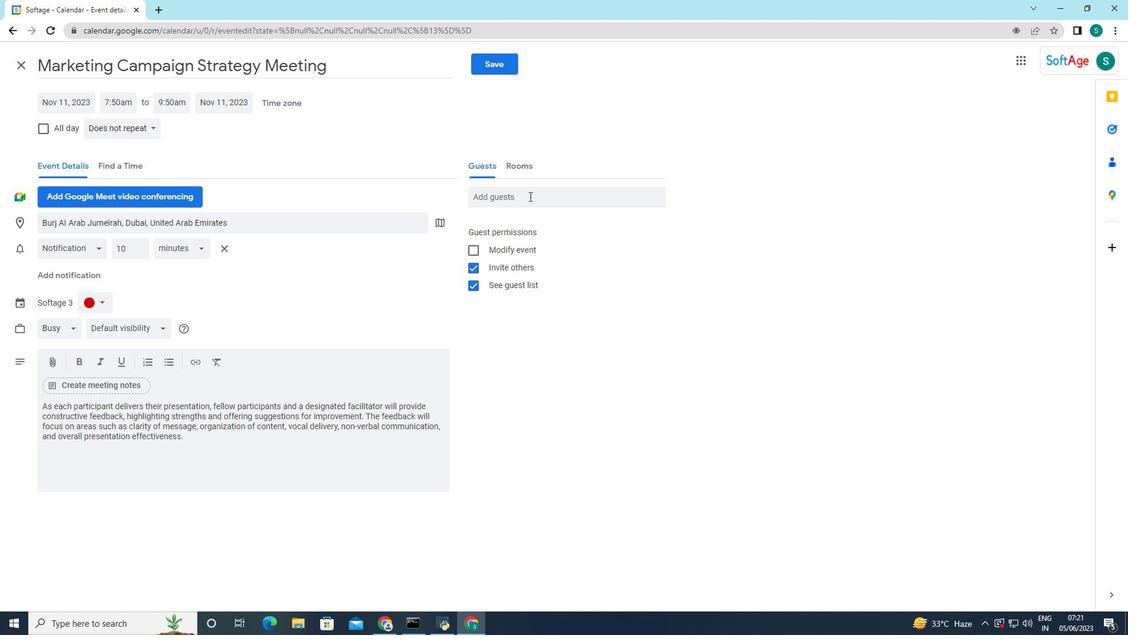 
Action: Mouse moved to (529, 195)
Screenshot: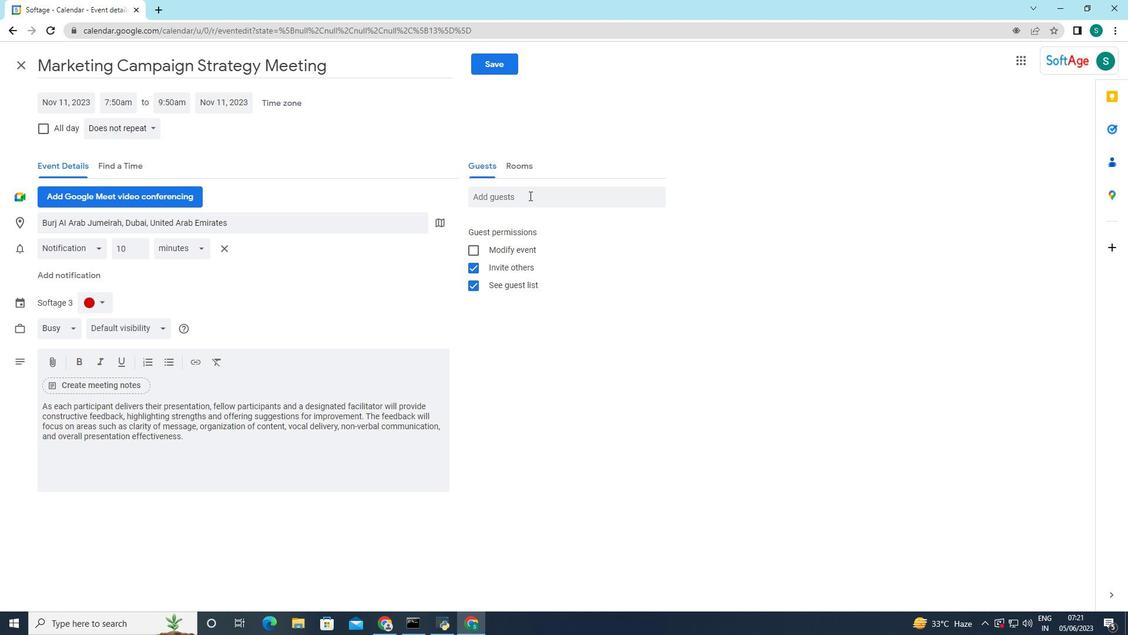 
Action: Key pressed SOFTAGE.4
Screenshot: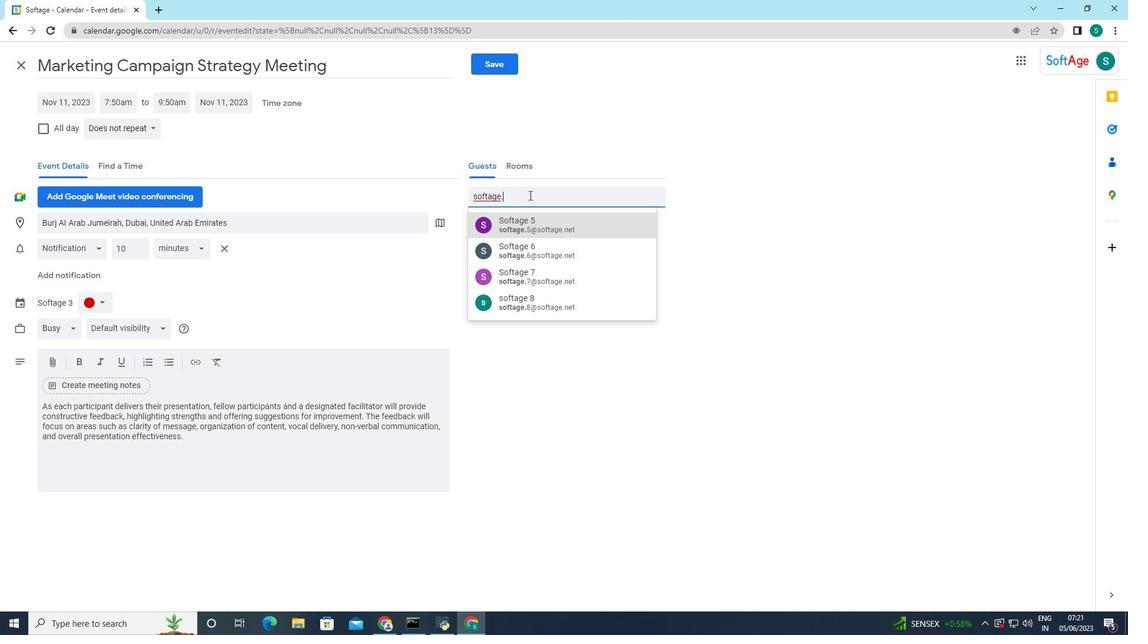 
Action: Mouse moved to (539, 231)
Screenshot: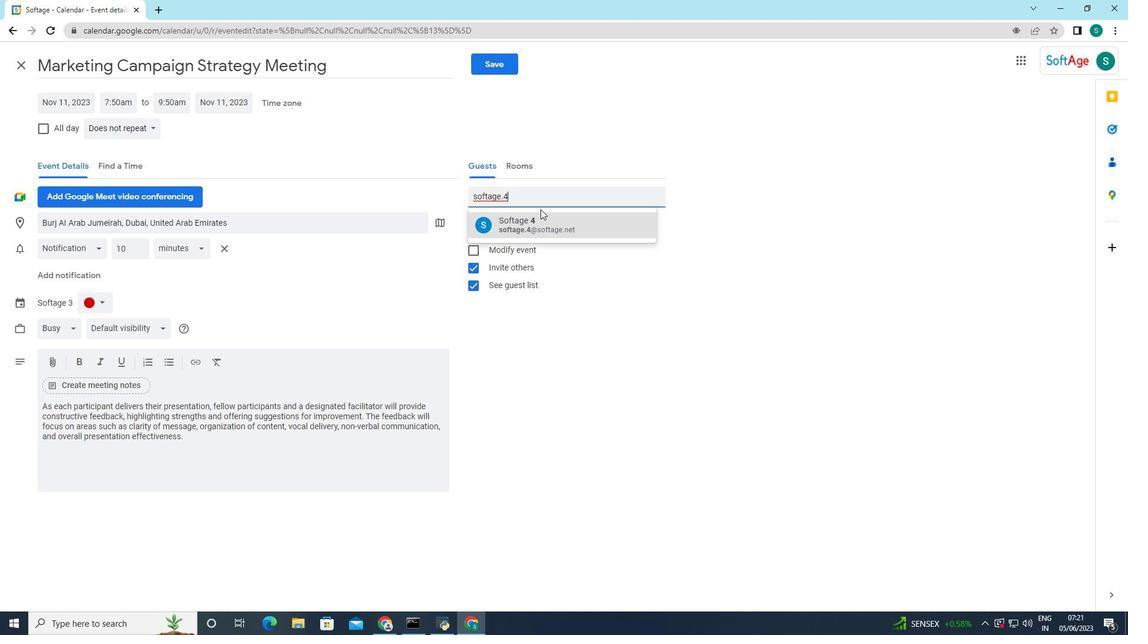 
Action: Mouse pressed left at (539, 231)
Screenshot: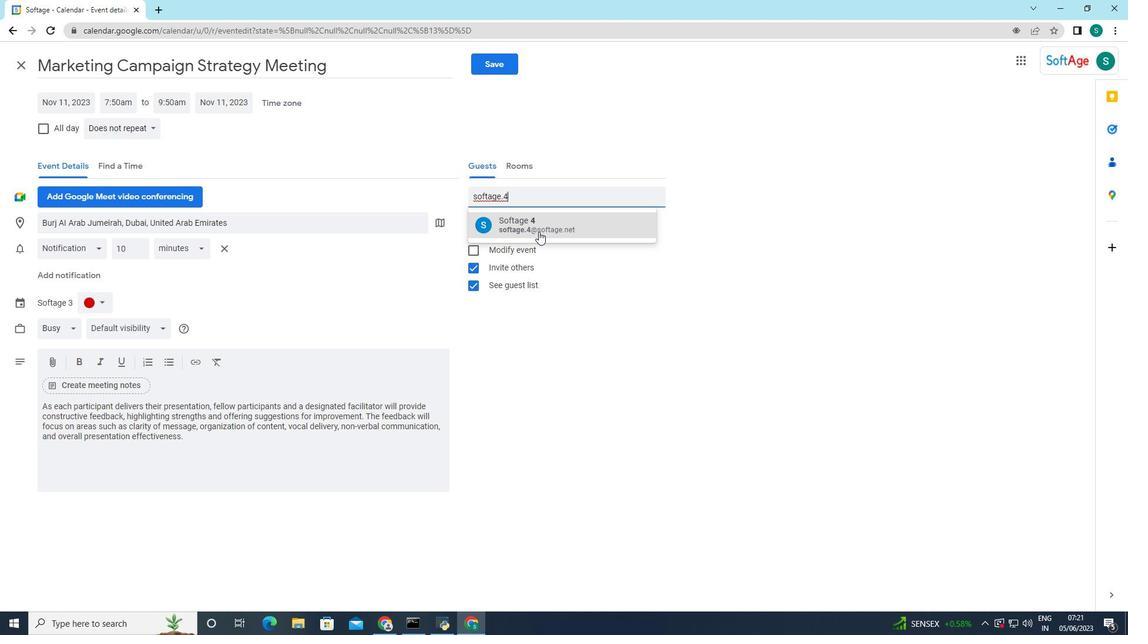 
Action: Mouse moved to (547, 198)
Screenshot: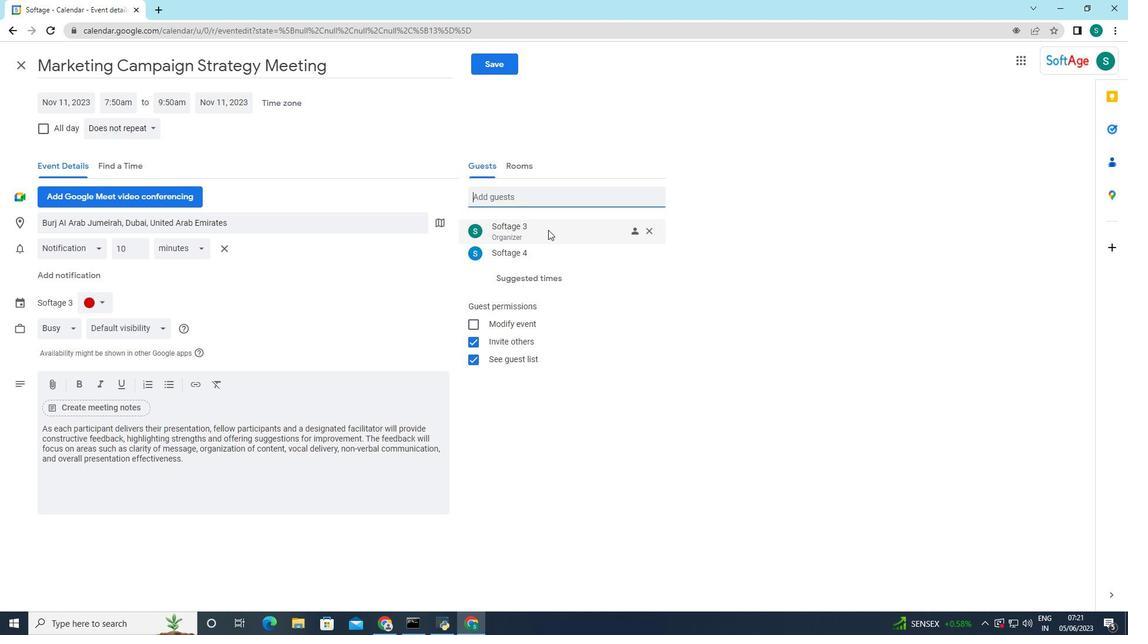 
Action: Mouse pressed left at (547, 198)
Screenshot: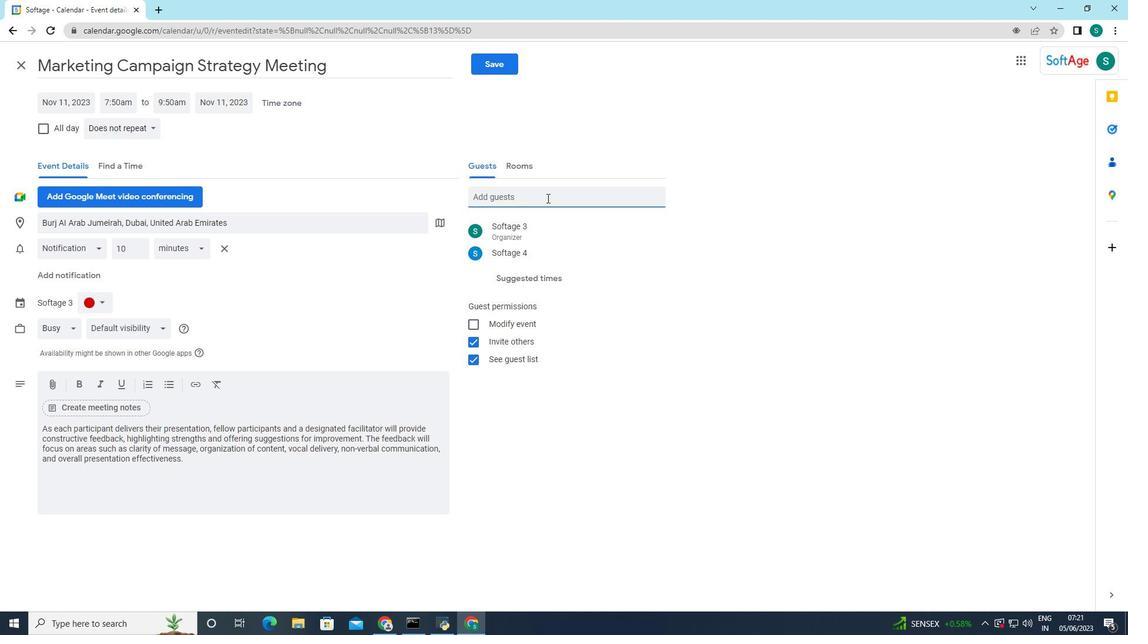 
Action: Key pressed SOFTAGE.5
Screenshot: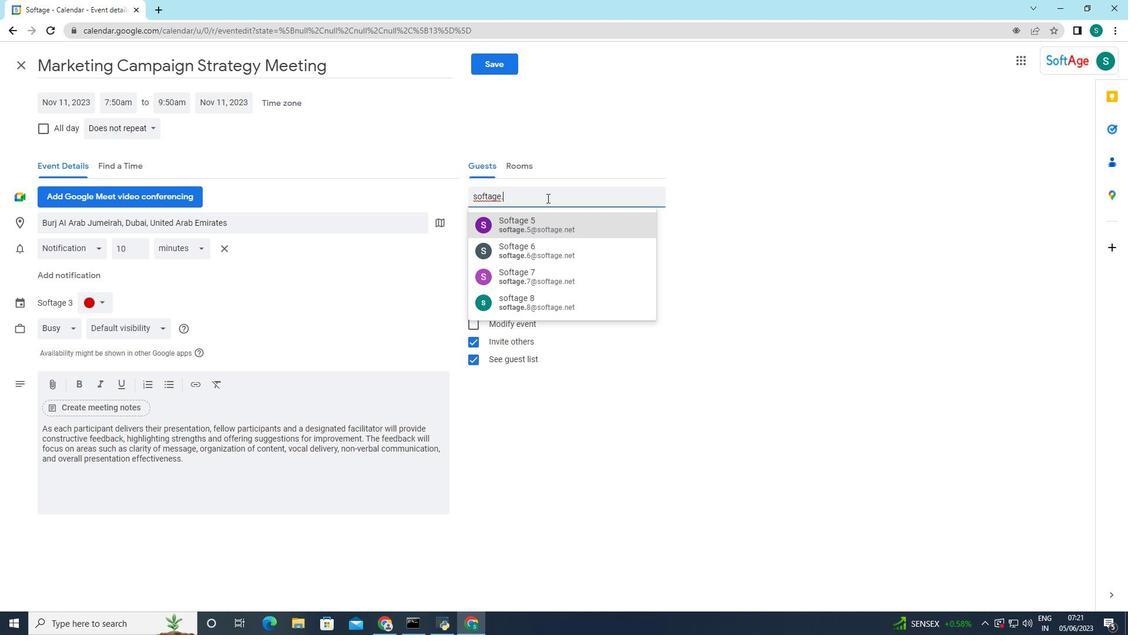 
Action: Mouse moved to (569, 219)
Screenshot: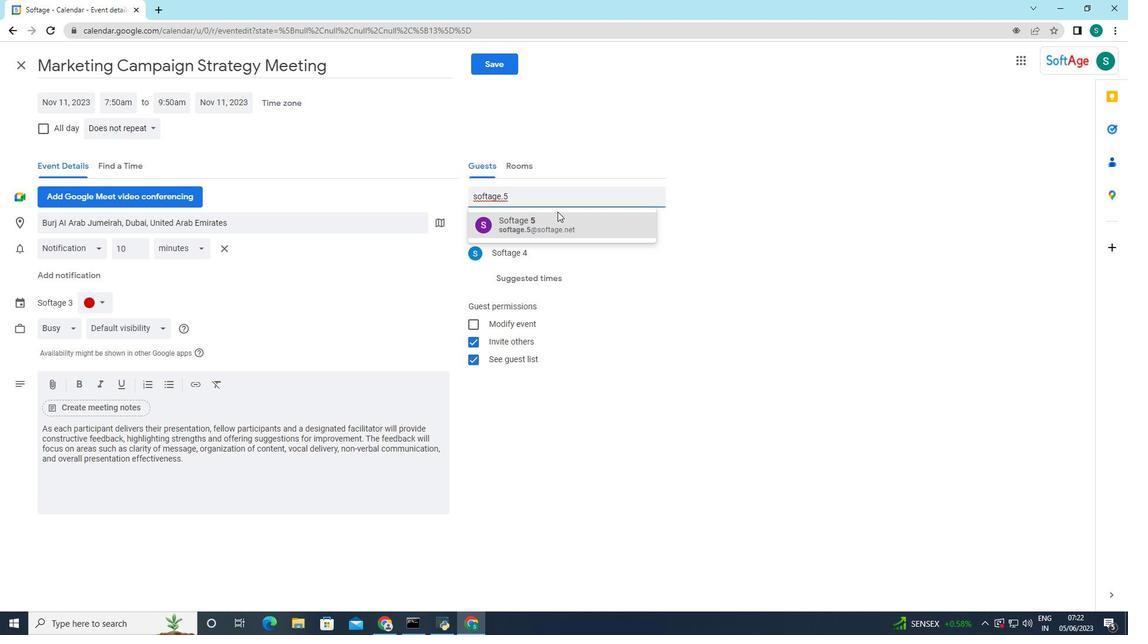 
Action: Mouse pressed left at (569, 219)
Screenshot: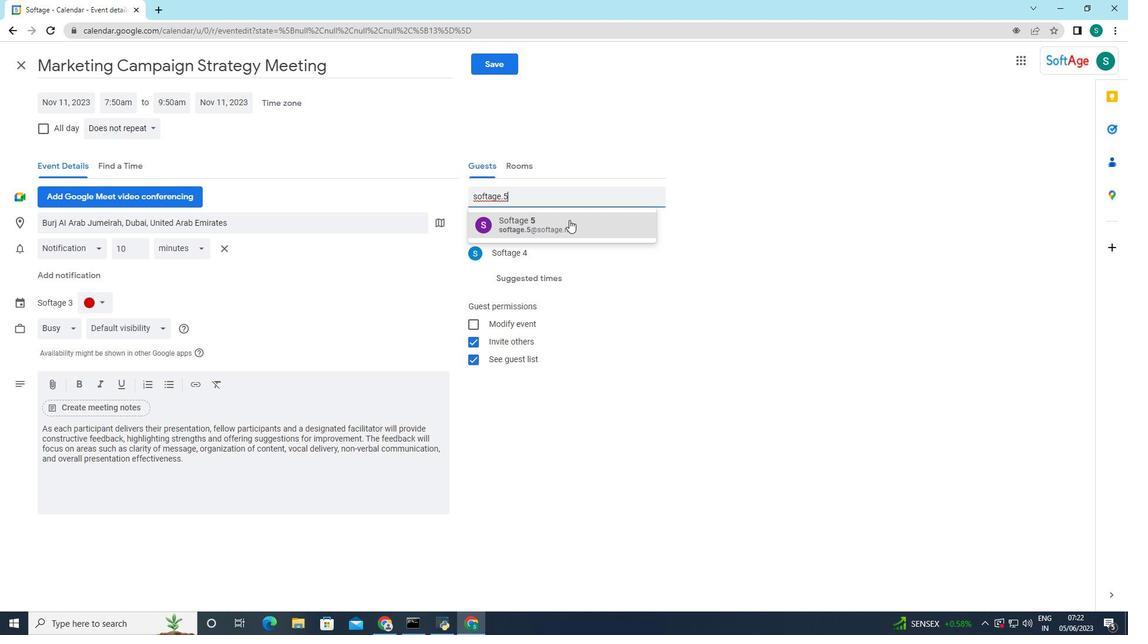 
Action: Mouse moved to (651, 225)
Screenshot: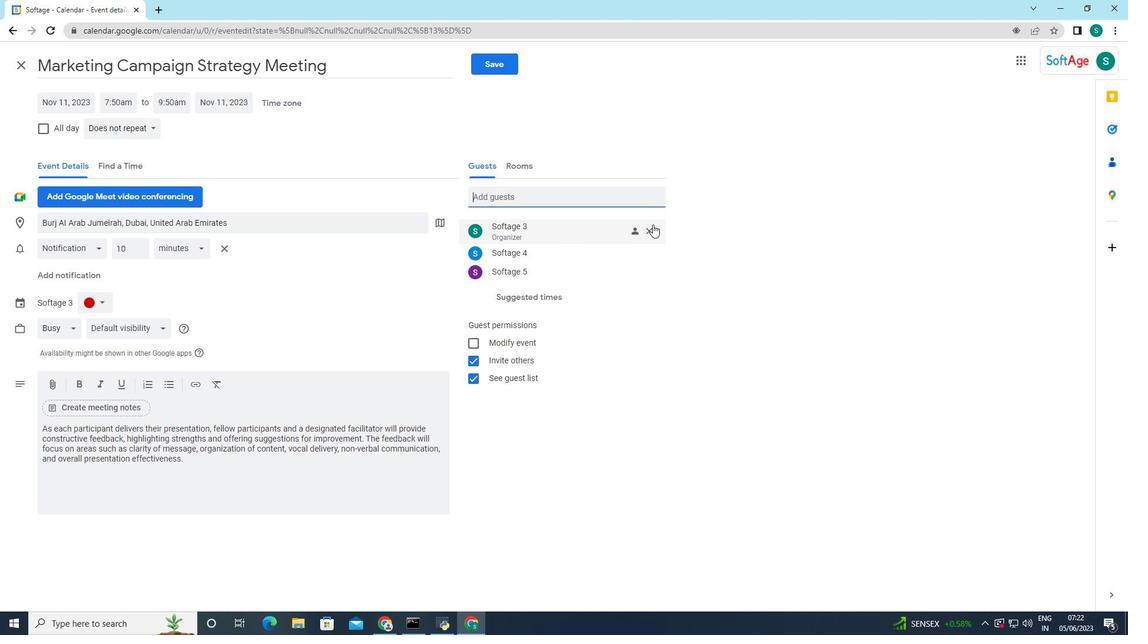 
Action: Mouse pressed left at (651, 225)
Screenshot: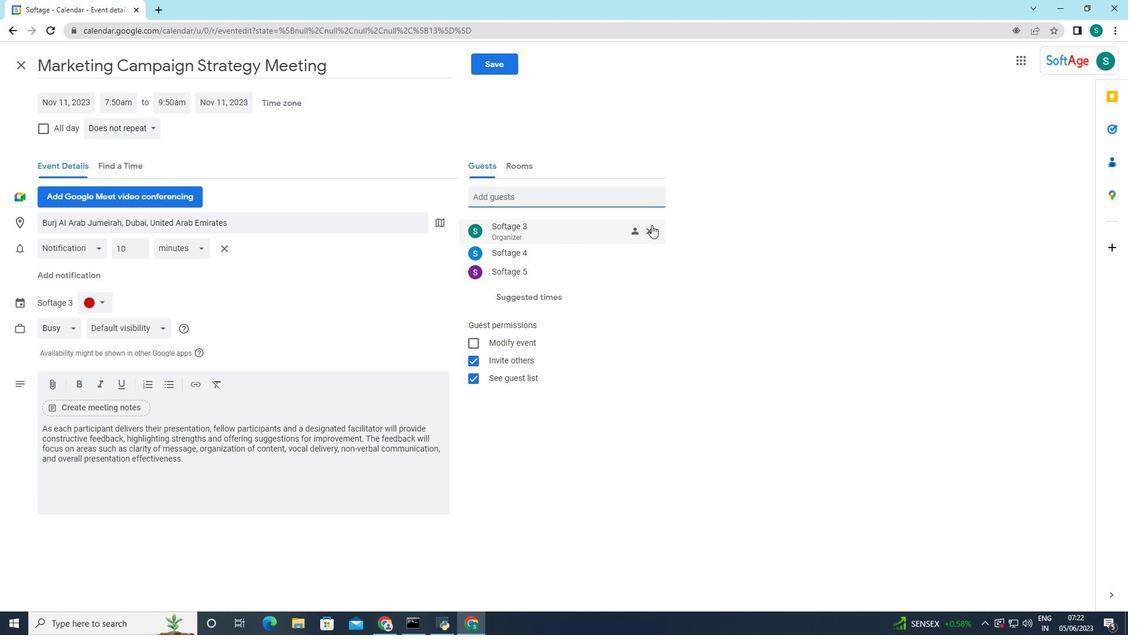 
Action: Mouse moved to (119, 128)
Screenshot: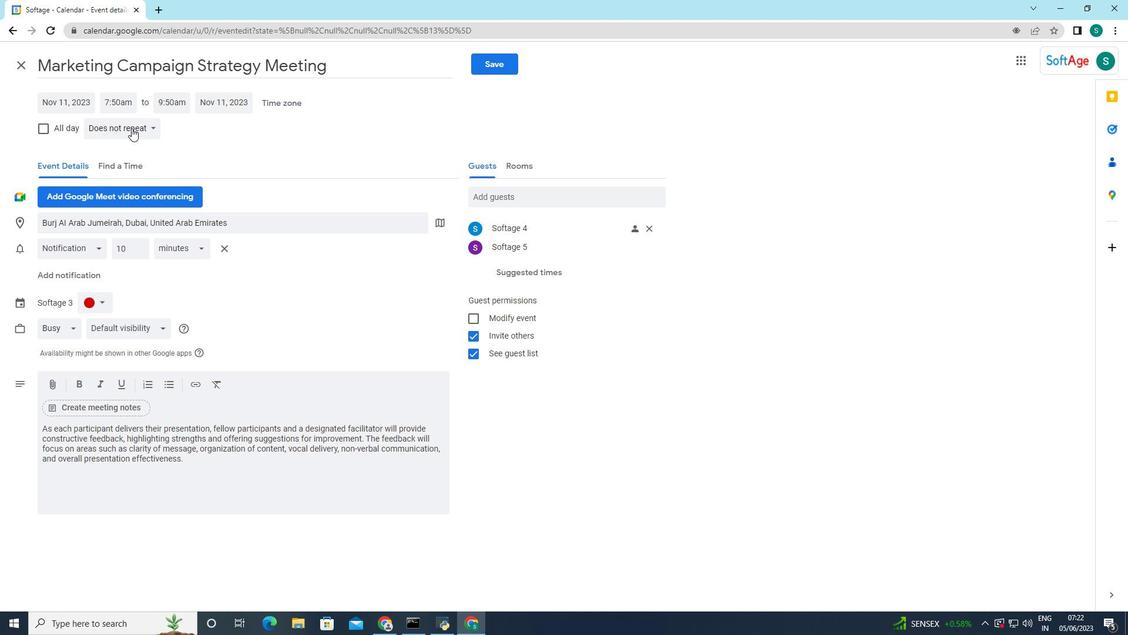 
Action: Mouse pressed left at (119, 128)
Screenshot: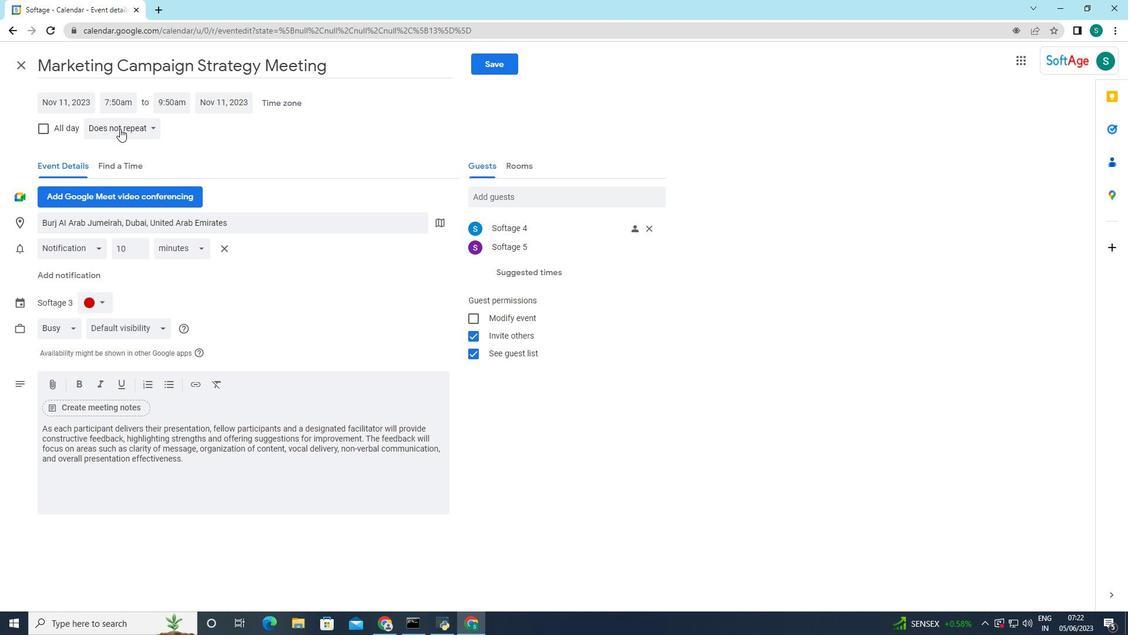 
Action: Mouse moved to (127, 254)
Screenshot: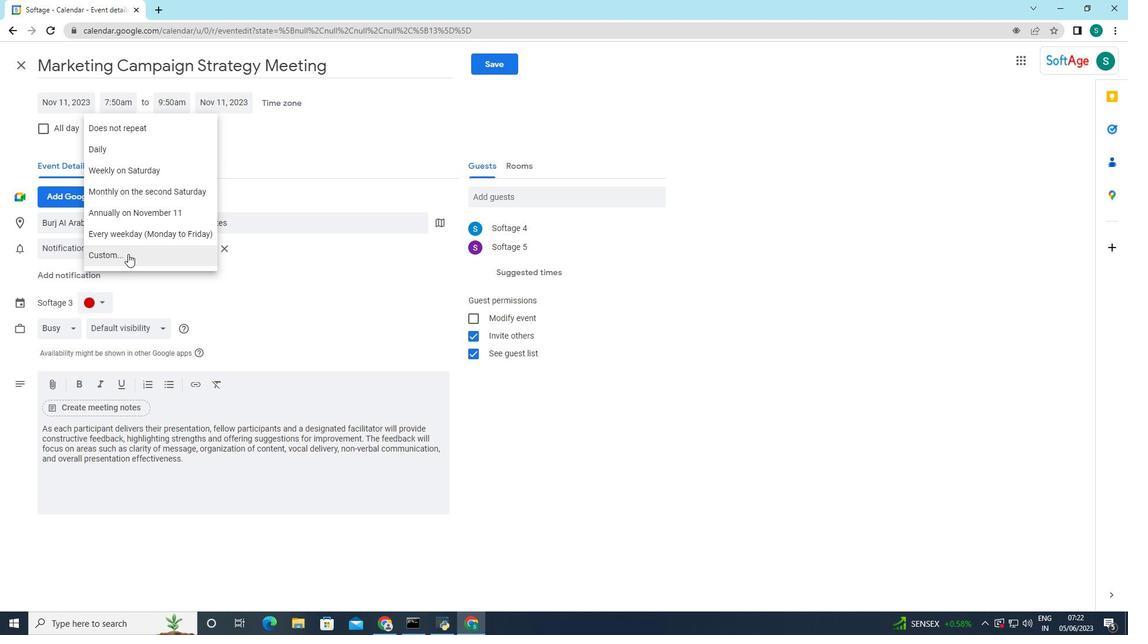 
Action: Mouse pressed left at (127, 254)
Screenshot: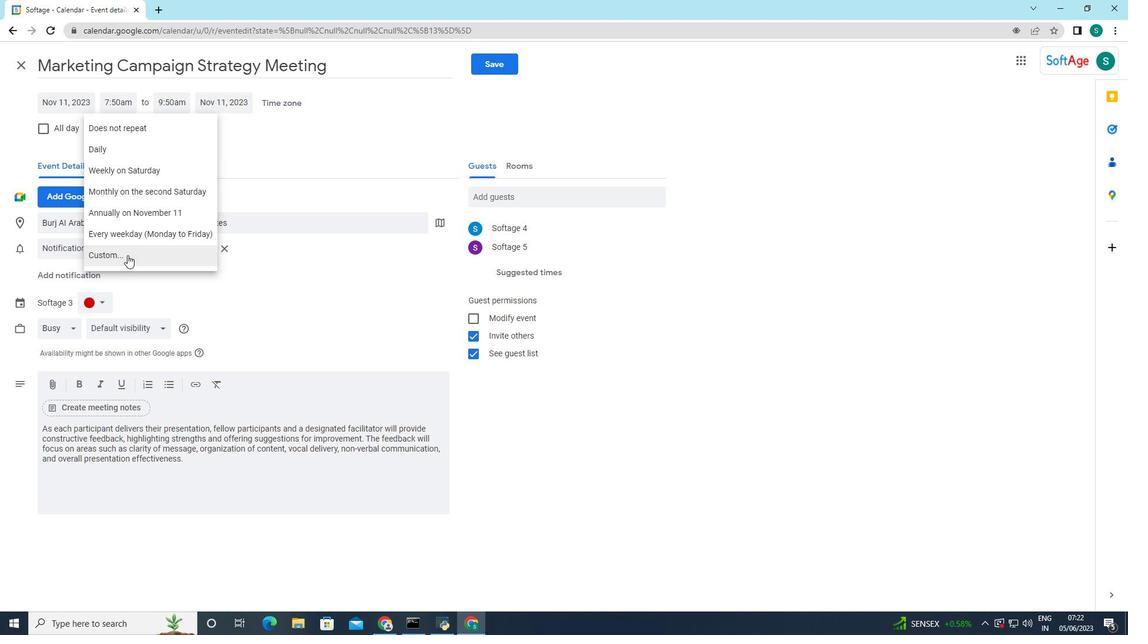 
Action: Mouse moved to (475, 304)
Screenshot: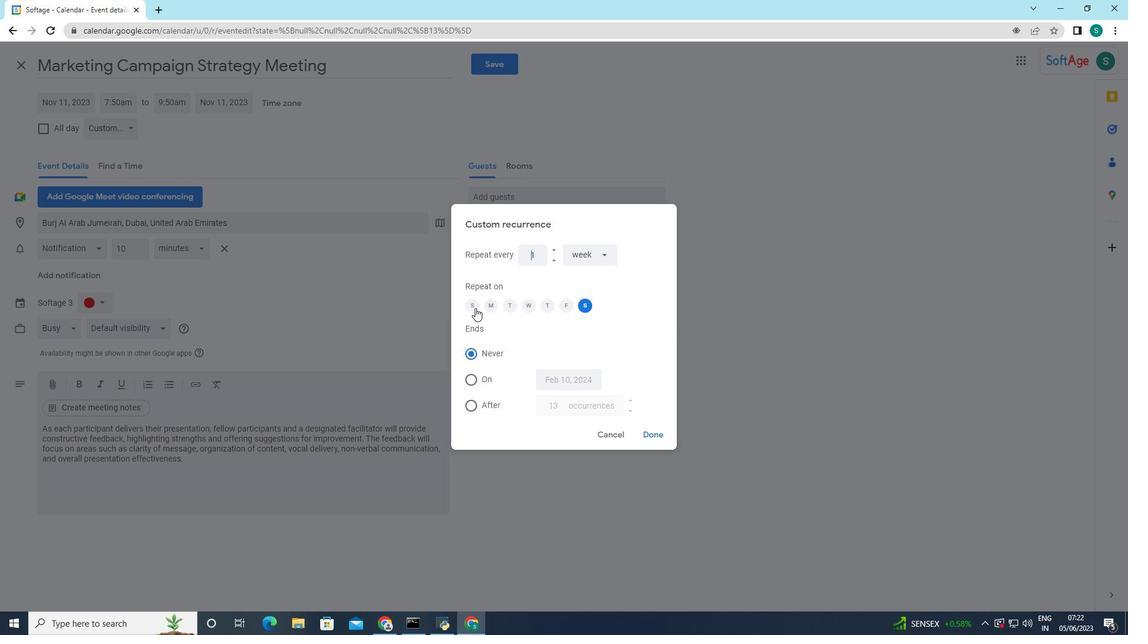 
Action: Mouse pressed left at (475, 304)
Screenshot: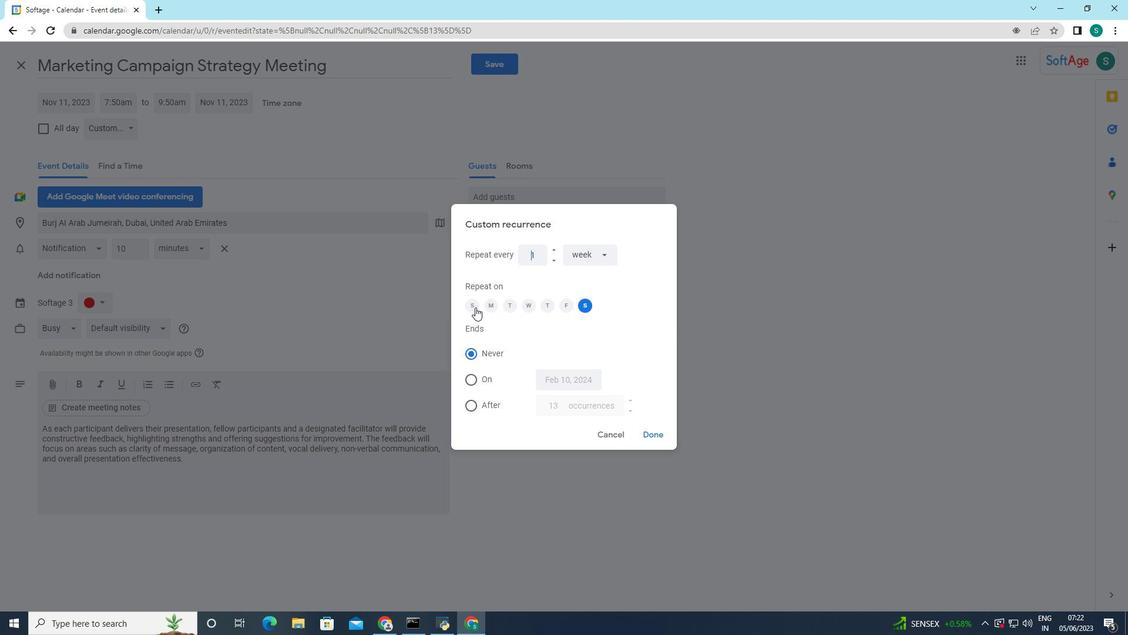 
Action: Mouse moved to (585, 312)
Screenshot: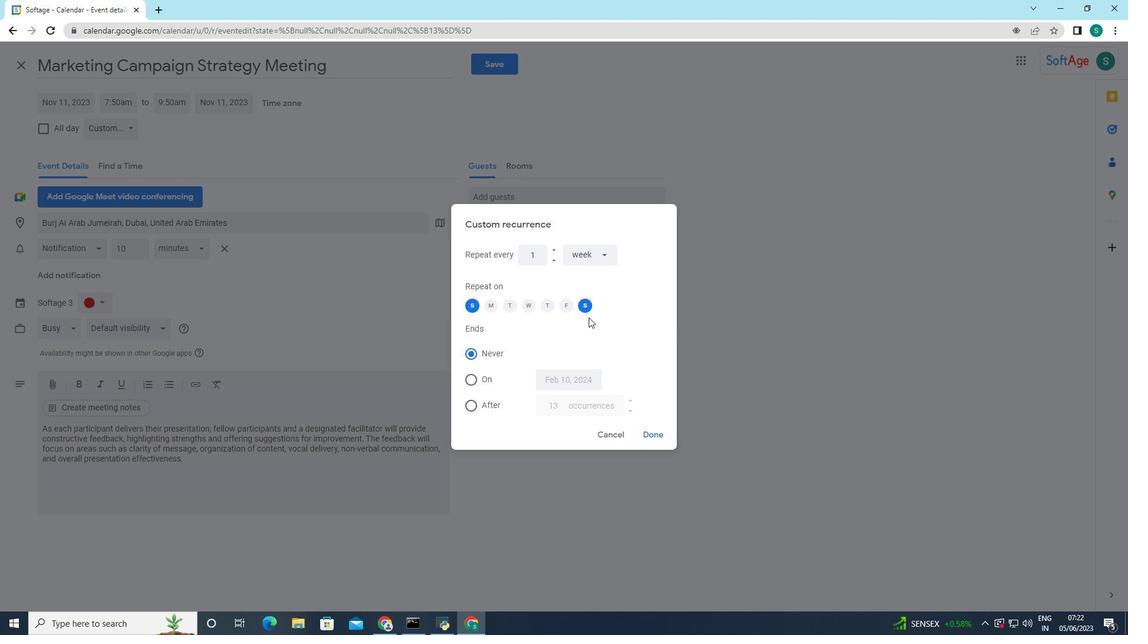 
Action: Mouse pressed left at (585, 312)
Screenshot: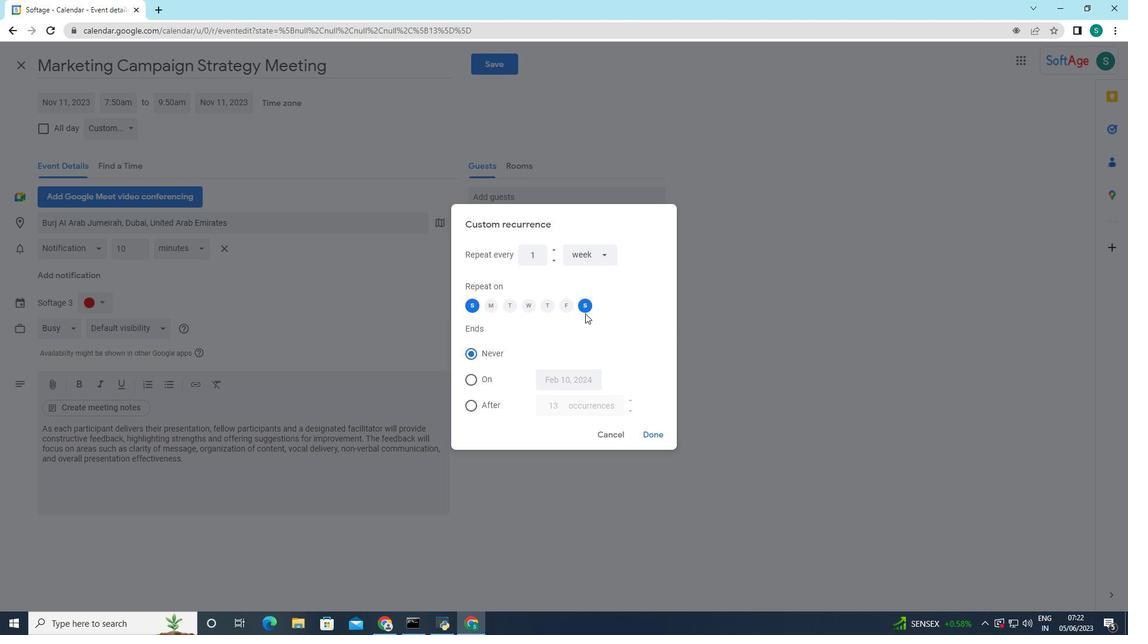 
Action: Mouse moved to (652, 435)
Screenshot: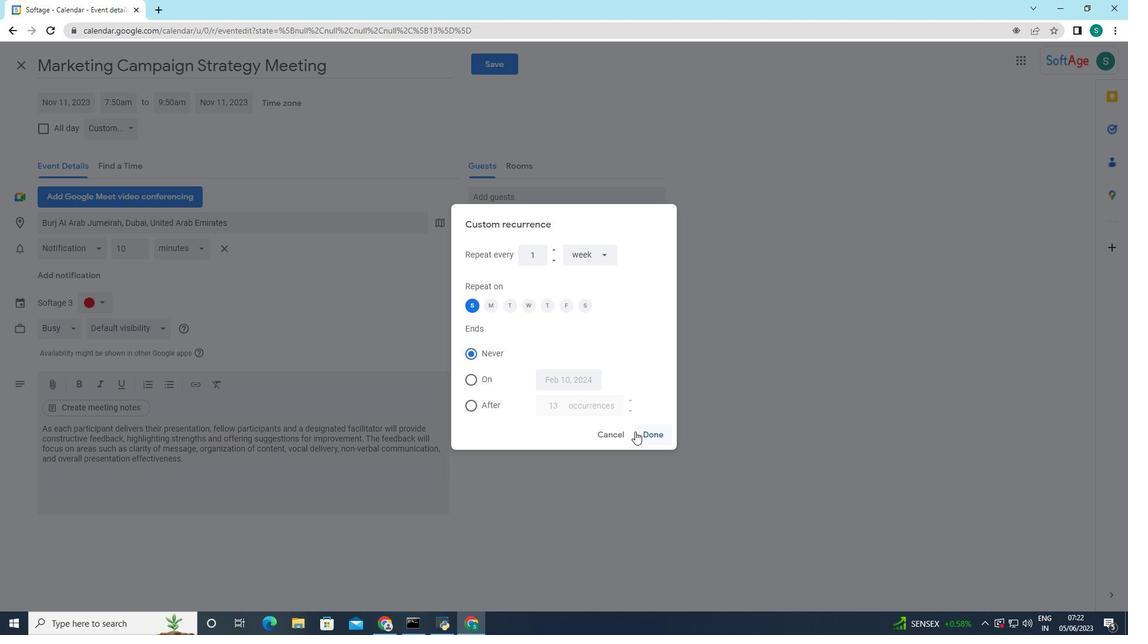 
Action: Mouse pressed left at (652, 435)
Screenshot: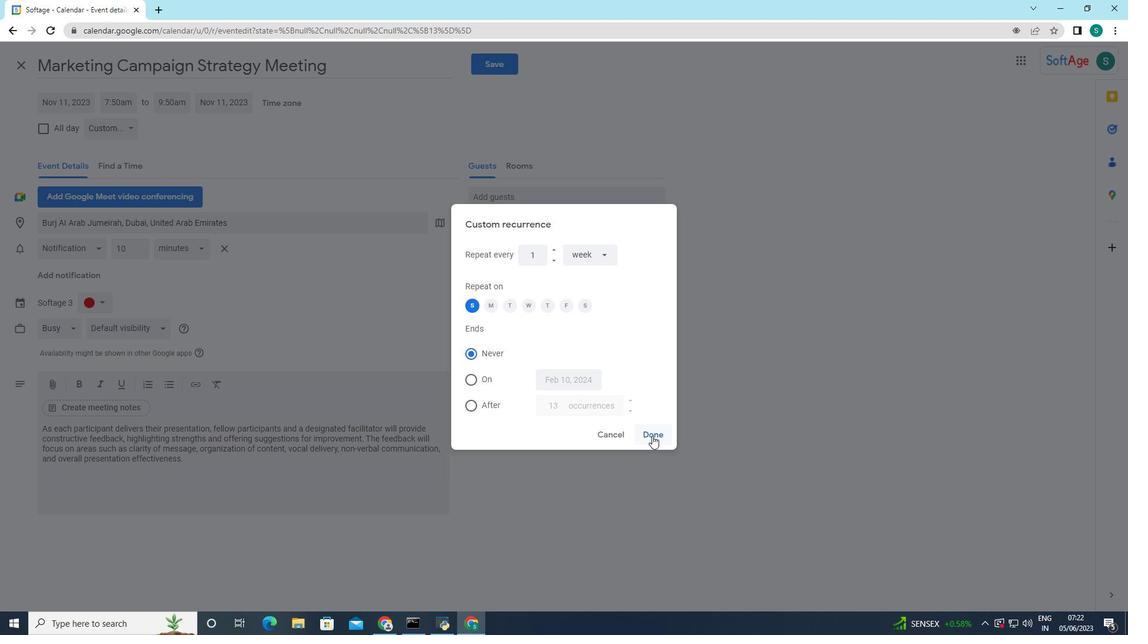 
Action: Mouse moved to (486, 67)
Screenshot: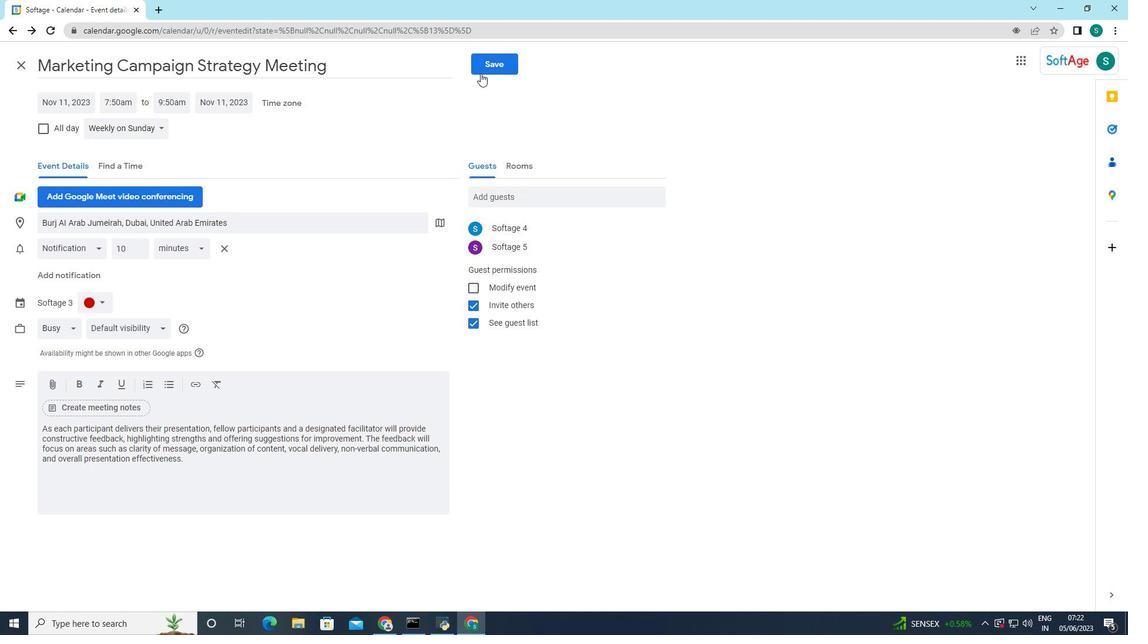 
Action: Mouse pressed left at (486, 67)
Screenshot: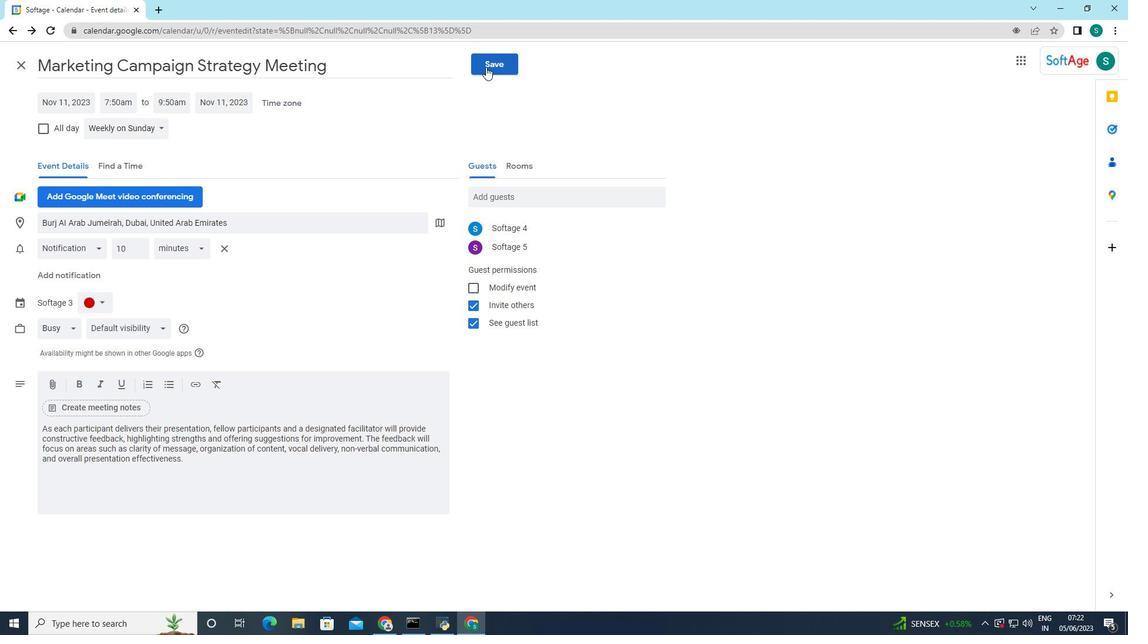 
Action: Mouse moved to (685, 355)
Screenshot: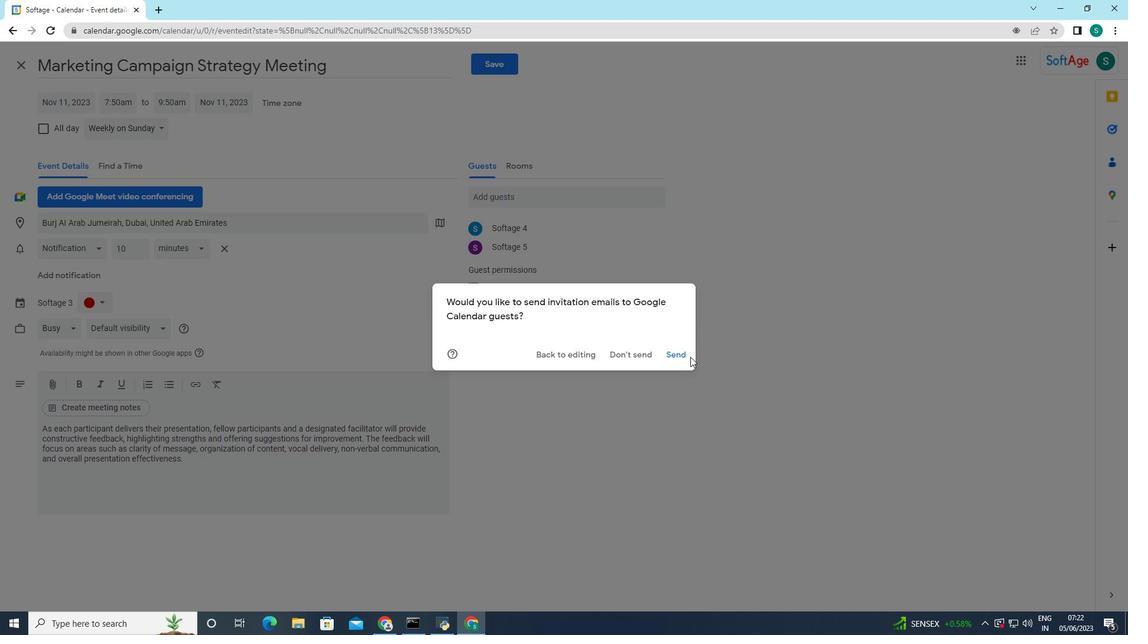 
Action: Mouse pressed left at (685, 355)
Screenshot: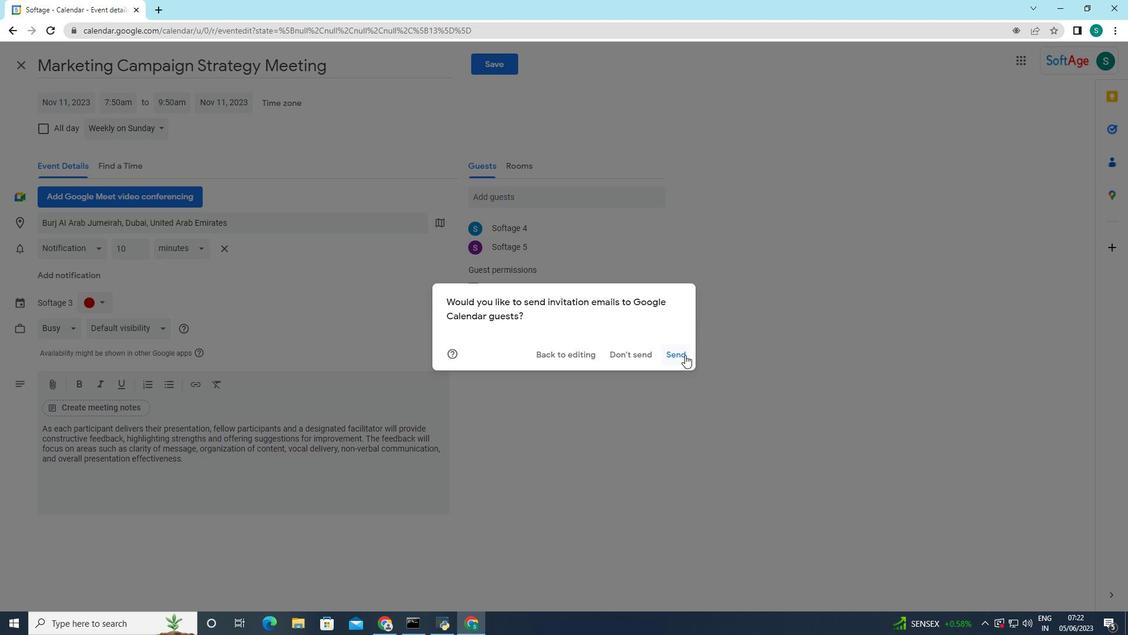 
